 Task: Open Card Project Quality Assurance in Board Sales Team Training and Development to Workspace External Affairs and add a team member Softage.1@softage.net, a label Orange, a checklist Sales Operations, an attachment from Trello, a color Orange and finally, add a card description 'Research and develop new product differentiation strategy' and a comment 'This task requires us to be proactive and take initiative, rather than waiting for others to act.'. Add a start date 'Jan 09, 1900' with a due date 'Jan 16, 1900'
Action: Mouse moved to (1162, 372)
Screenshot: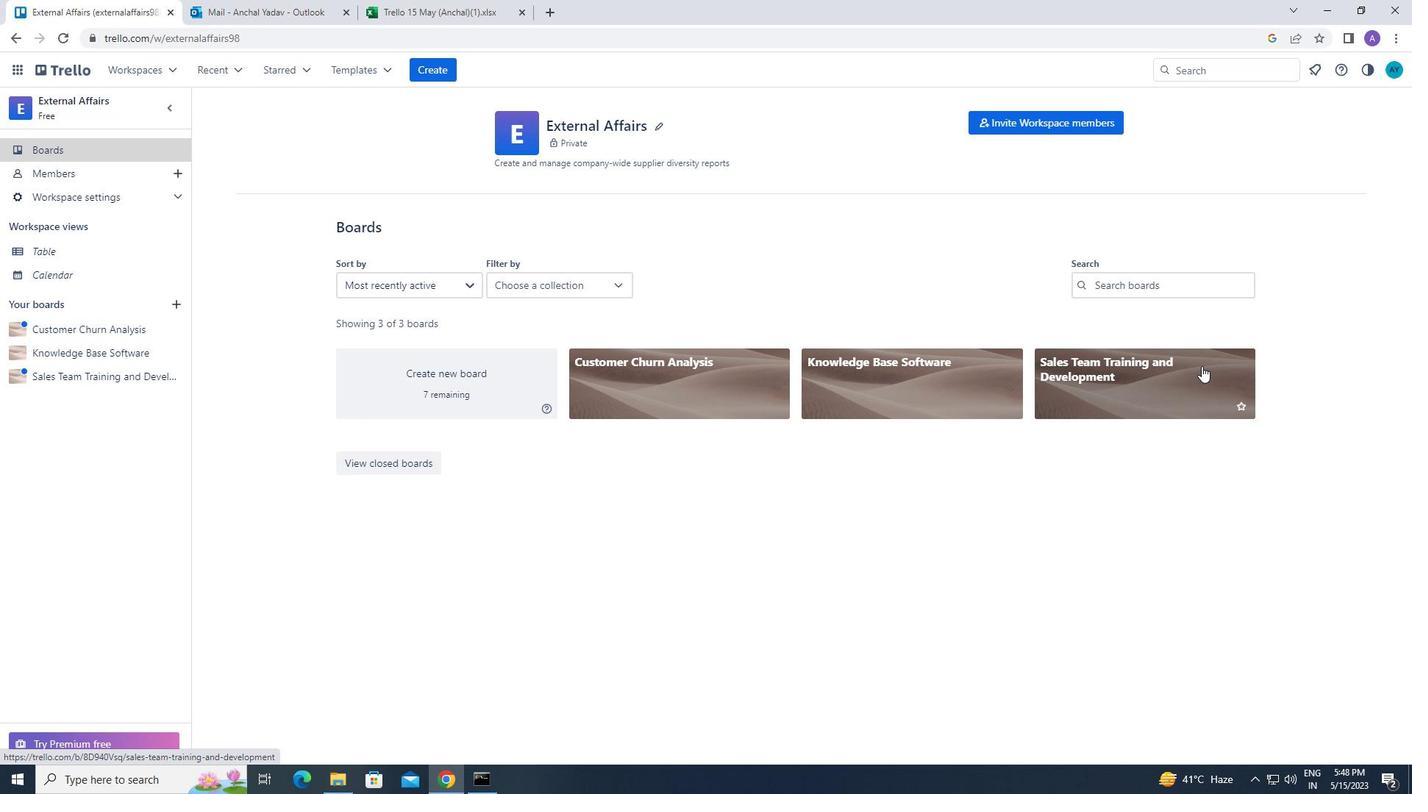 
Action: Mouse pressed left at (1162, 372)
Screenshot: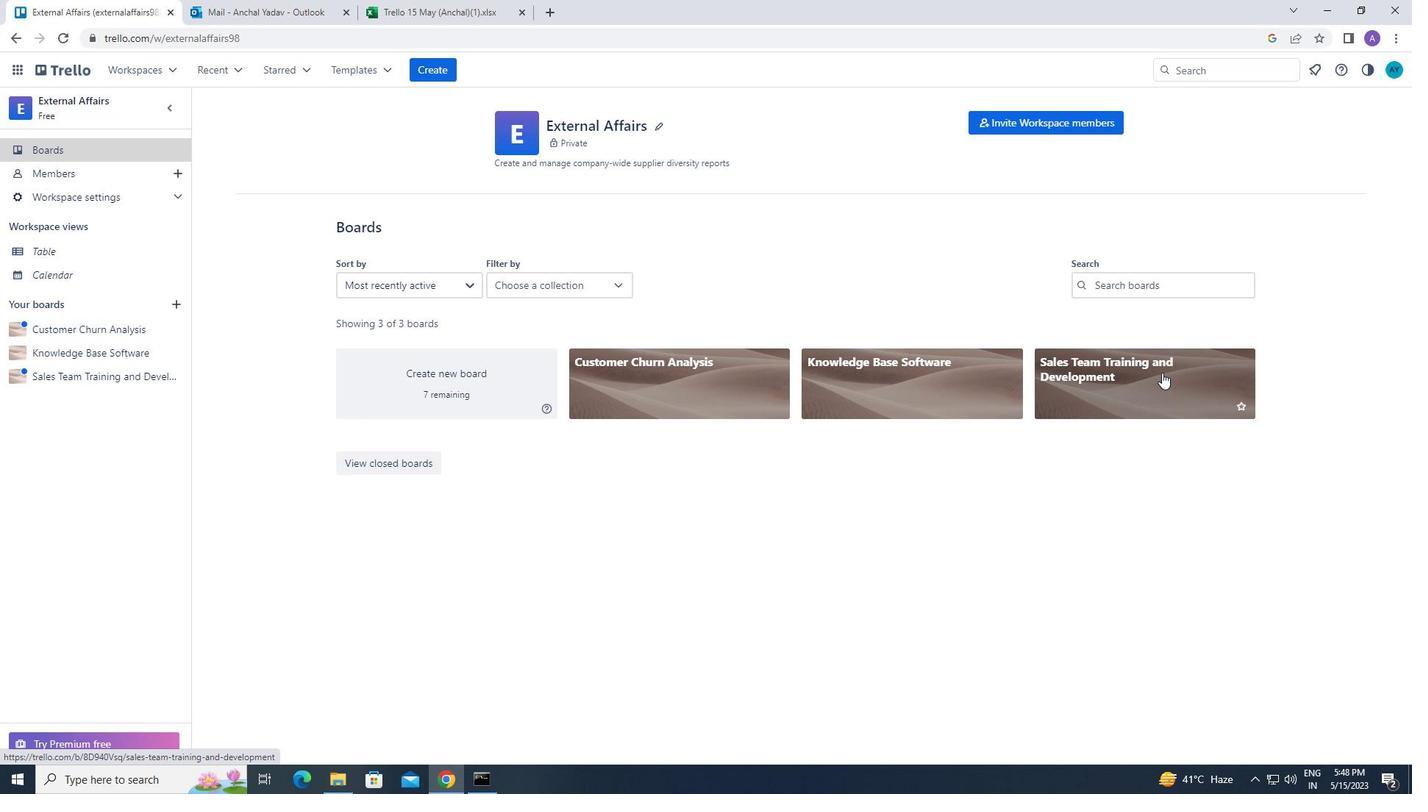 
Action: Mouse moved to (674, 181)
Screenshot: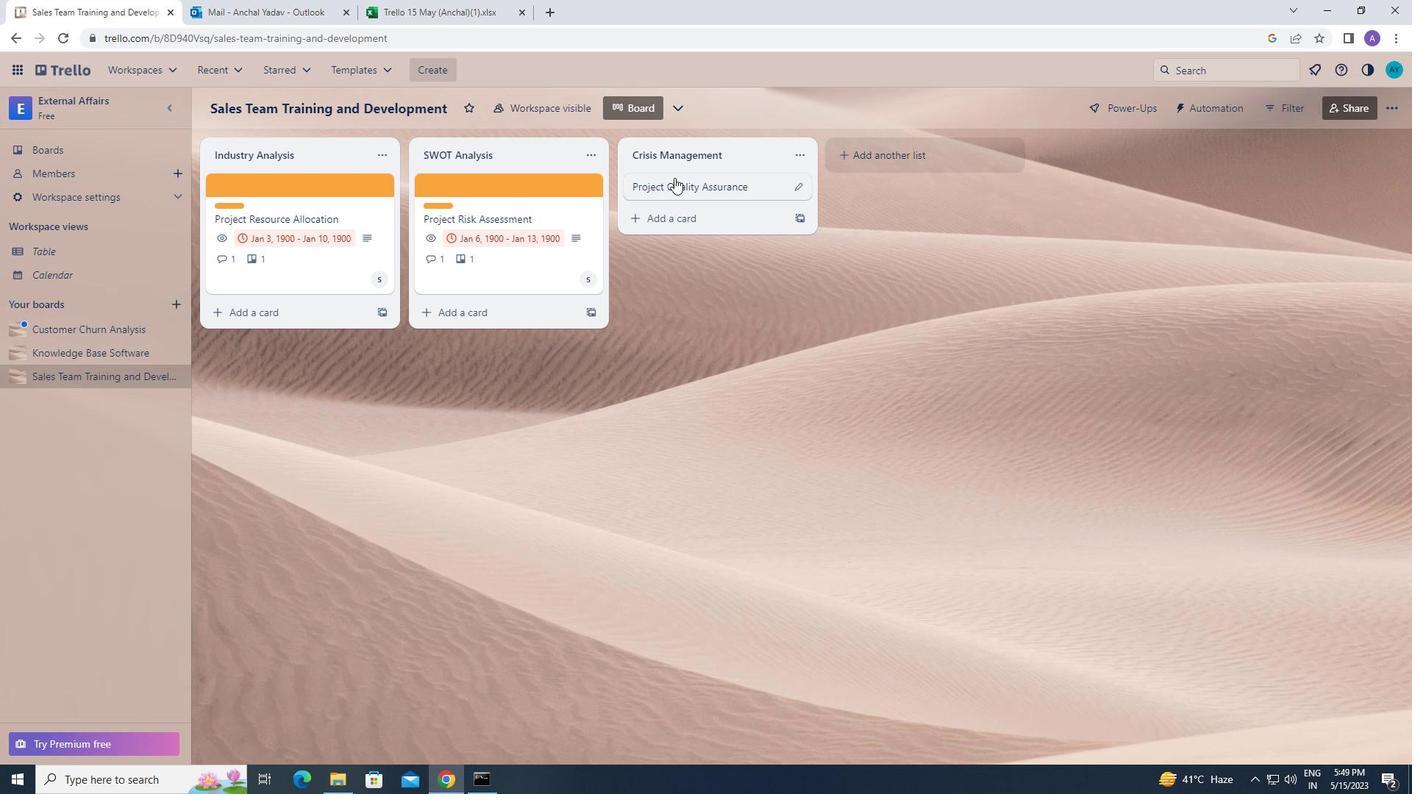 
Action: Mouse pressed left at (674, 181)
Screenshot: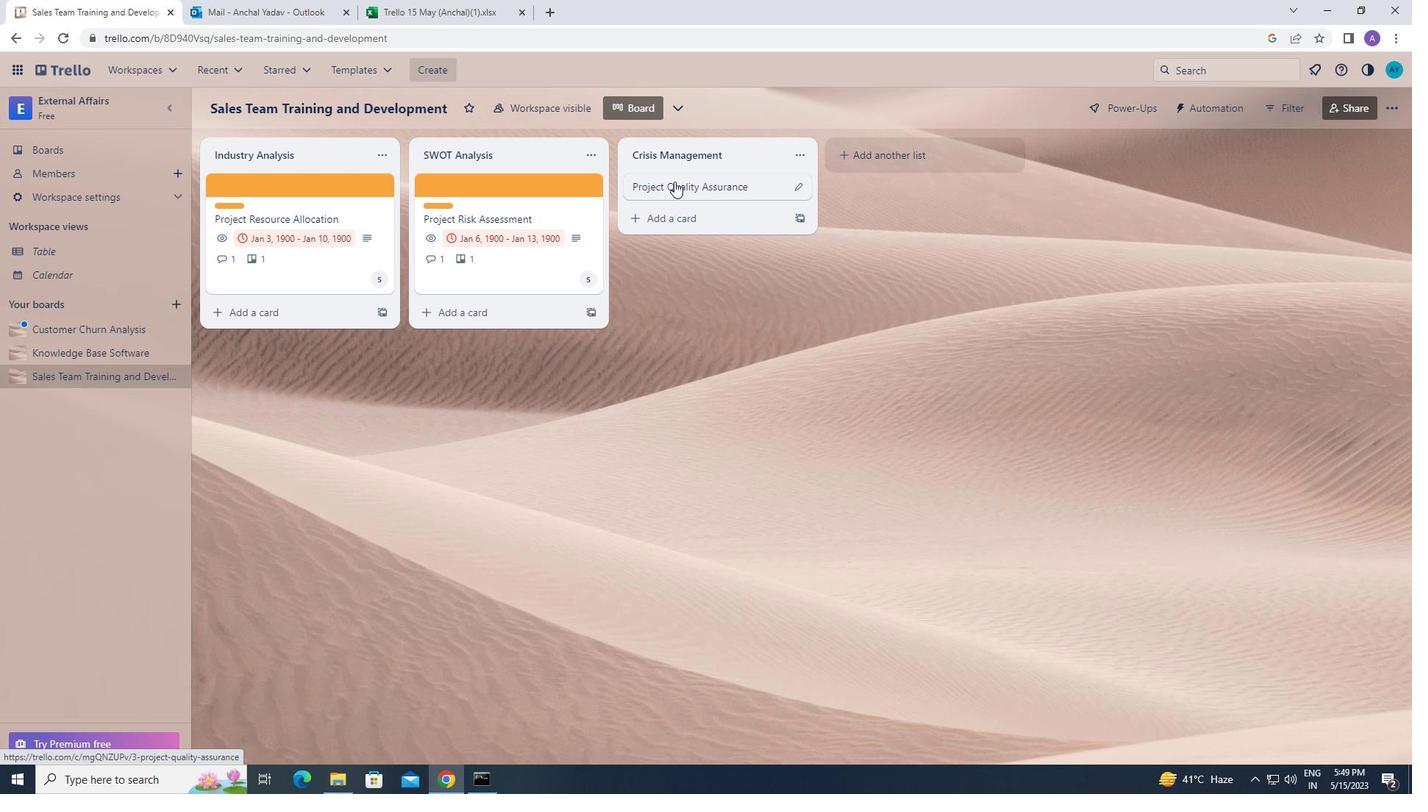 
Action: Mouse moved to (882, 235)
Screenshot: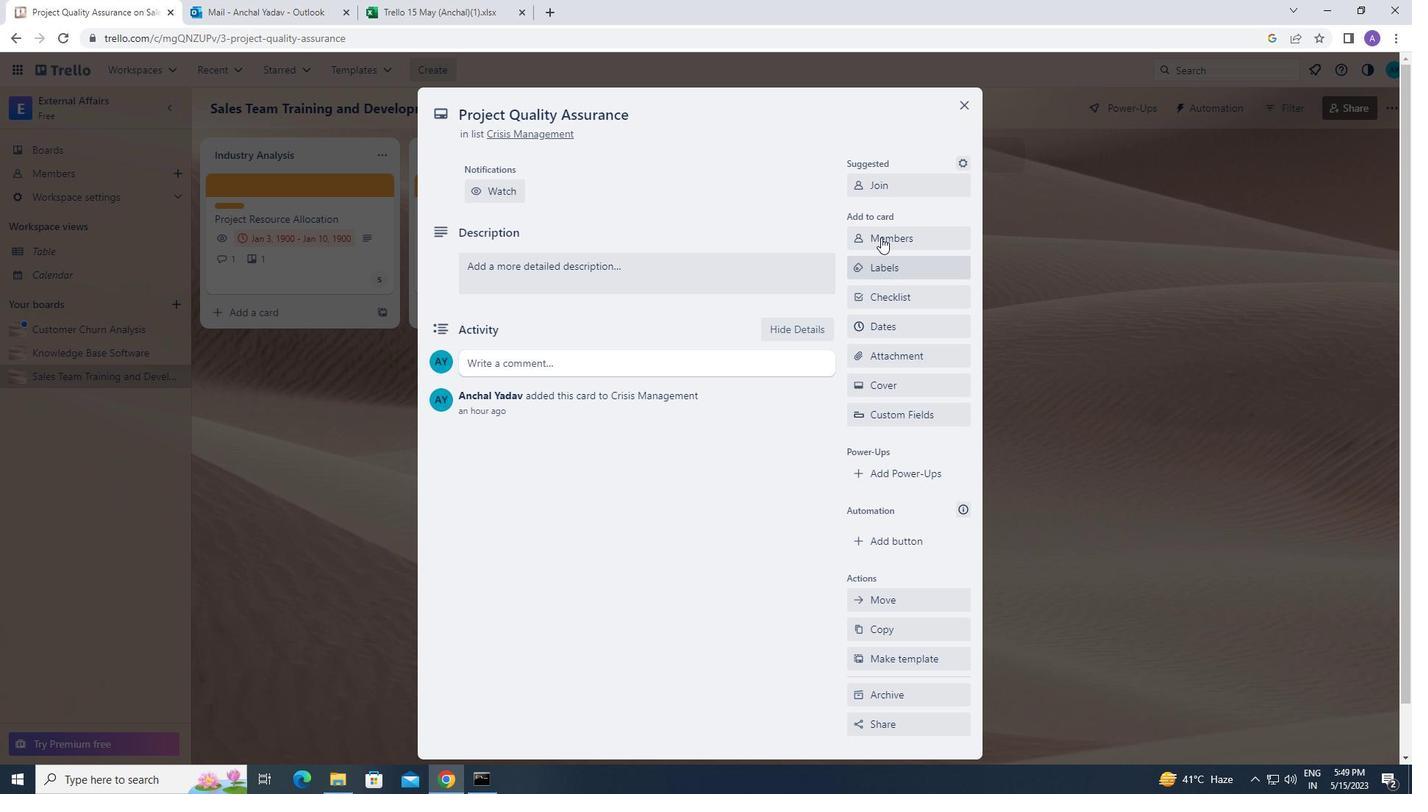 
Action: Mouse pressed left at (882, 235)
Screenshot: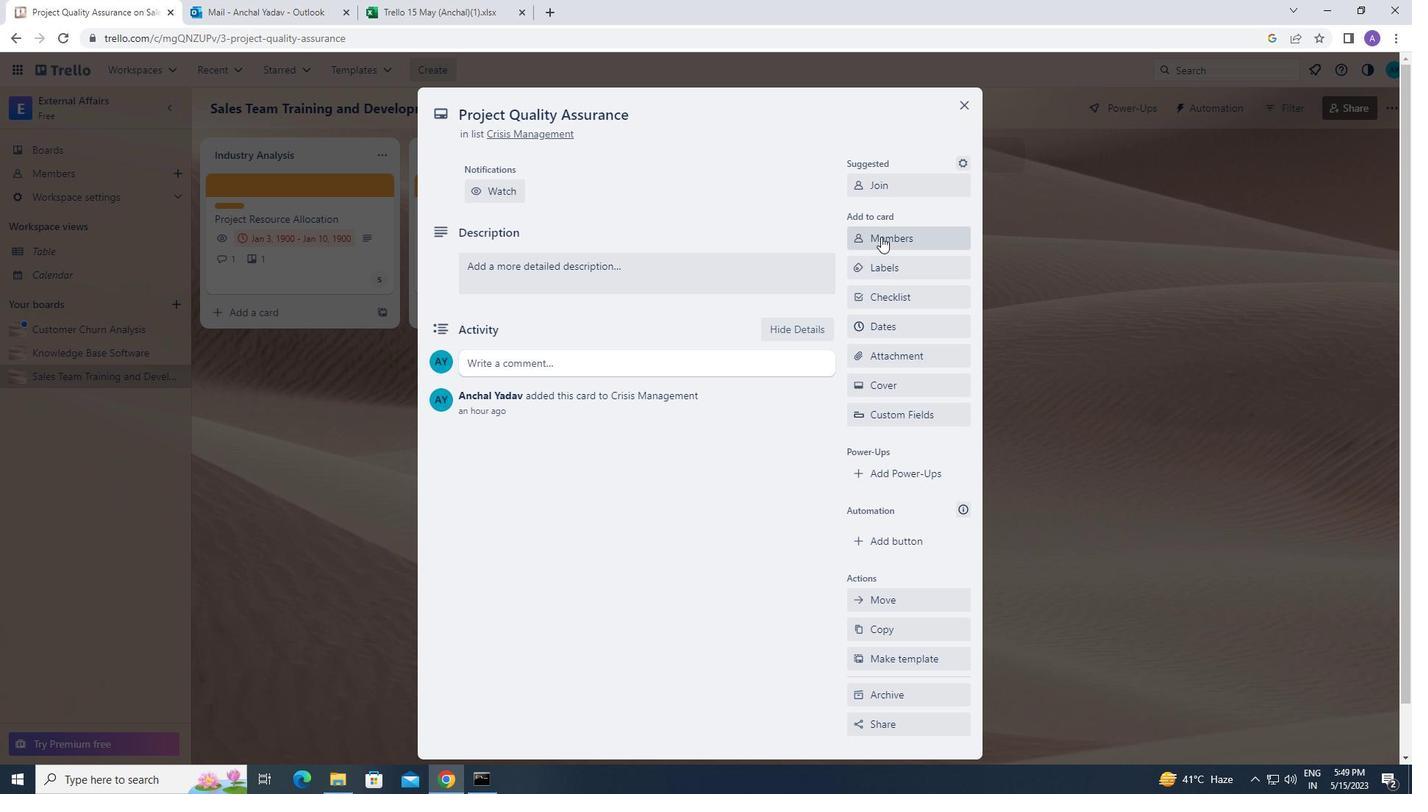 
Action: Mouse moved to (871, 295)
Screenshot: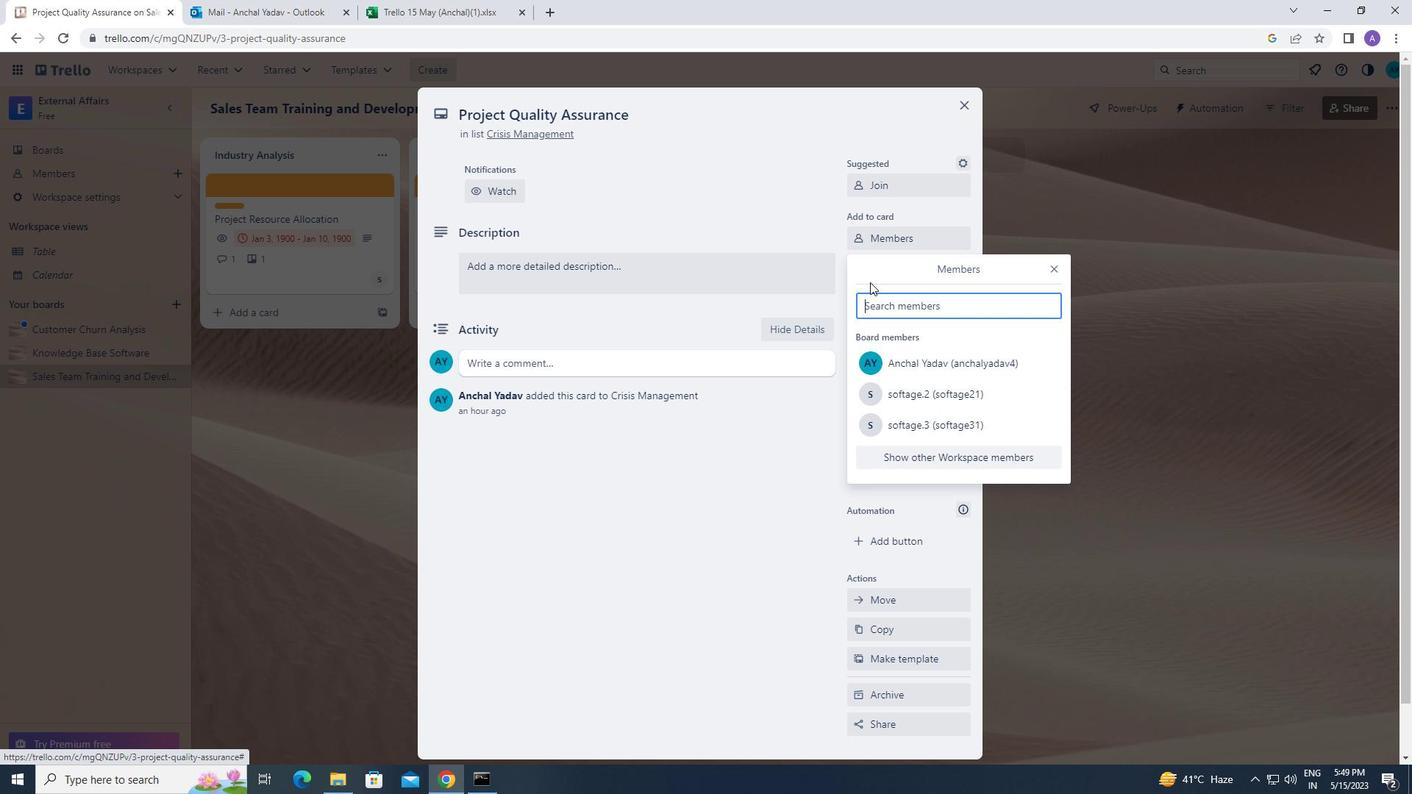 
Action: Mouse pressed left at (871, 295)
Screenshot: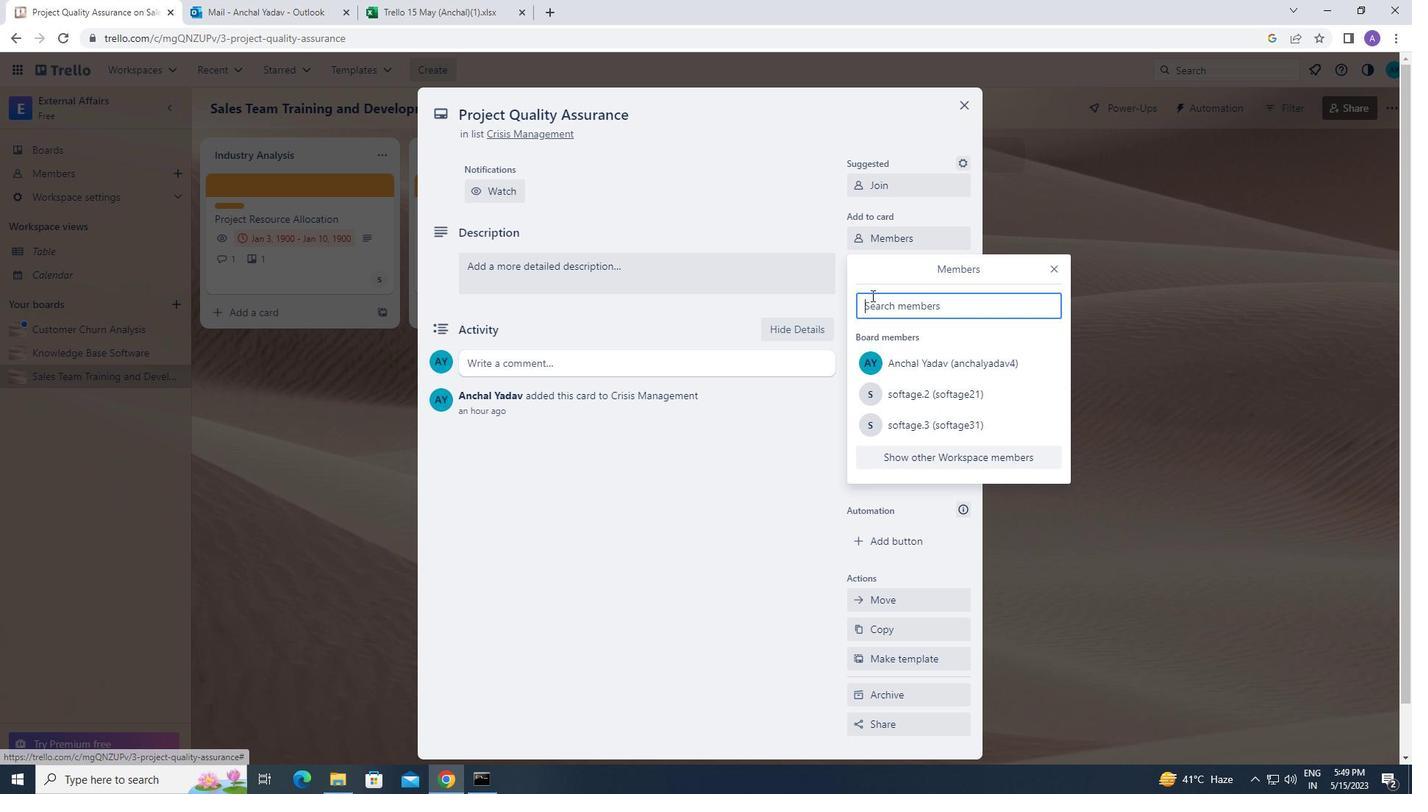 
Action: Key pressed <Key.caps_lock><Key.caps_lock>s<Key.caps_lock>oftage
Screenshot: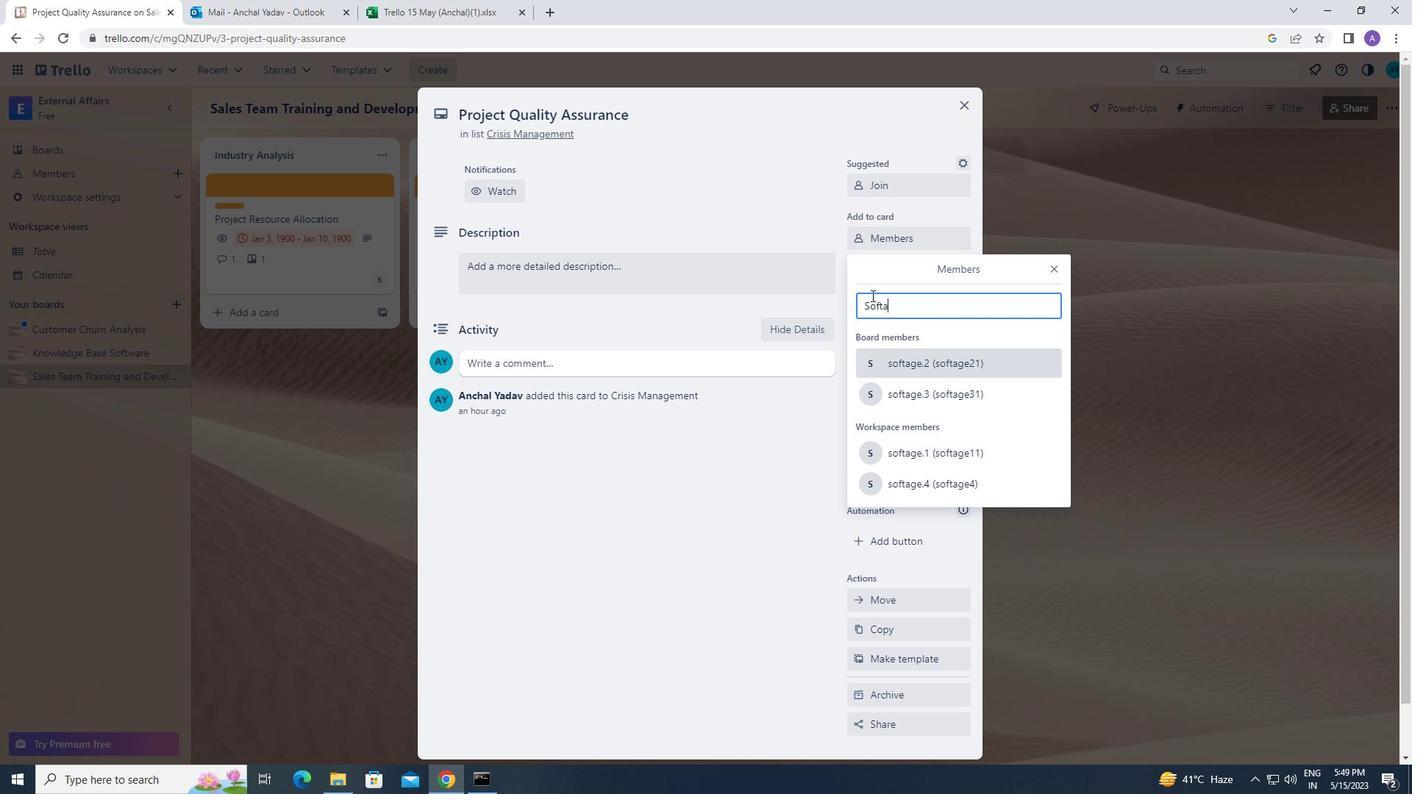 
Action: Mouse moved to (1411, 223)
Screenshot: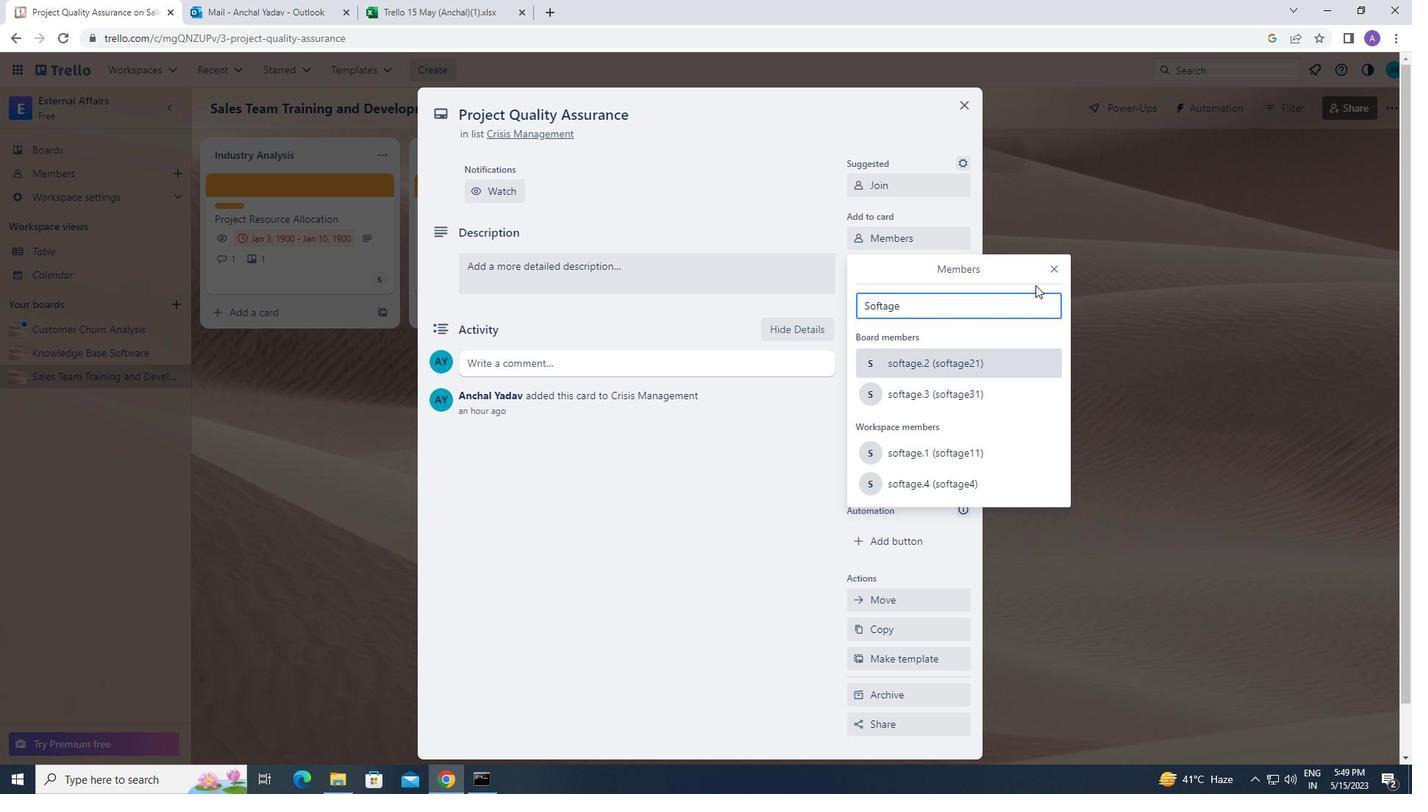 
Action: Key pressed .1<Key.shift_r>@softage.net
Screenshot: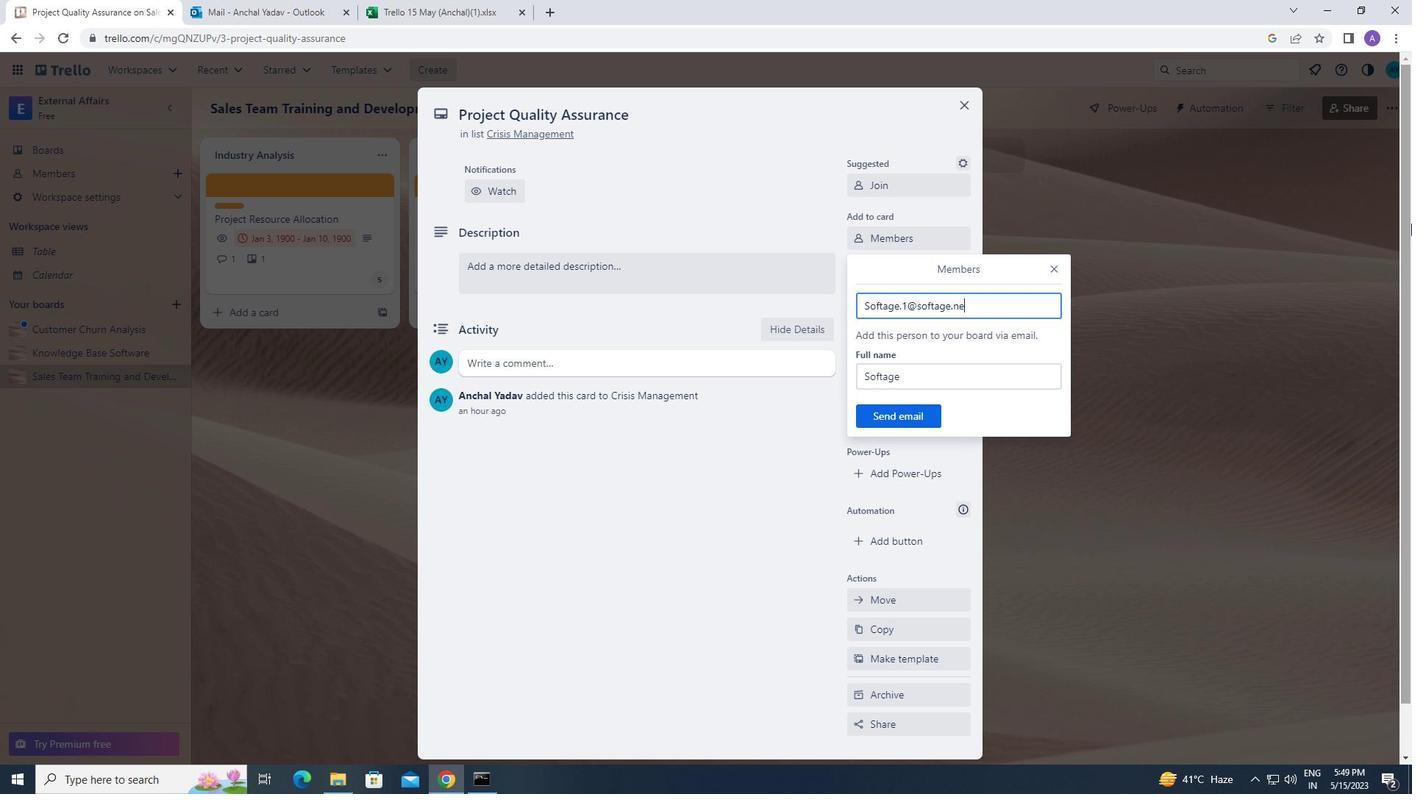 
Action: Mouse moved to (909, 411)
Screenshot: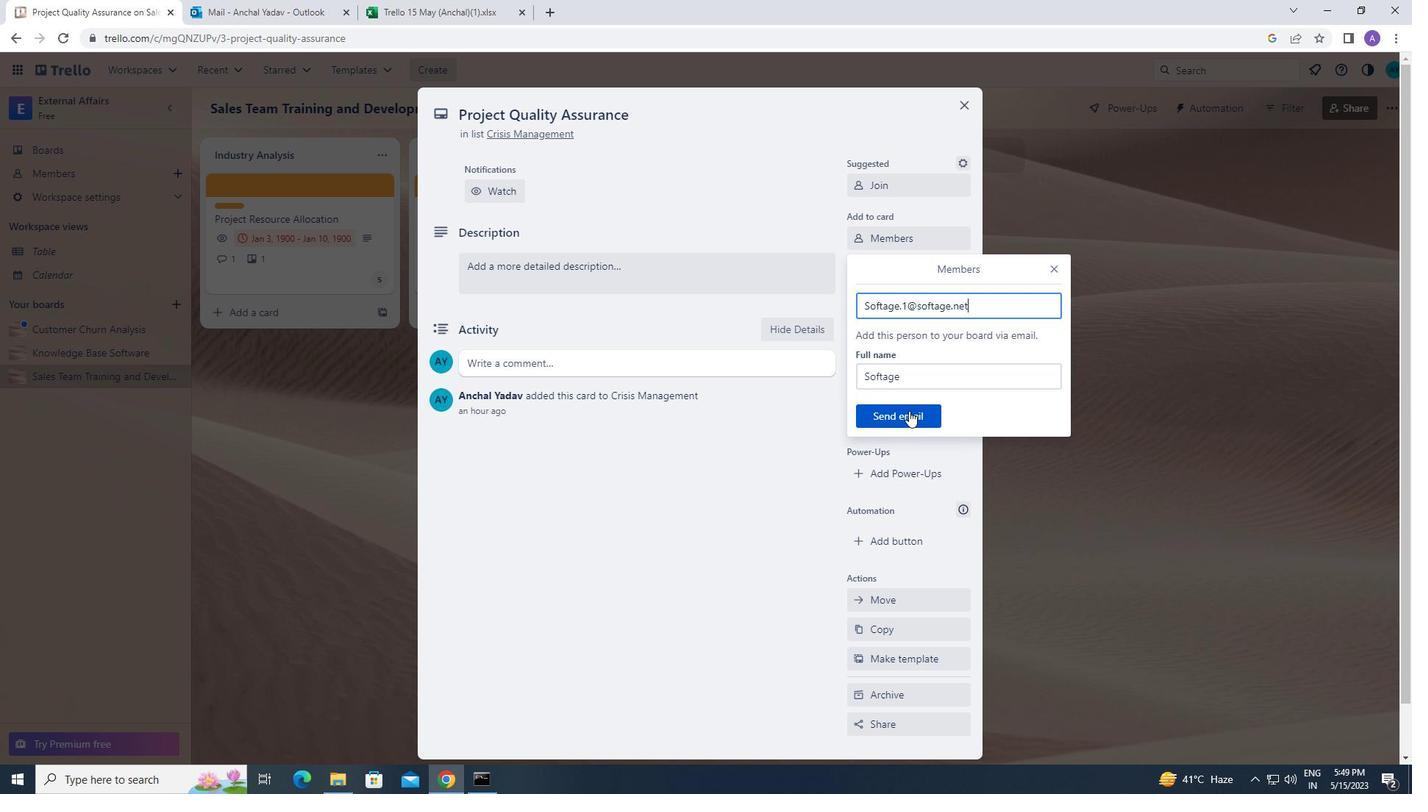 
Action: Mouse pressed left at (909, 411)
Screenshot: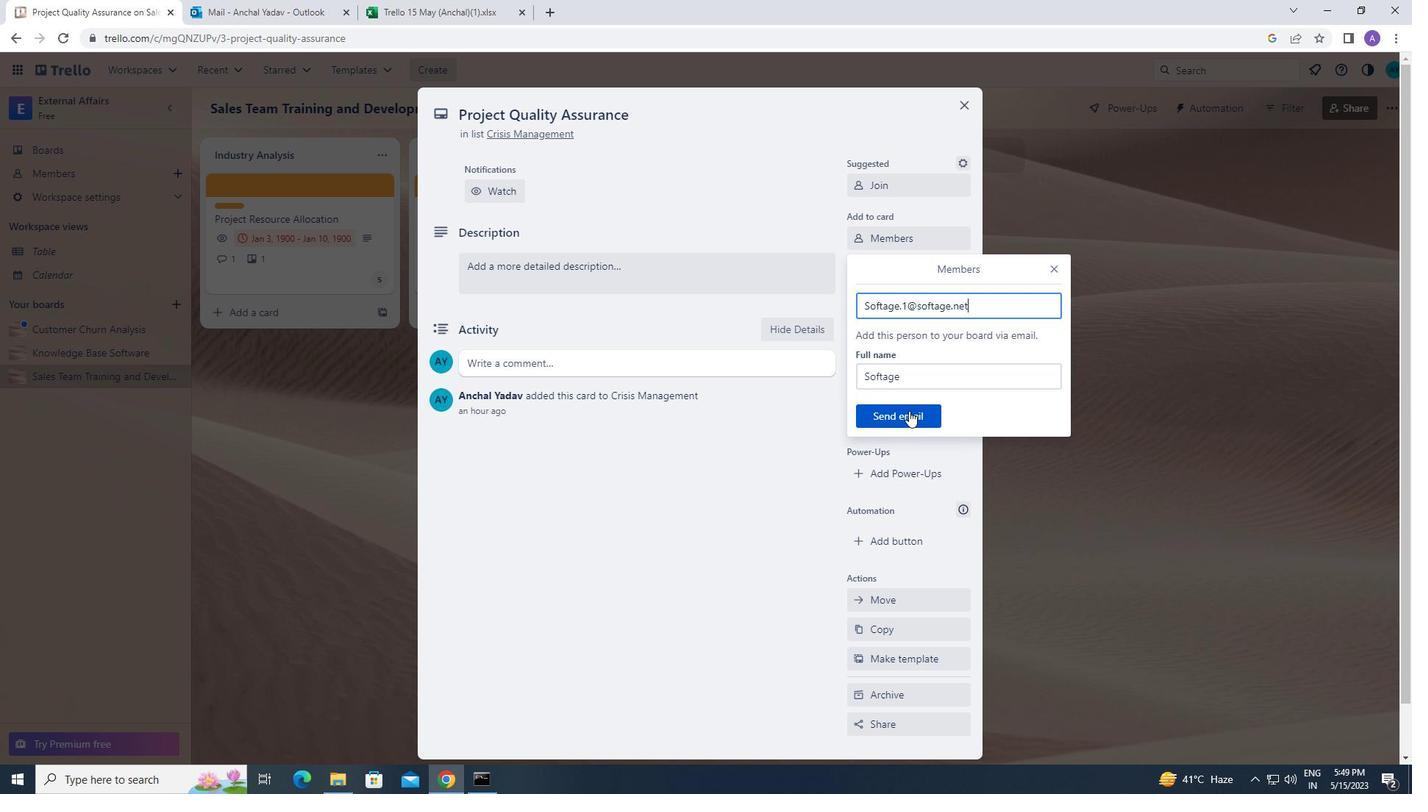 
Action: Mouse moved to (894, 255)
Screenshot: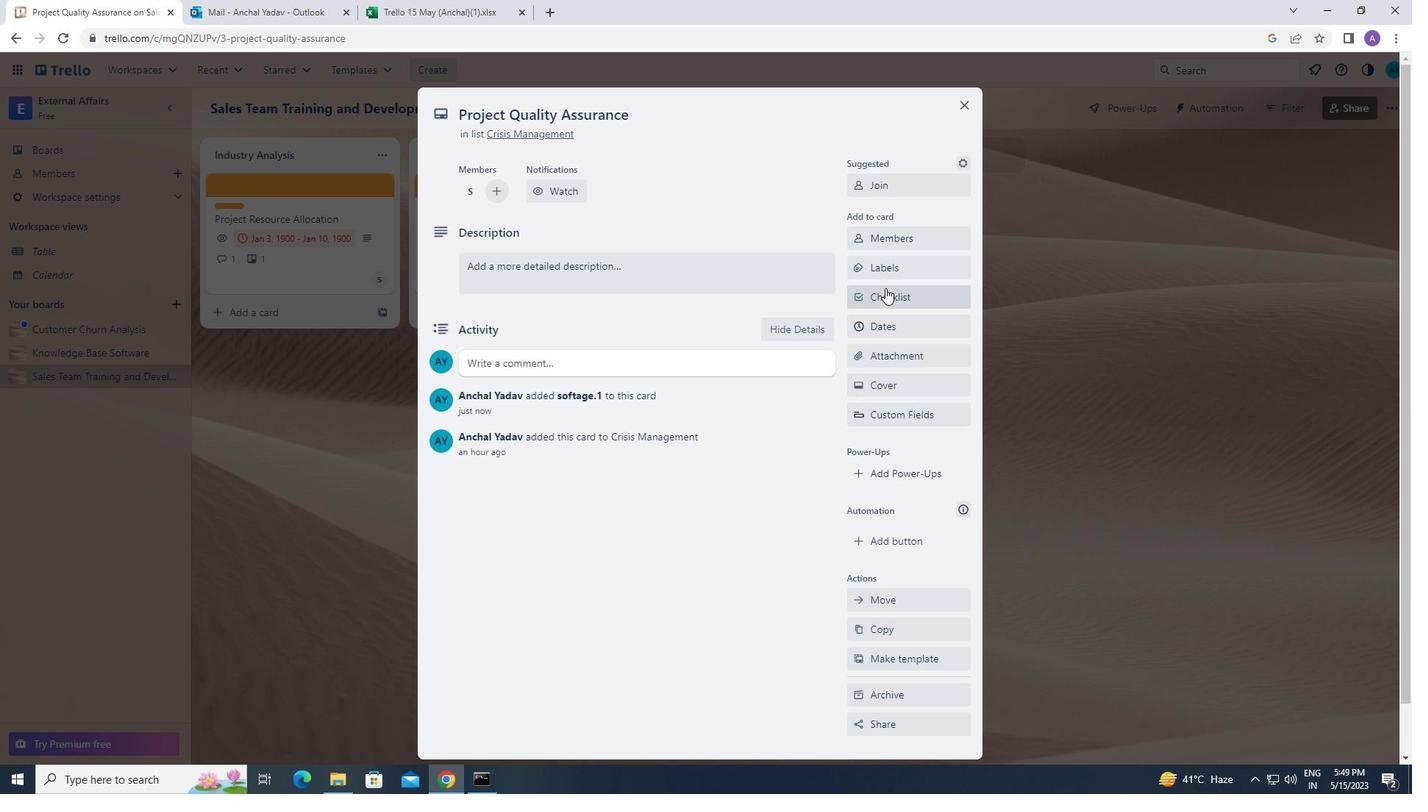 
Action: Mouse pressed left at (894, 255)
Screenshot: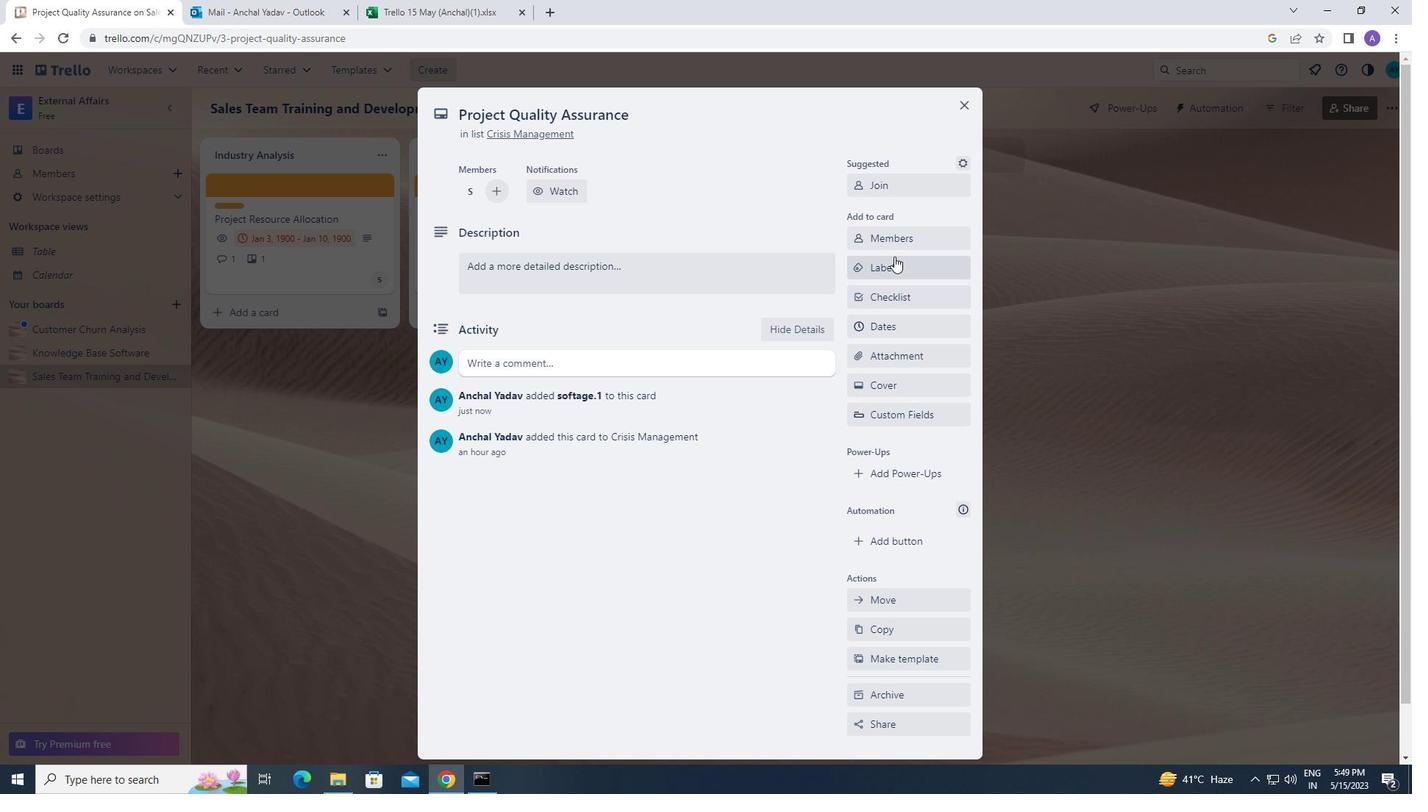 
Action: Mouse moved to (895, 264)
Screenshot: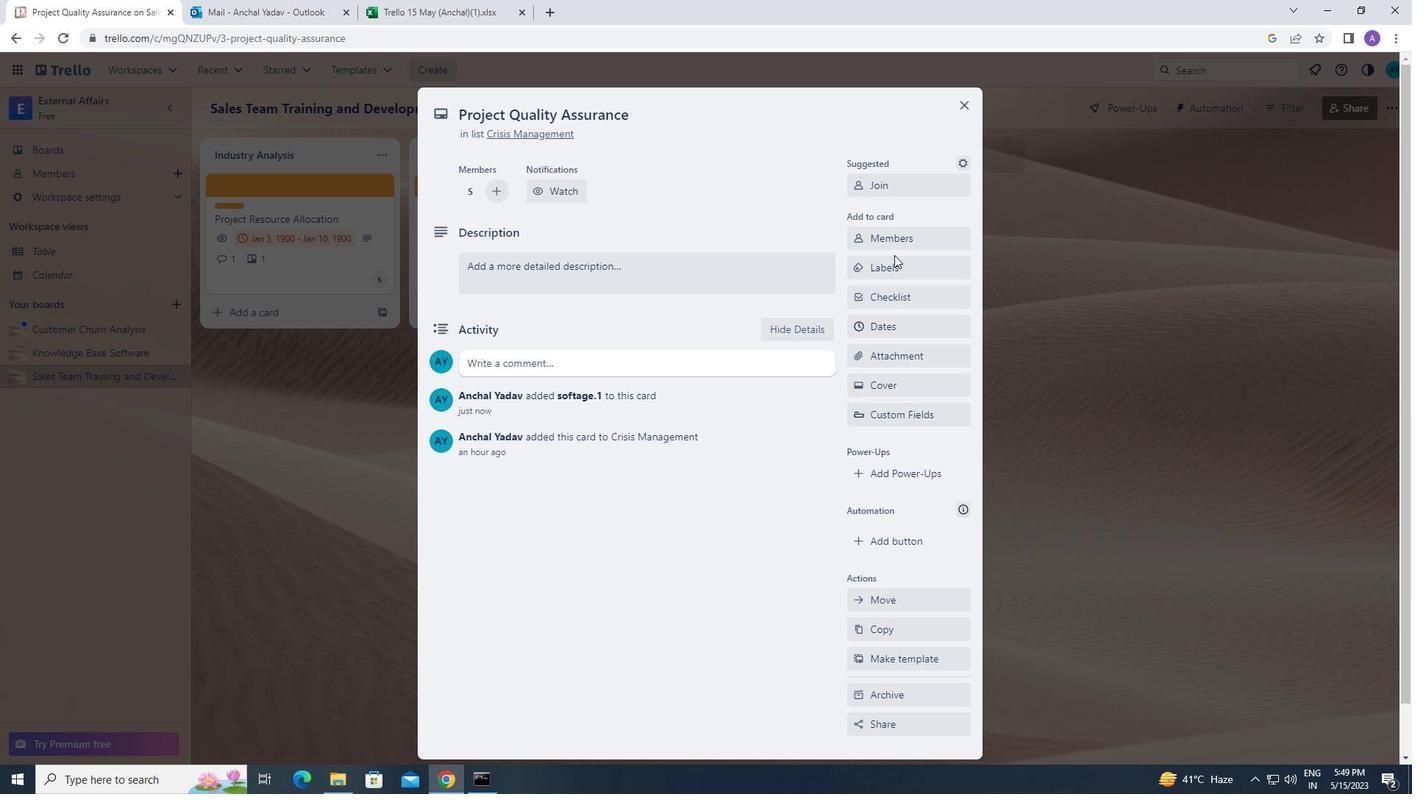 
Action: Mouse pressed left at (895, 264)
Screenshot: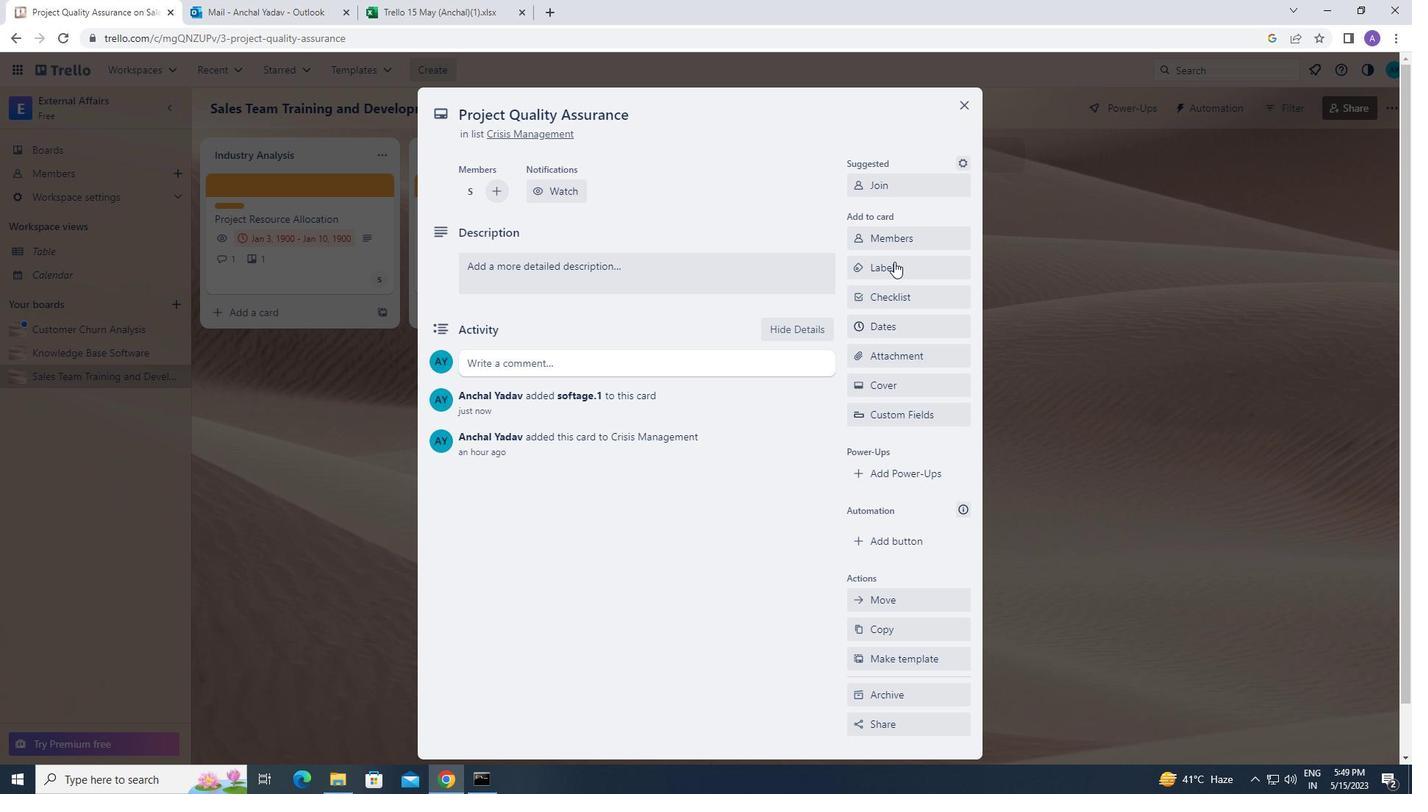 
Action: Mouse moved to (916, 553)
Screenshot: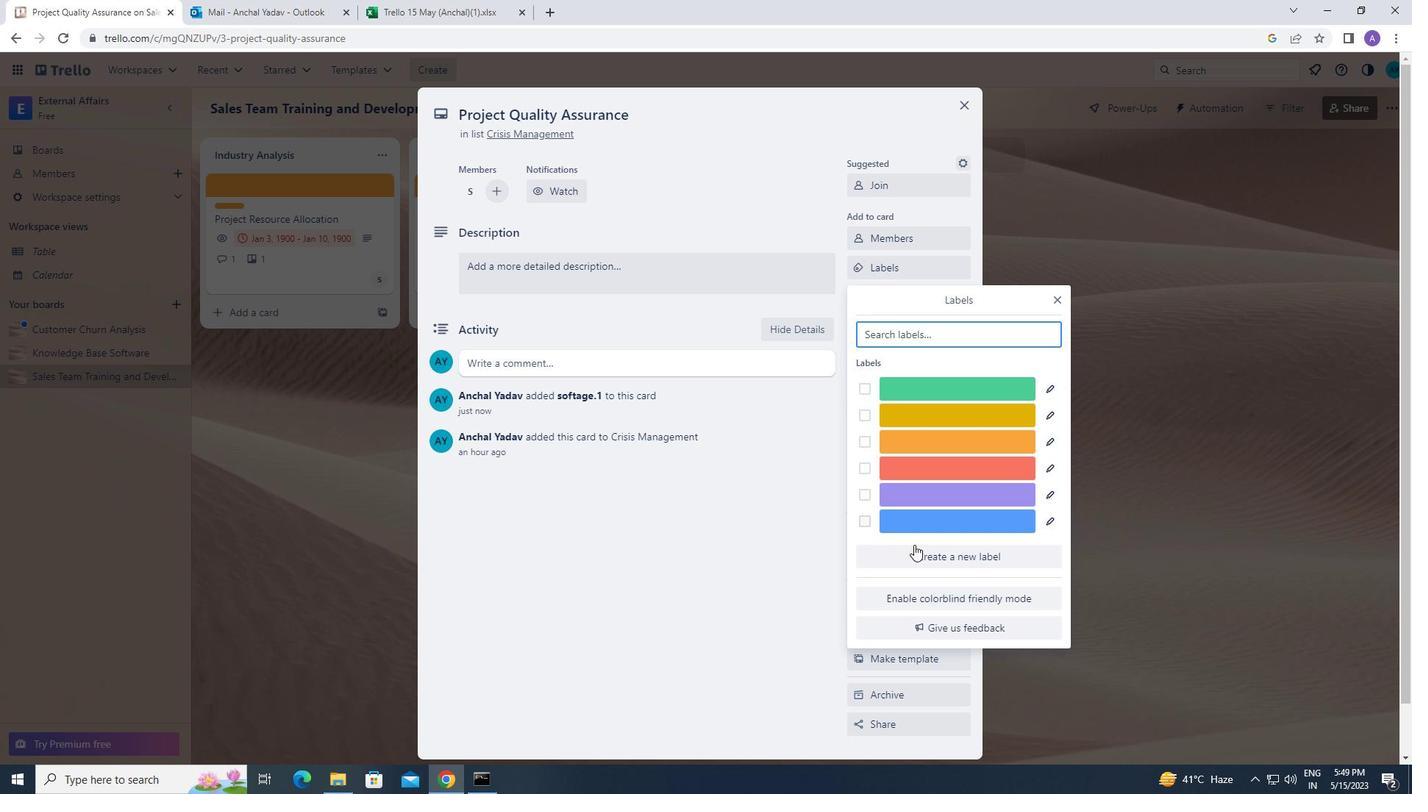 
Action: Mouse pressed left at (916, 553)
Screenshot: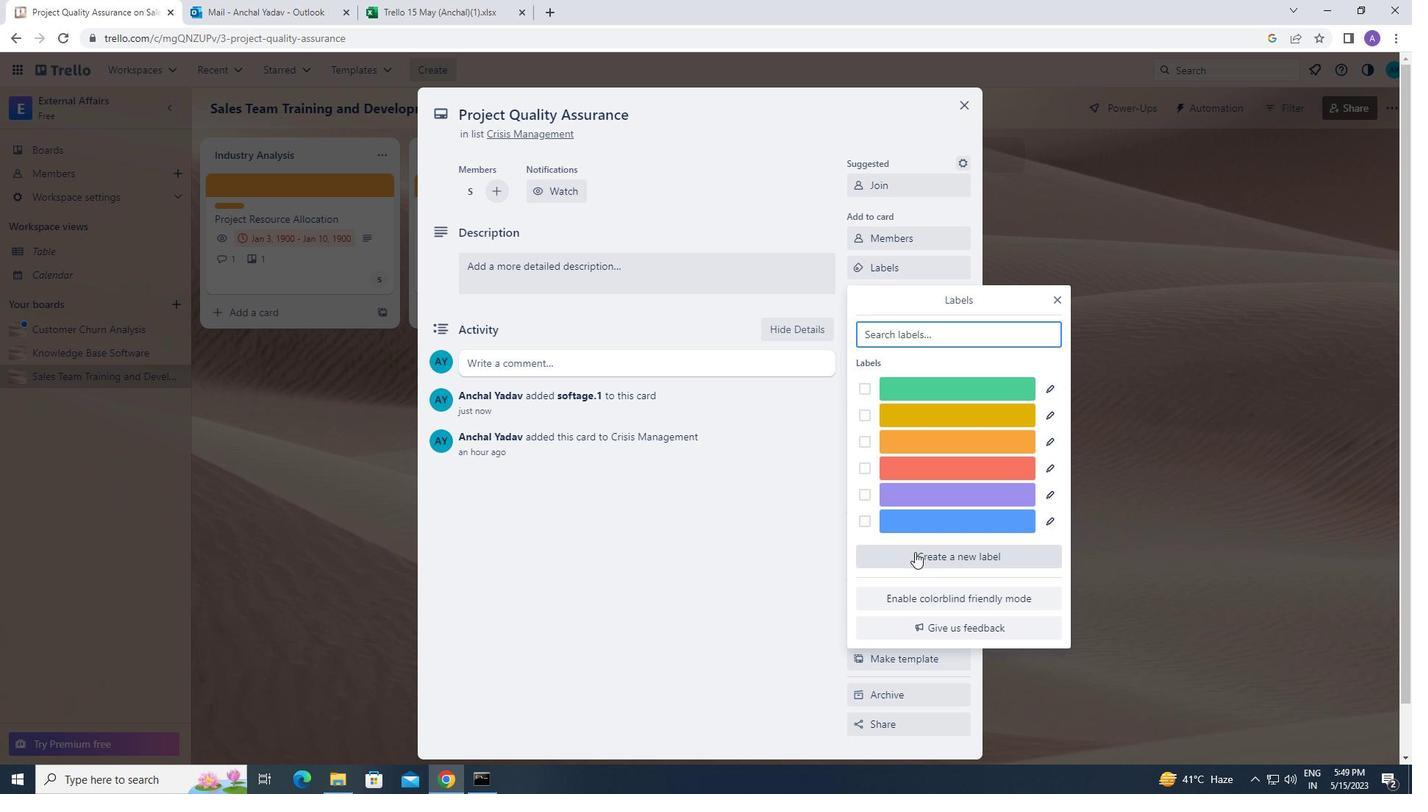 
Action: Mouse moved to (957, 509)
Screenshot: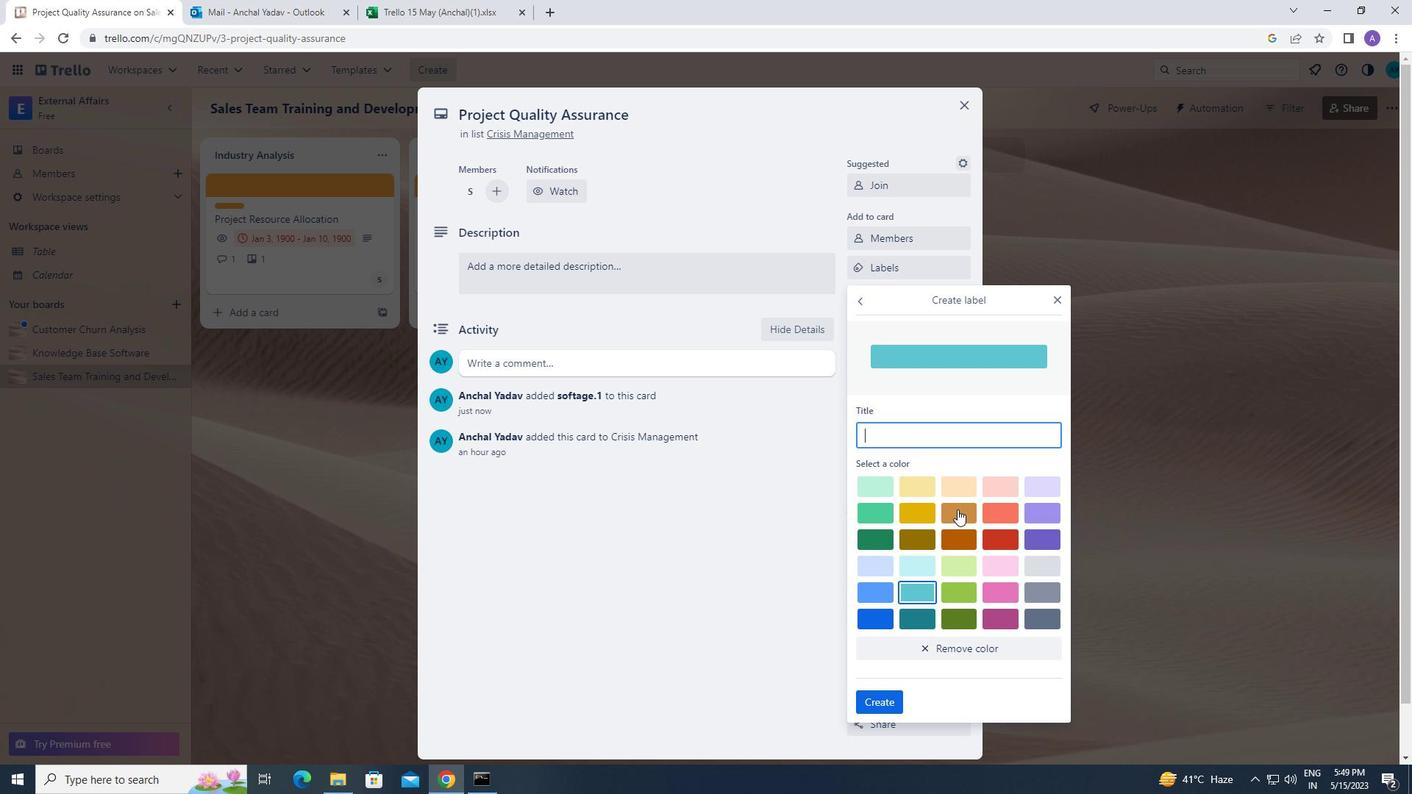
Action: Mouse pressed left at (957, 509)
Screenshot: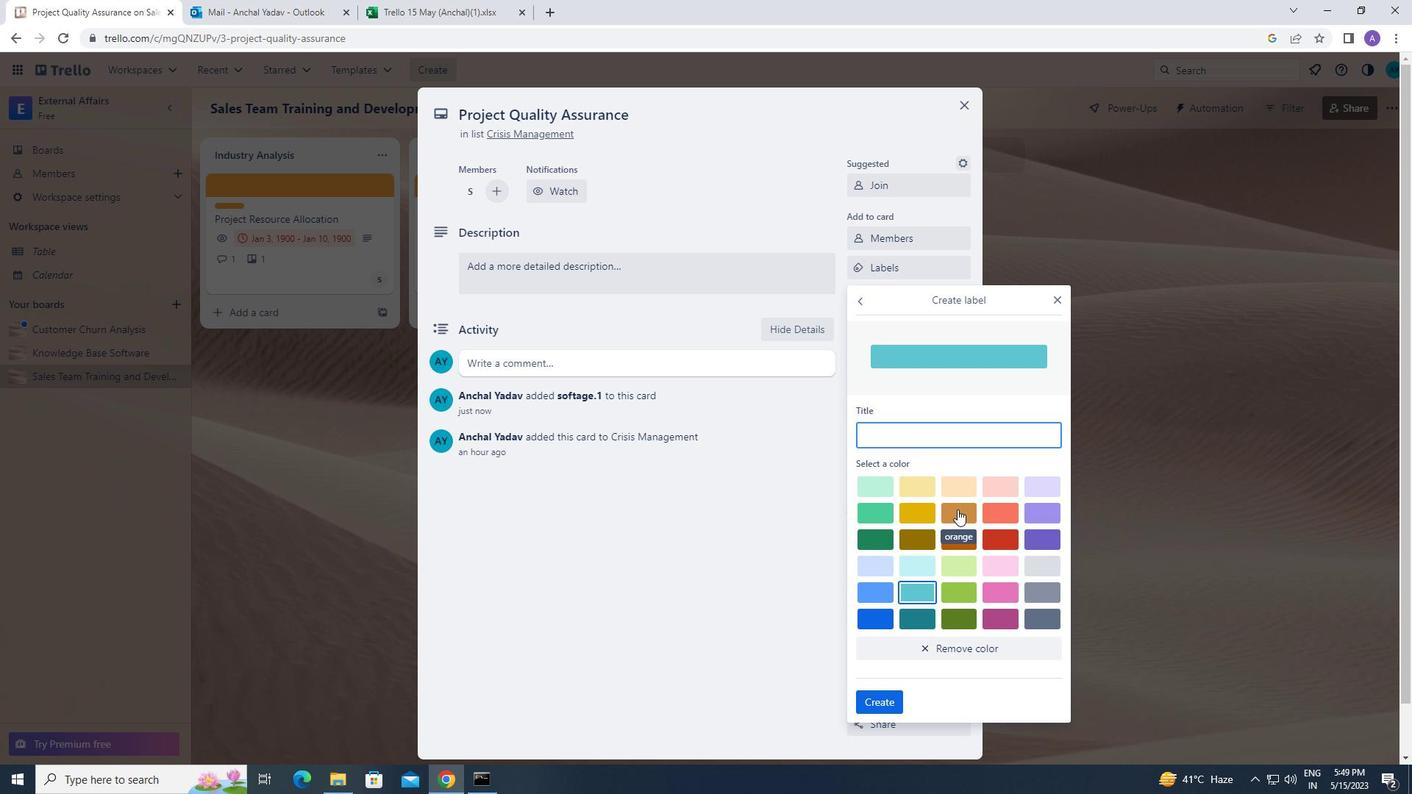 
Action: Mouse moved to (871, 701)
Screenshot: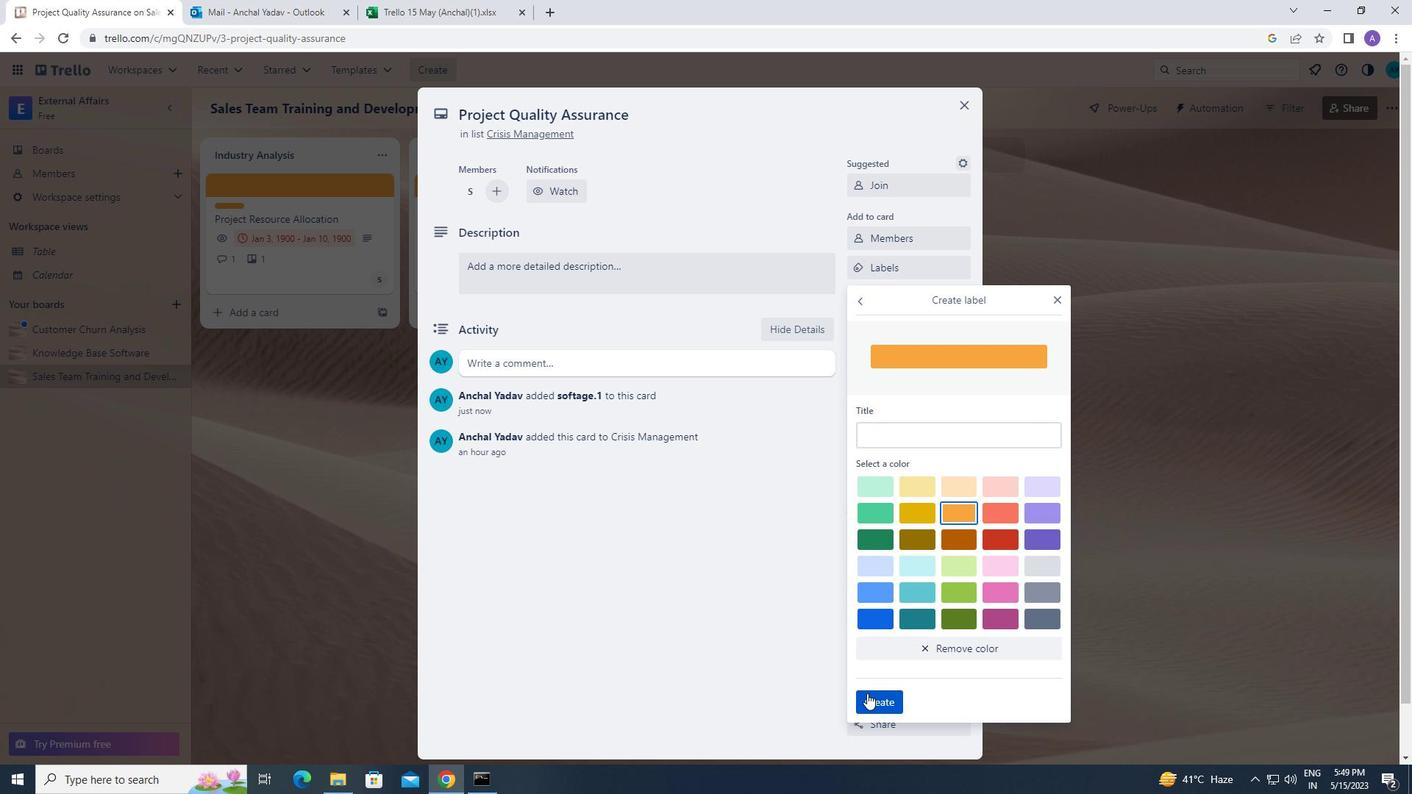 
Action: Mouse pressed left at (871, 701)
Screenshot: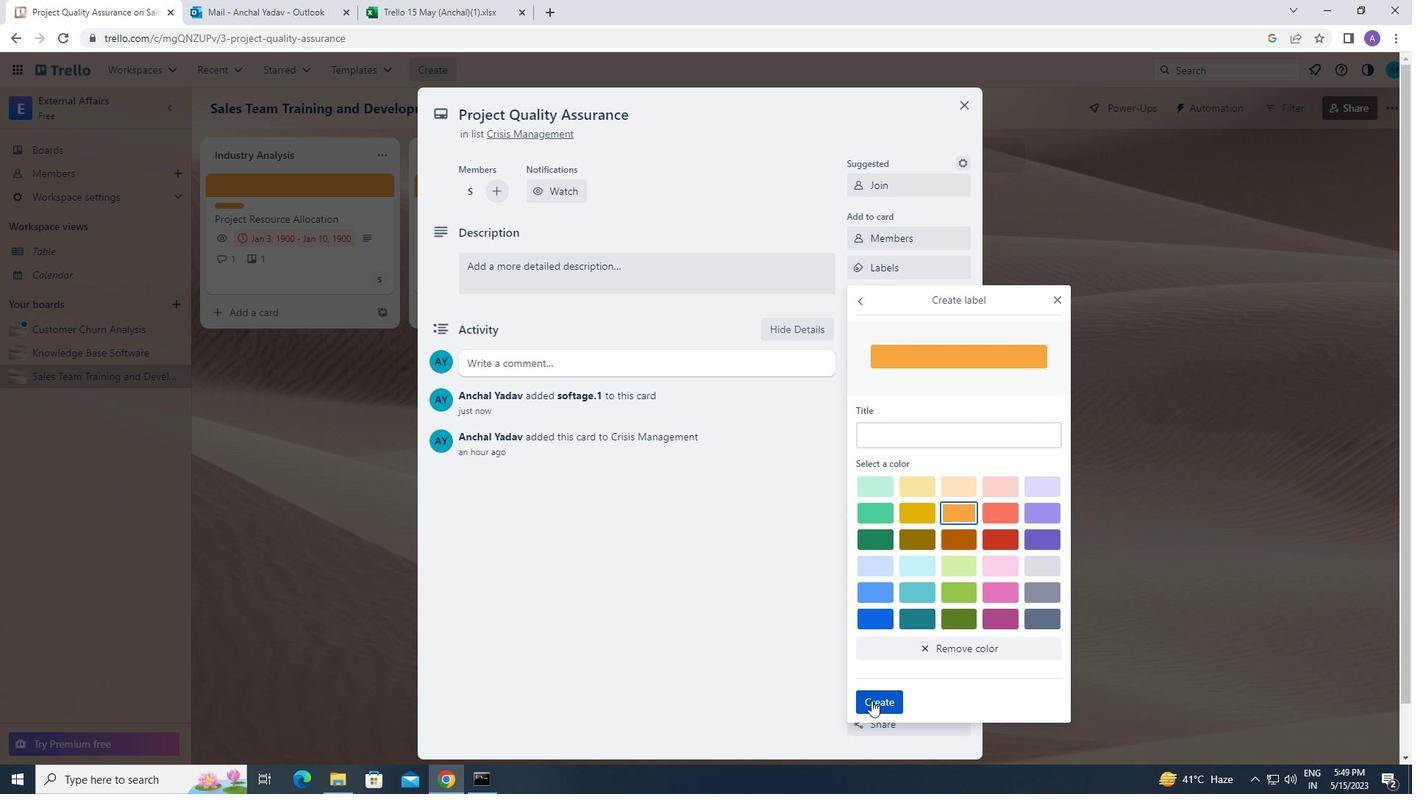
Action: Mouse moved to (1064, 291)
Screenshot: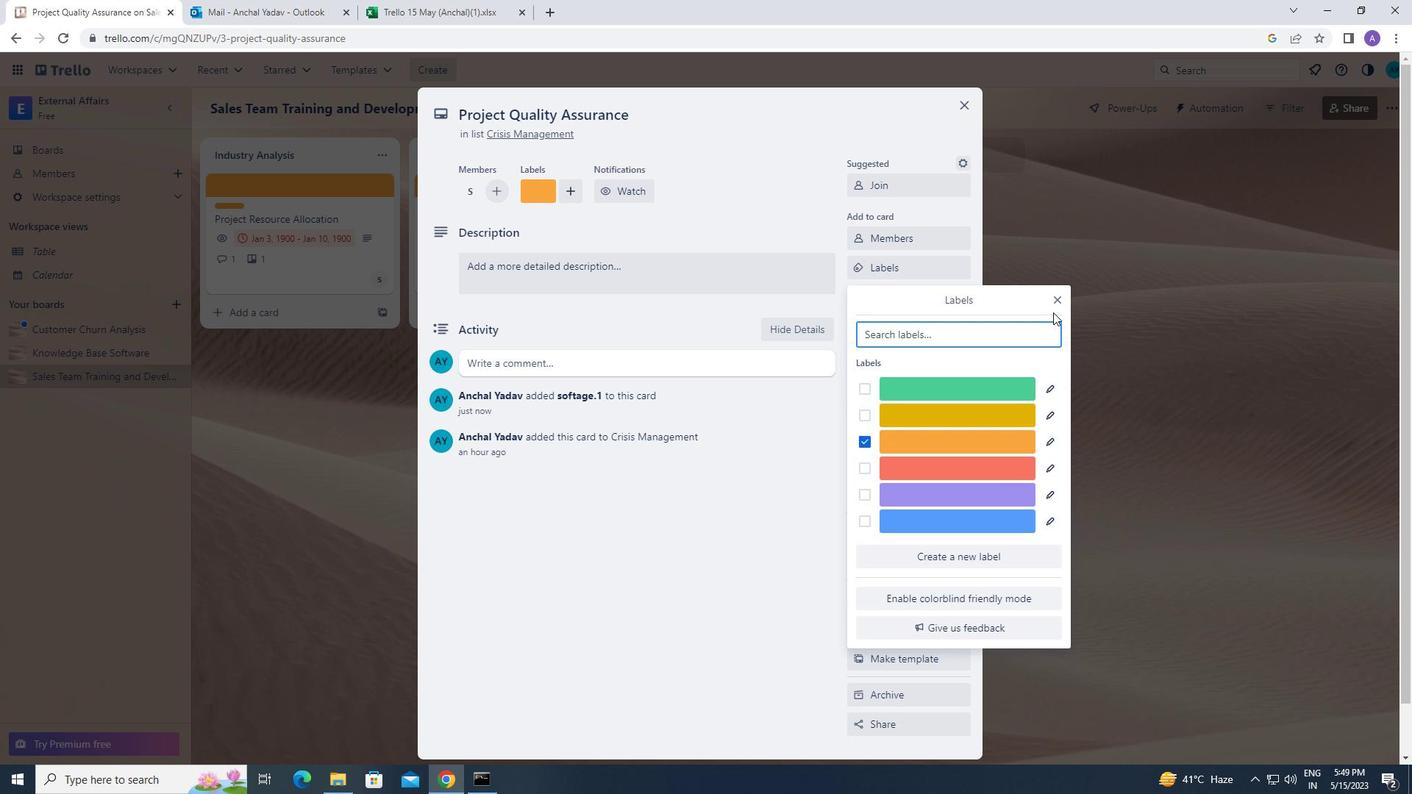 
Action: Mouse pressed left at (1064, 291)
Screenshot: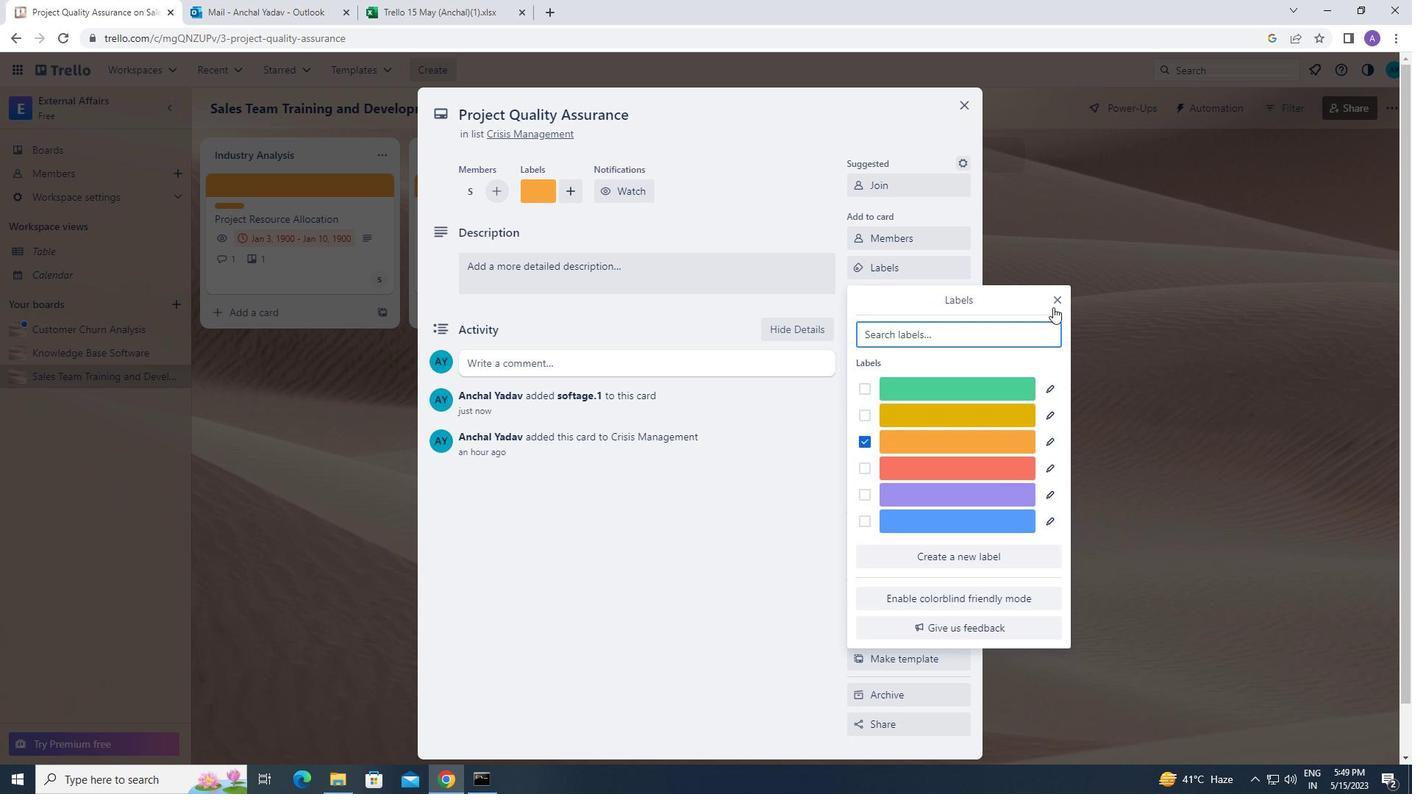 
Action: Mouse moved to (1056, 303)
Screenshot: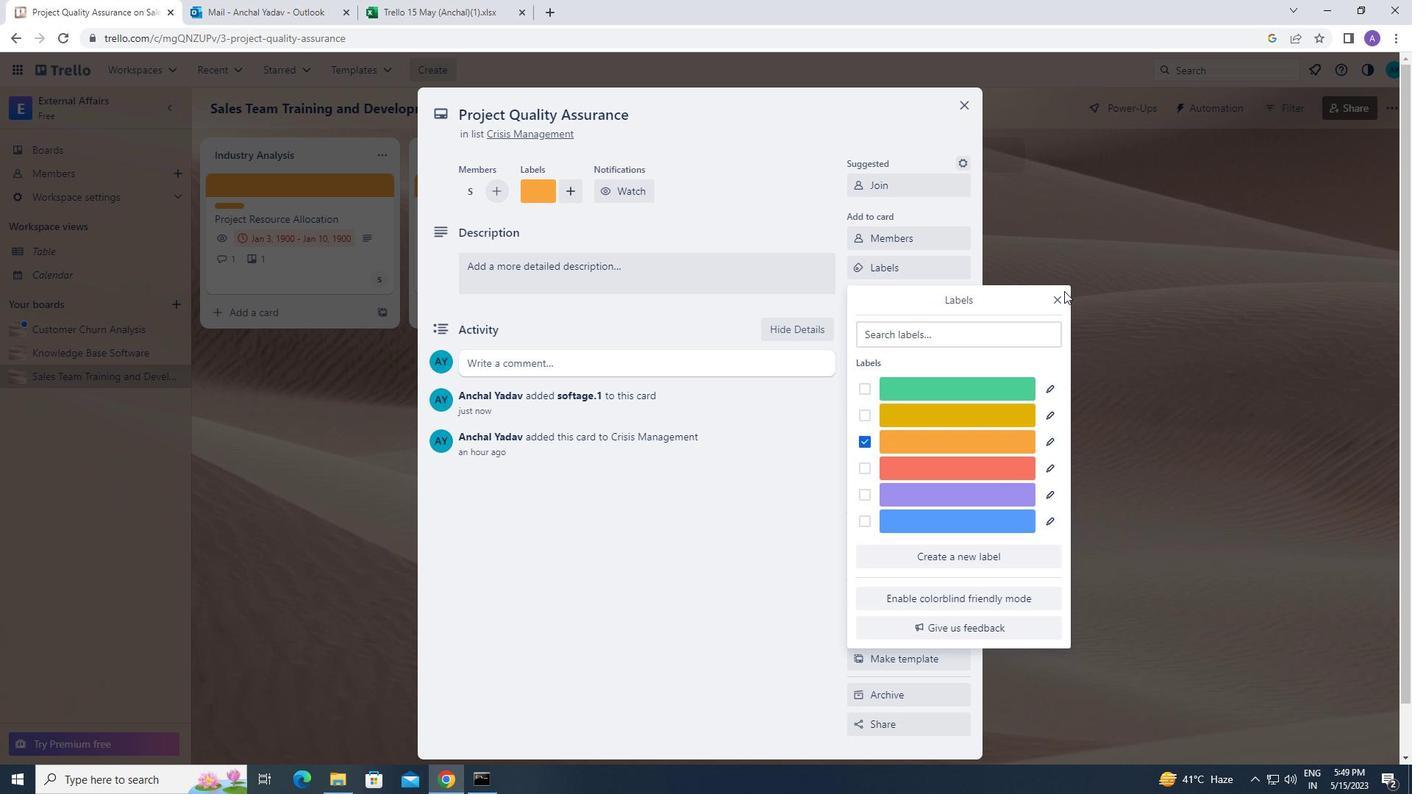 
Action: Mouse pressed left at (1056, 303)
Screenshot: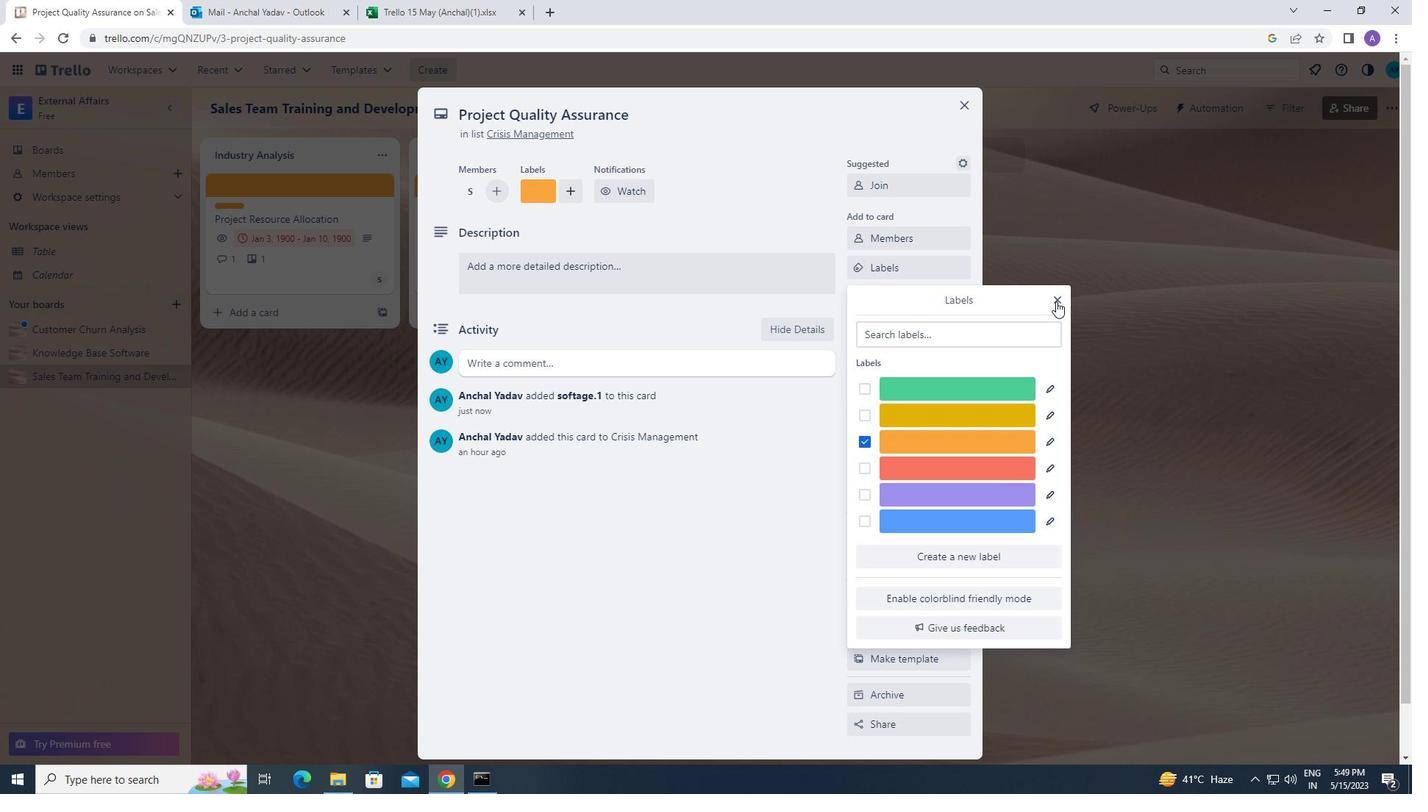 
Action: Mouse moved to (910, 295)
Screenshot: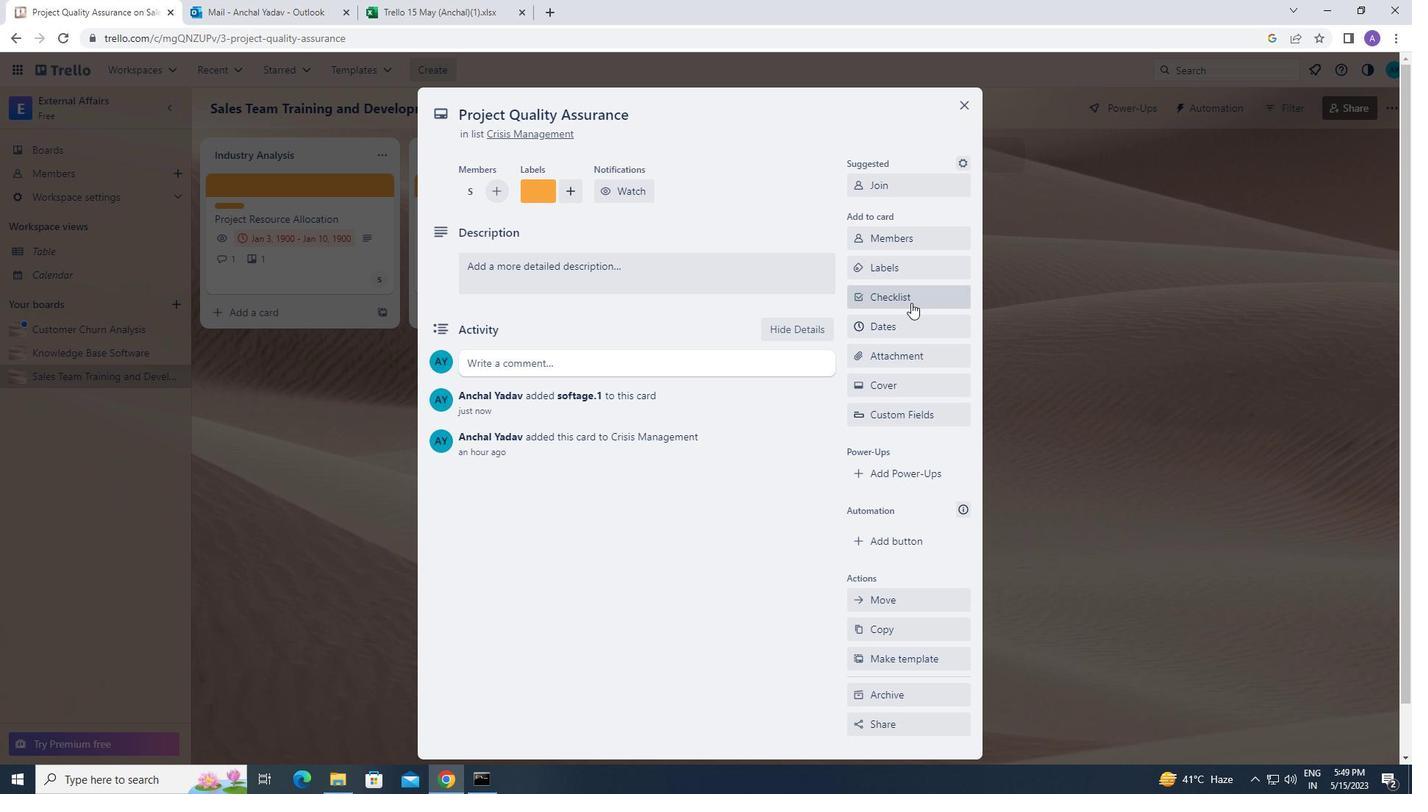 
Action: Mouse pressed left at (910, 295)
Screenshot: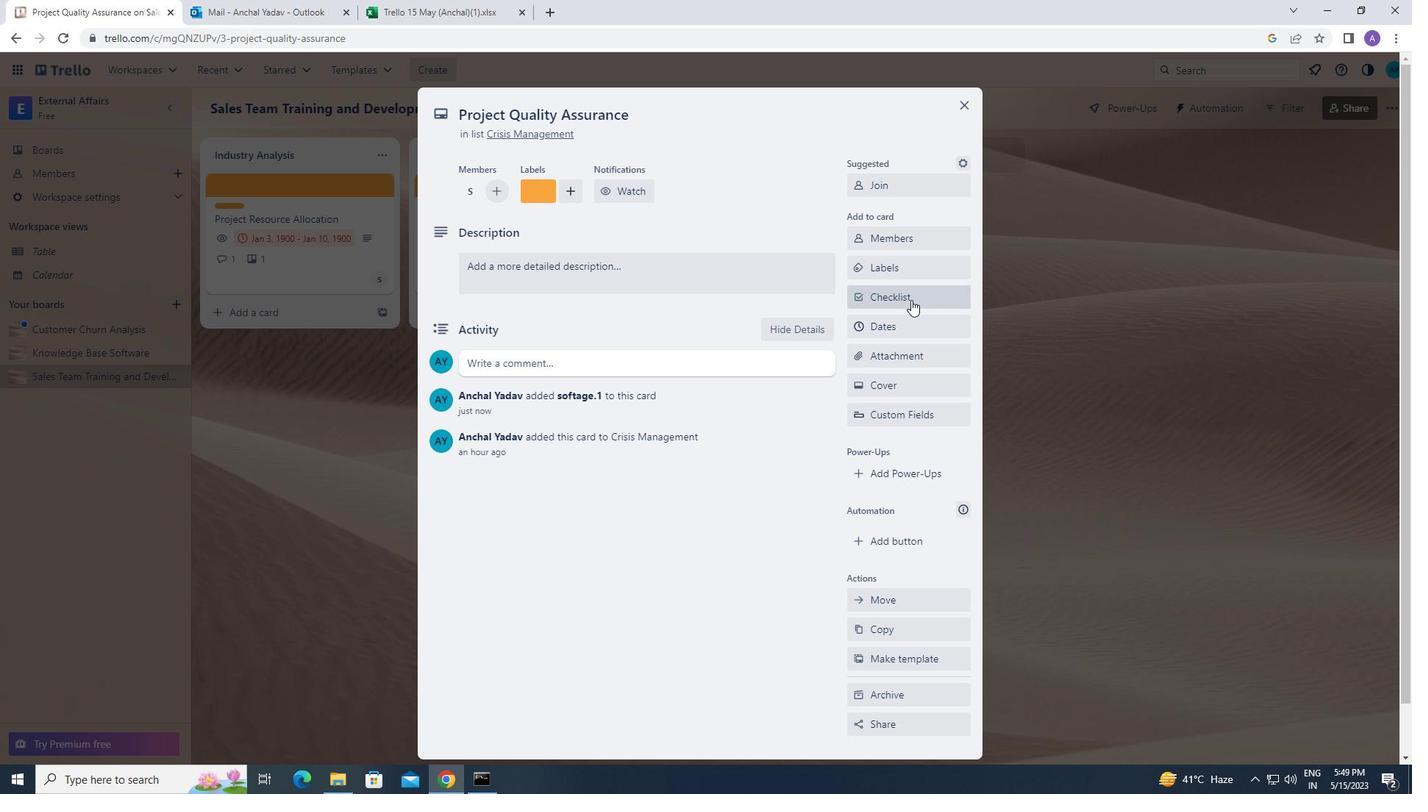 
Action: Mouse moved to (926, 358)
Screenshot: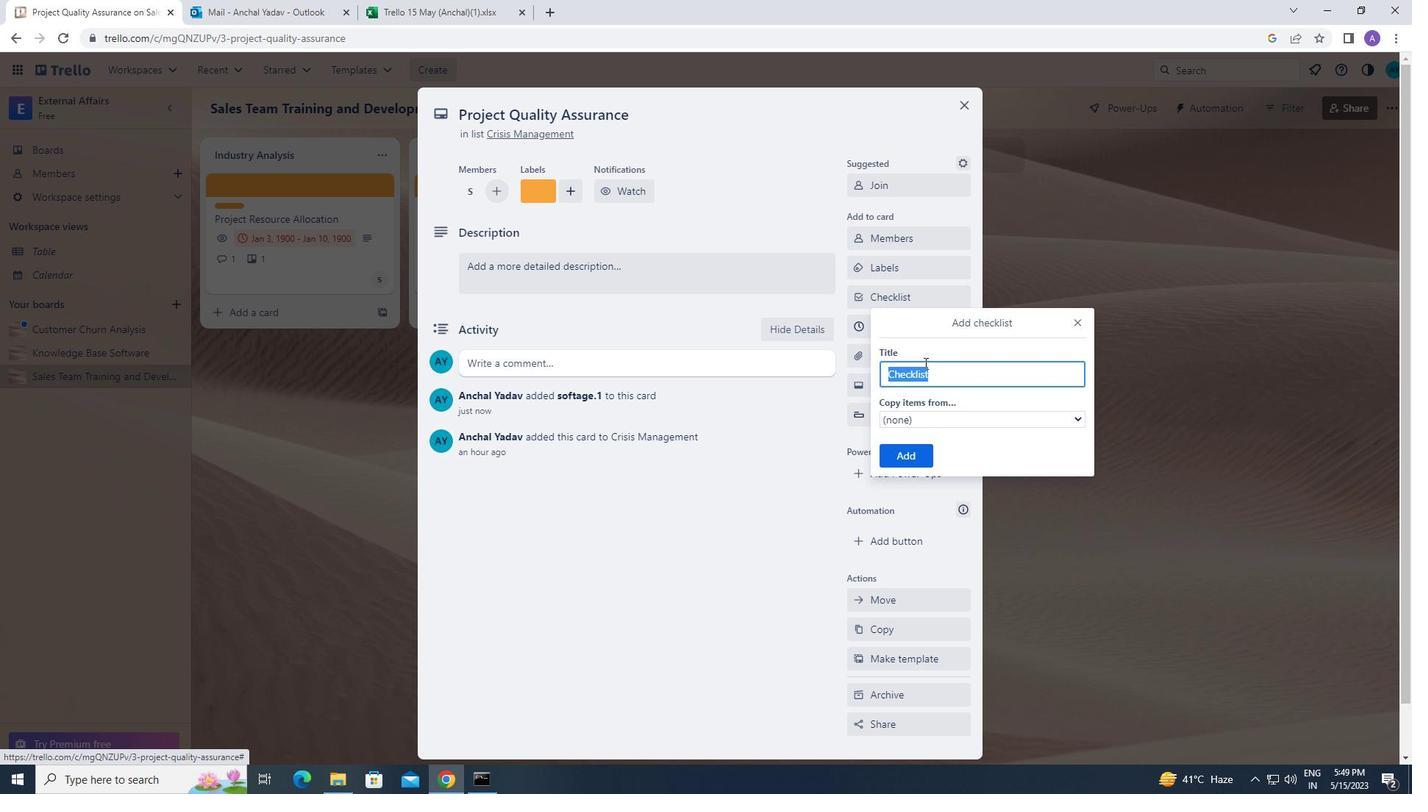 
Action: Key pressed <Key.caps_lock>s<Key.caps_lock>ales<Key.space><Key.caps_lock>o<Key.caps_lock>per
Screenshot: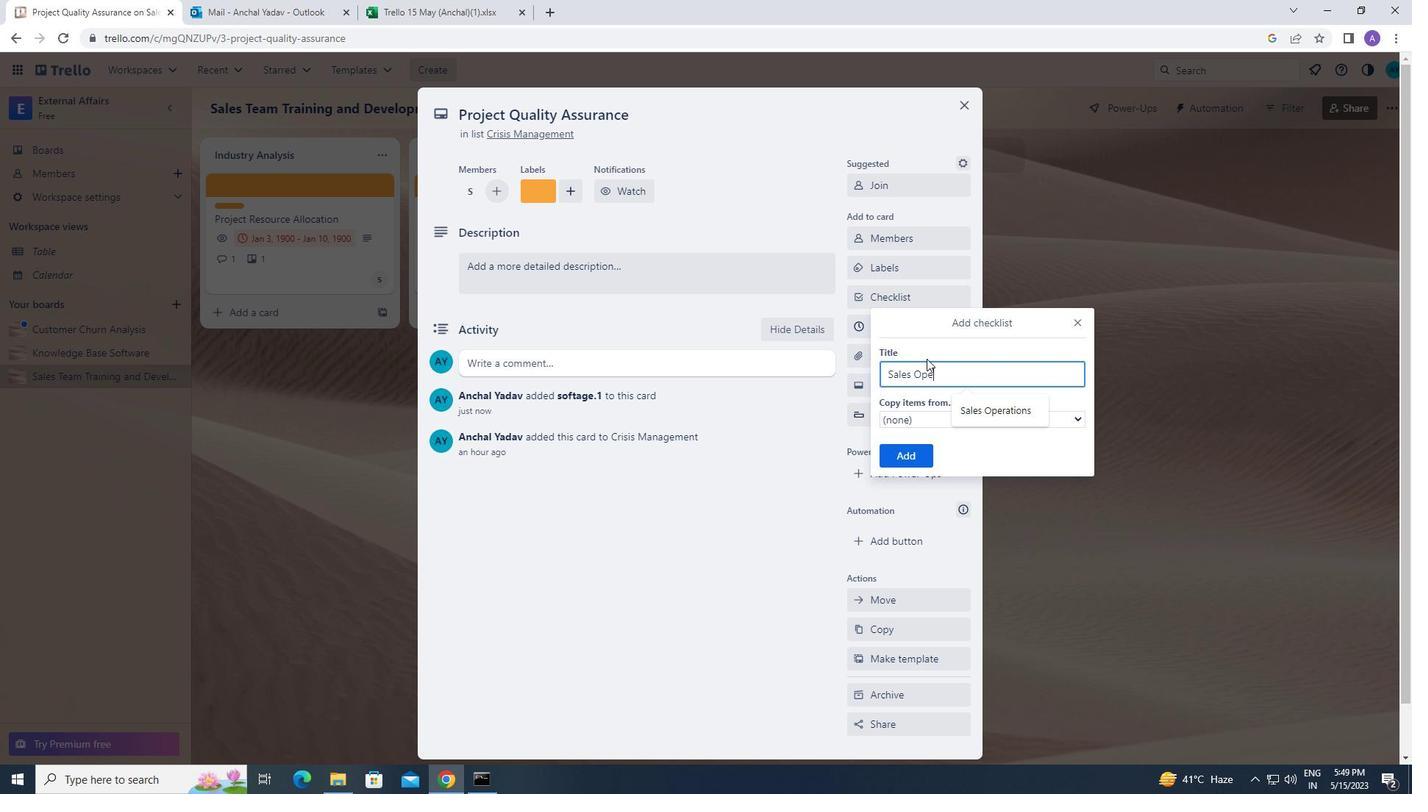 
Action: Mouse moved to (745, 487)
Screenshot: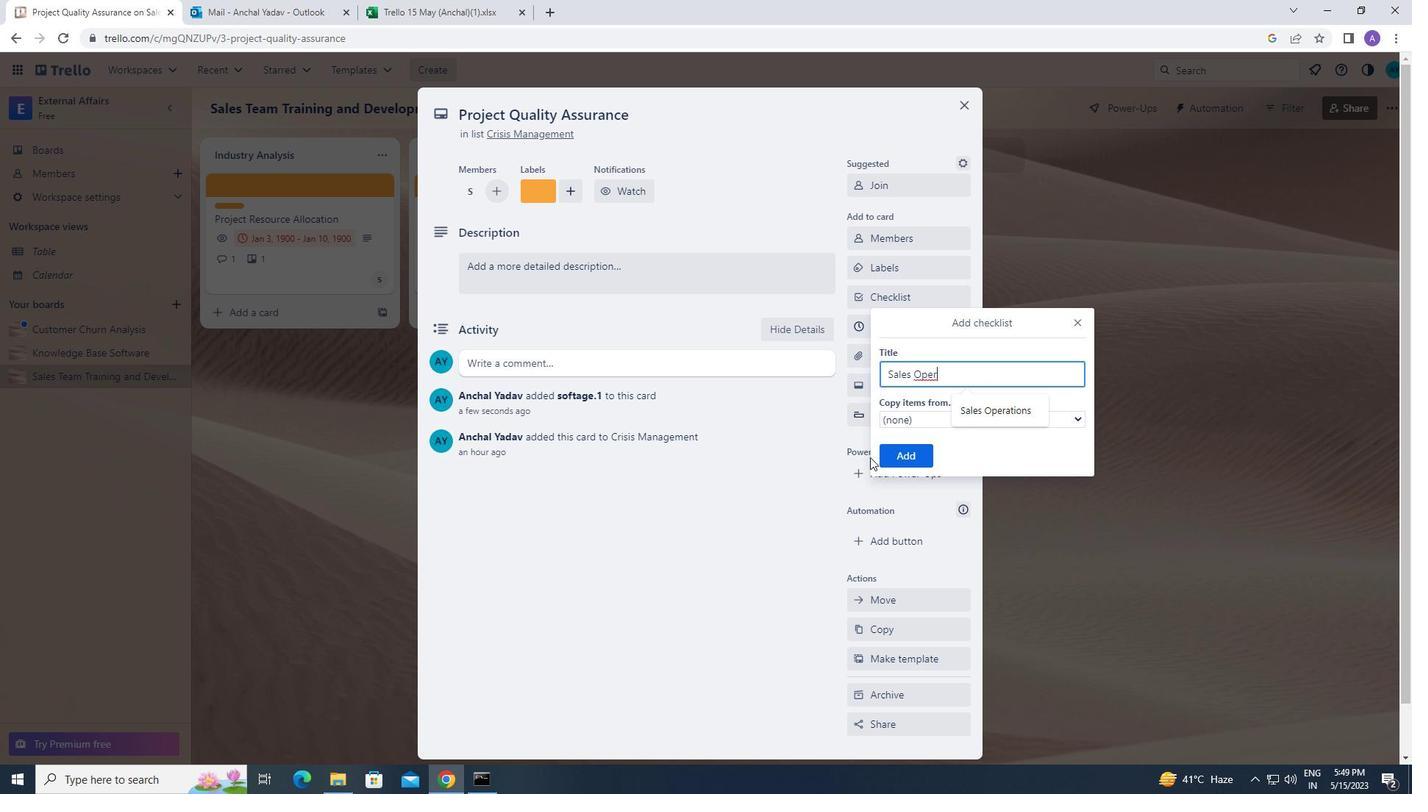 
Action: Key pressed ations
Screenshot: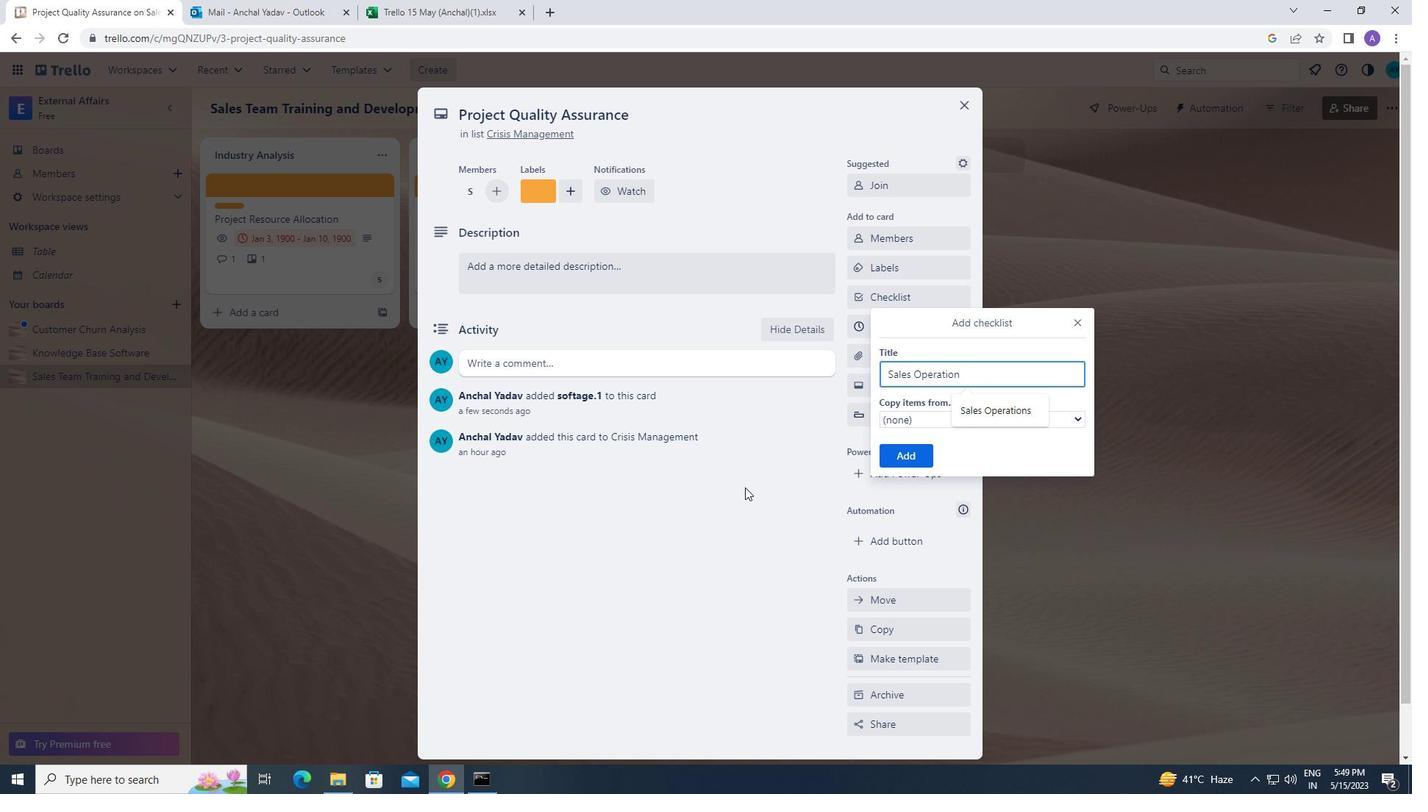 
Action: Mouse moved to (902, 457)
Screenshot: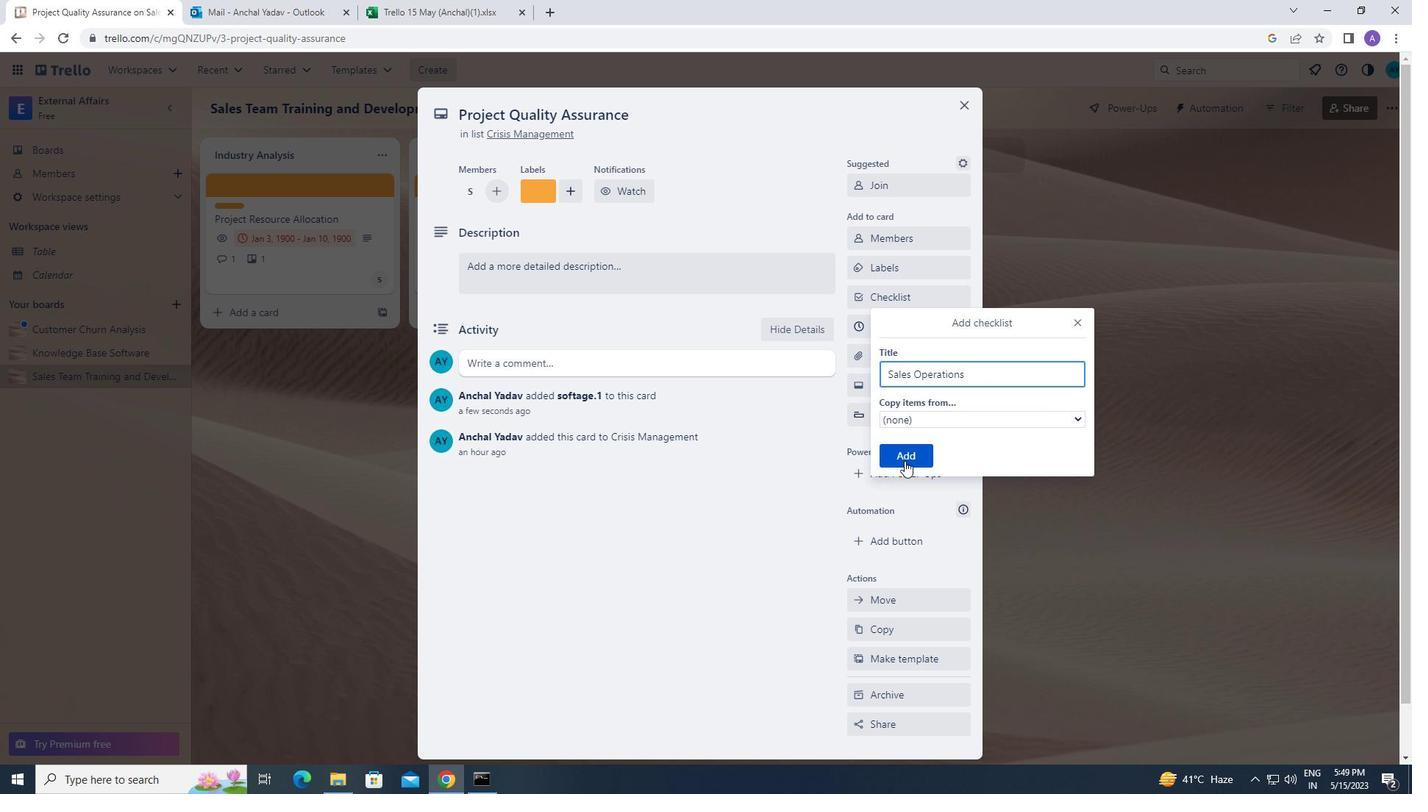 
Action: Mouse pressed left at (902, 457)
Screenshot: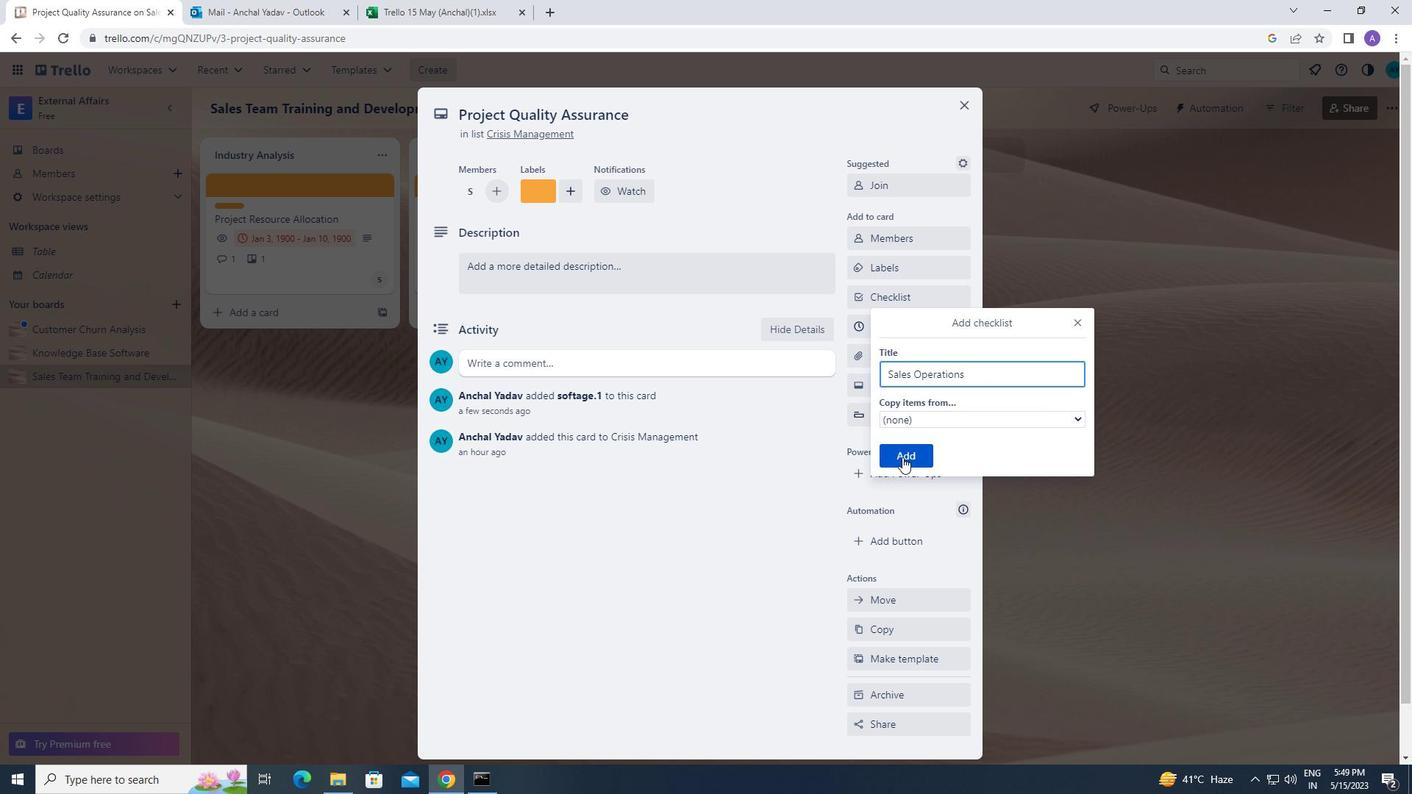 
Action: Mouse moved to (923, 353)
Screenshot: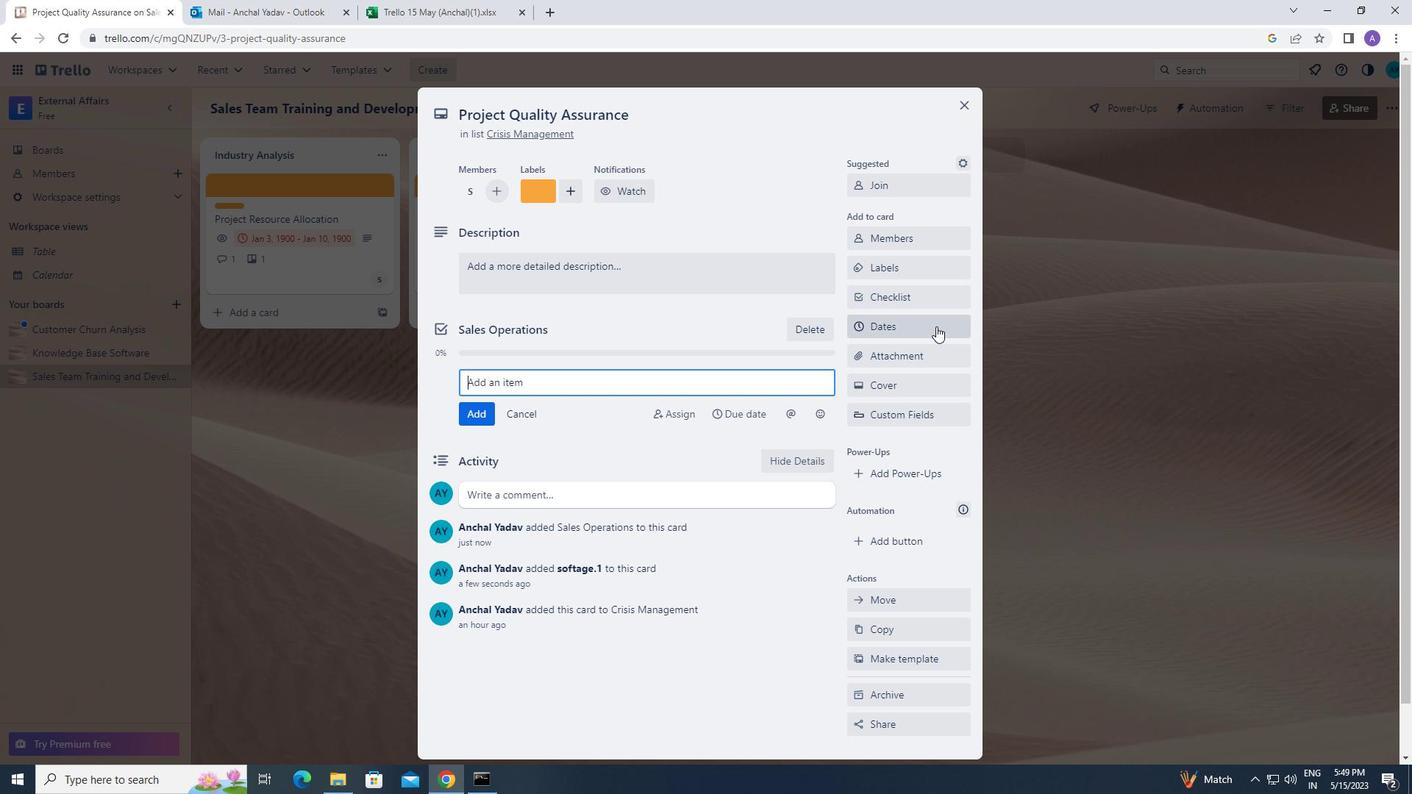 
Action: Mouse pressed left at (923, 353)
Screenshot: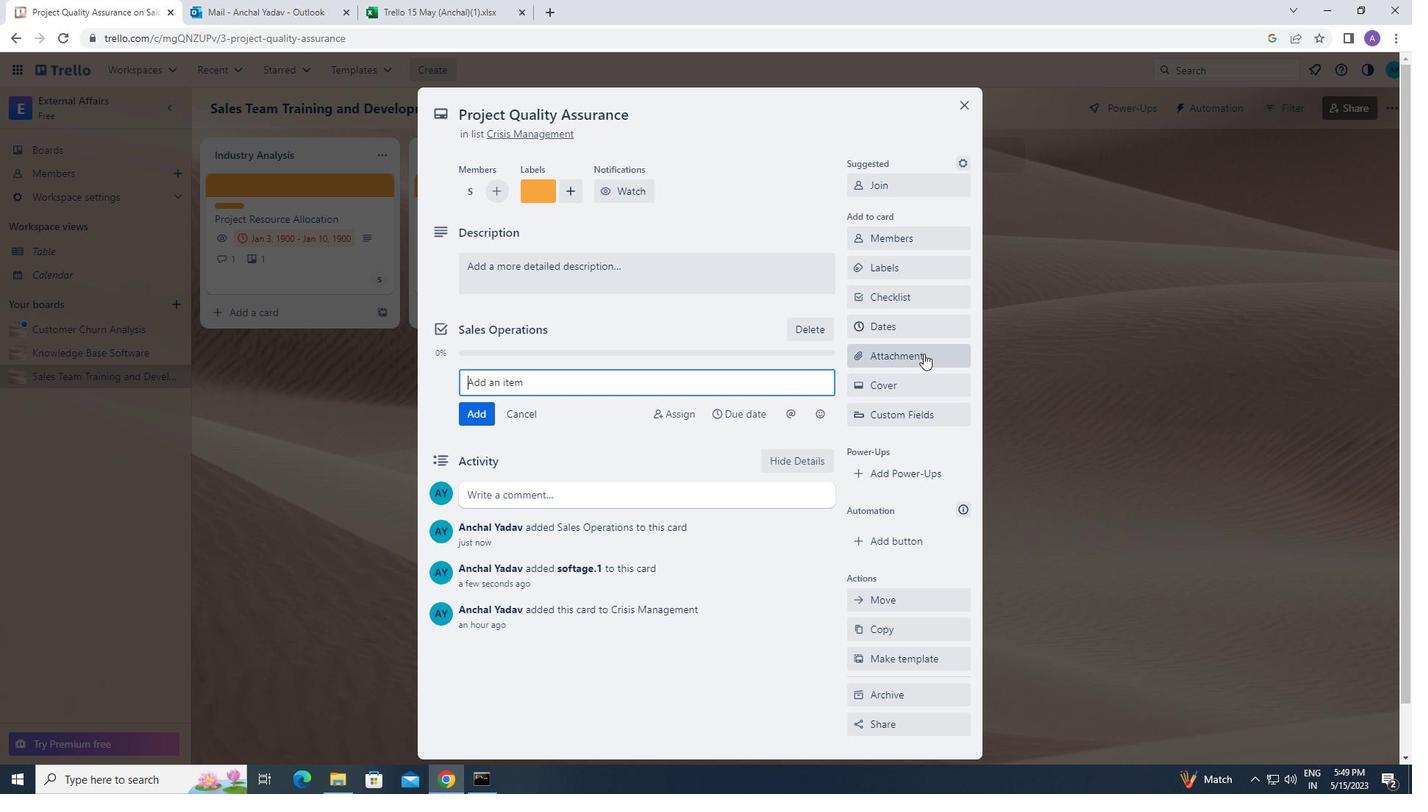 
Action: Mouse moved to (901, 437)
Screenshot: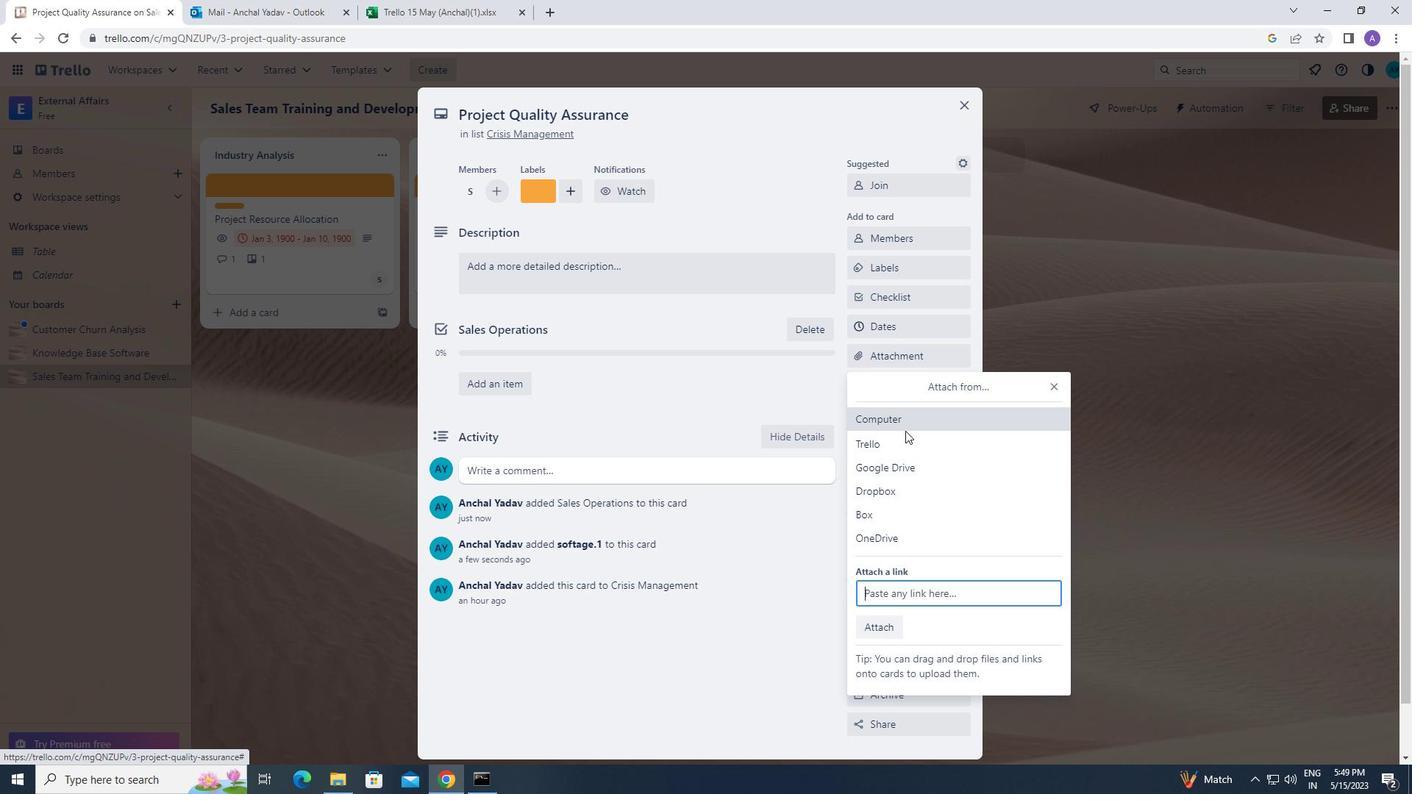 
Action: Mouse pressed left at (901, 437)
Screenshot: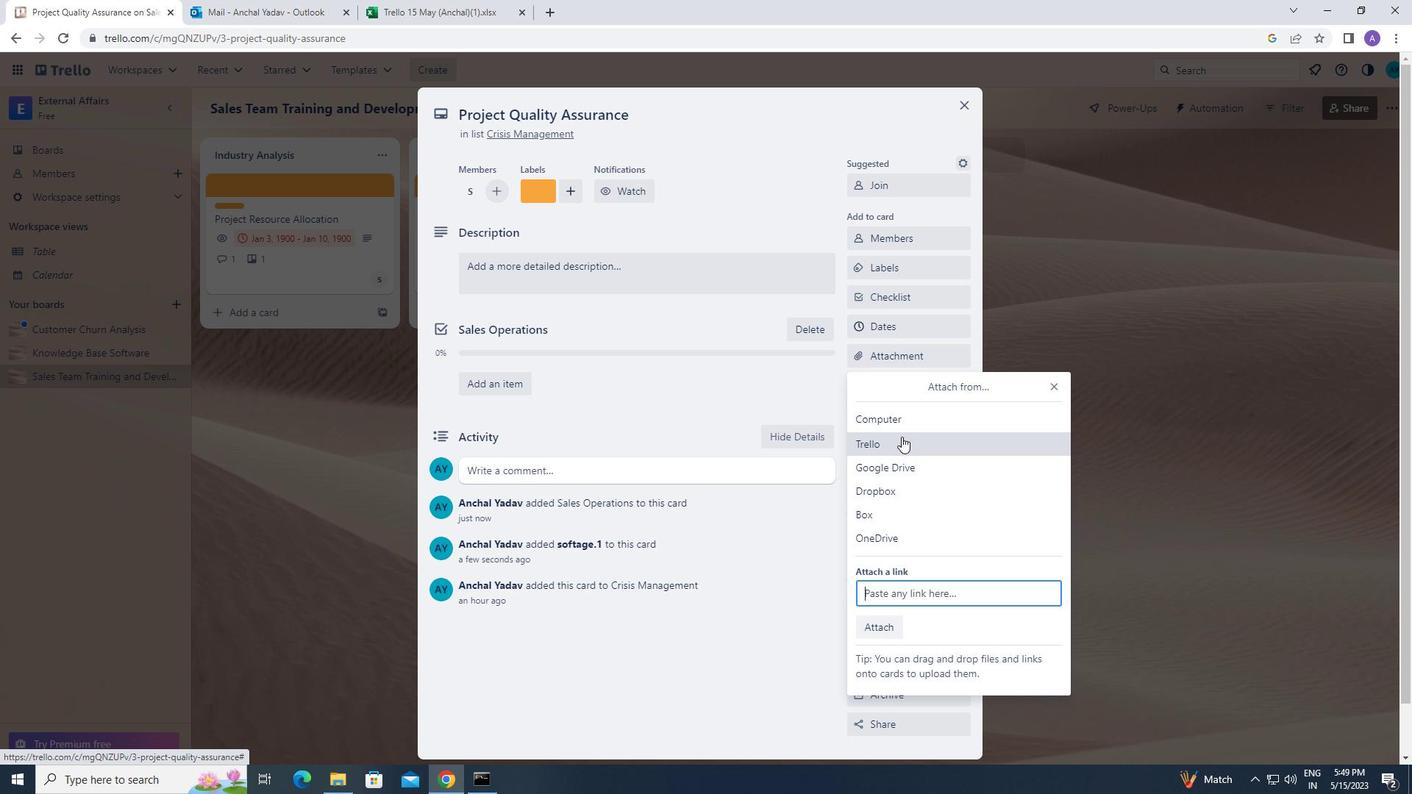 
Action: Mouse moved to (899, 494)
Screenshot: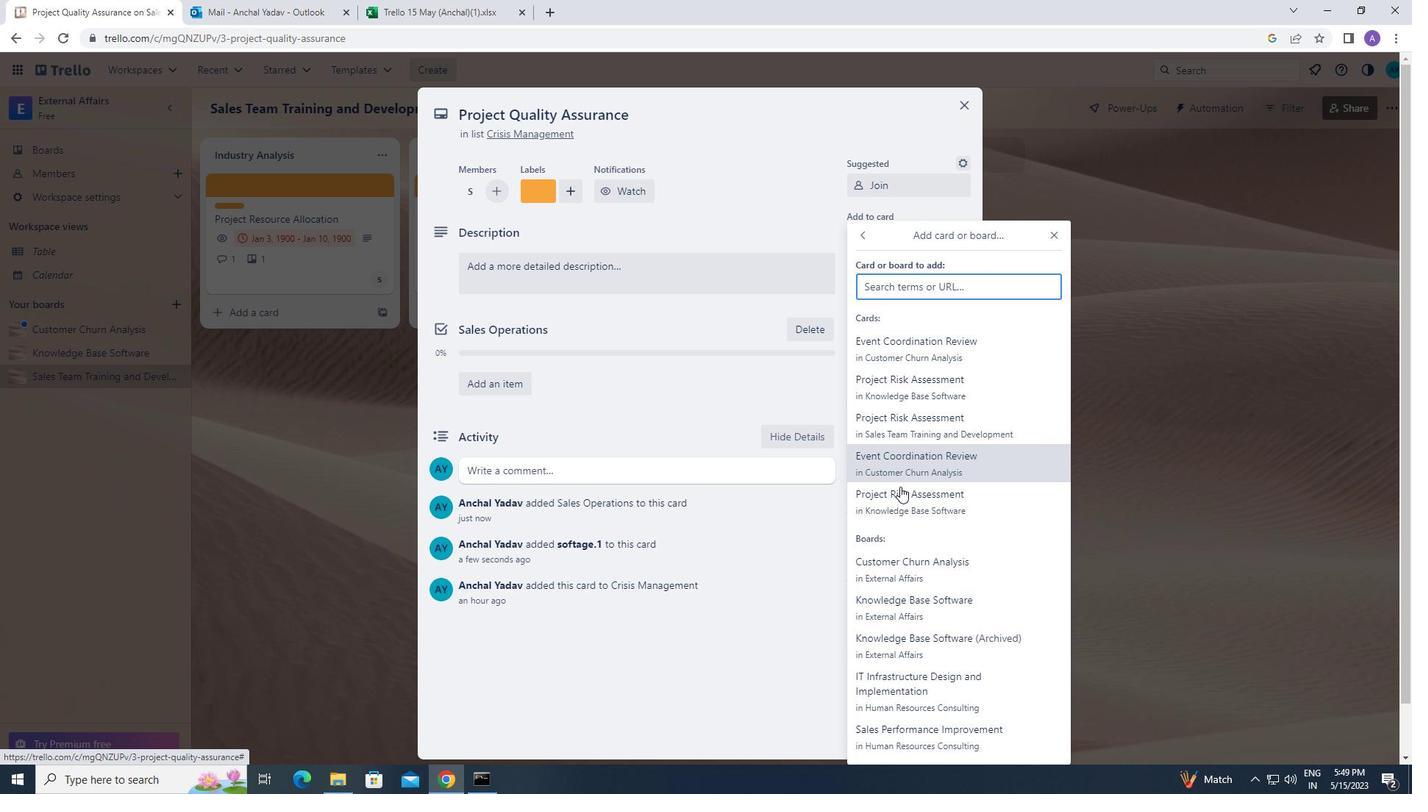 
Action: Mouse pressed left at (899, 494)
Screenshot: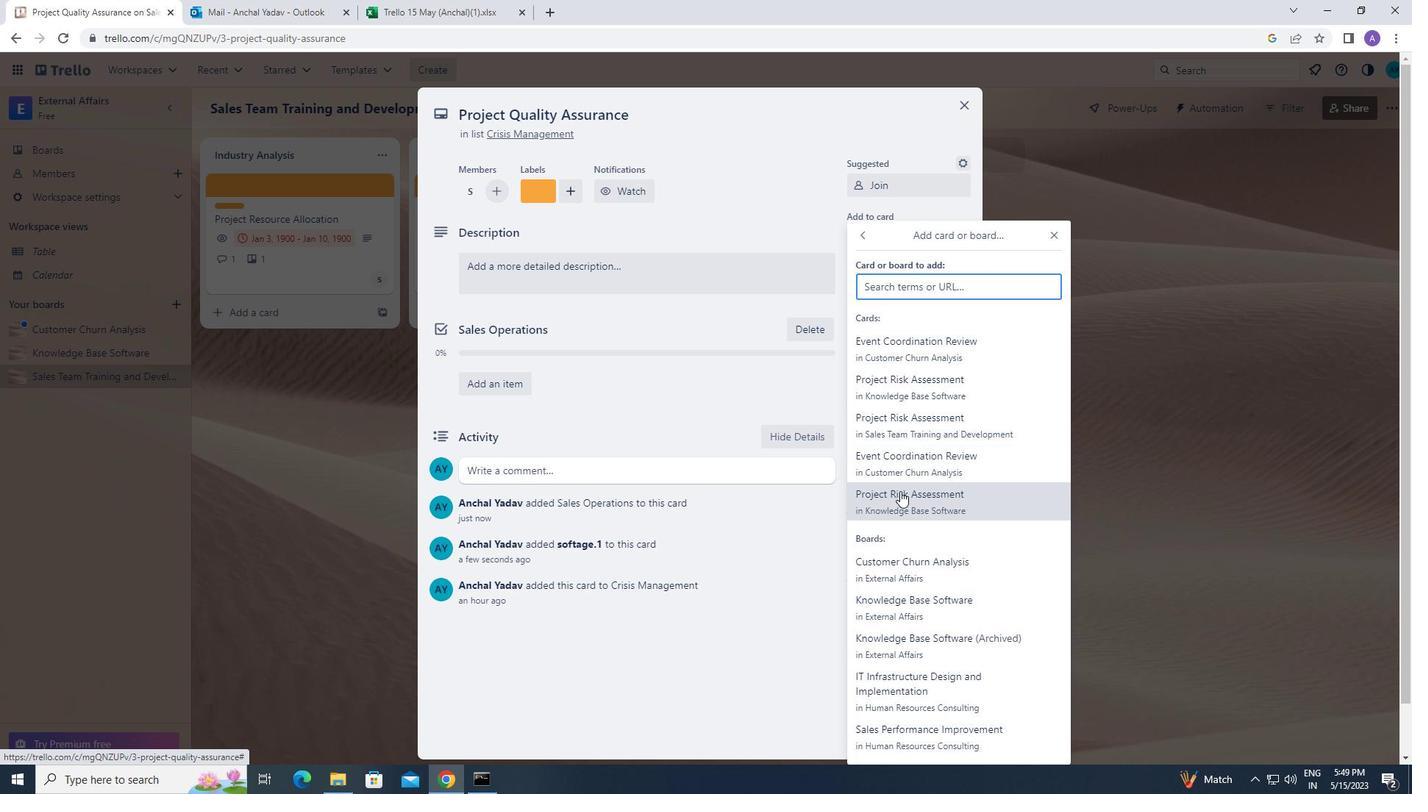 
Action: Mouse moved to (899, 378)
Screenshot: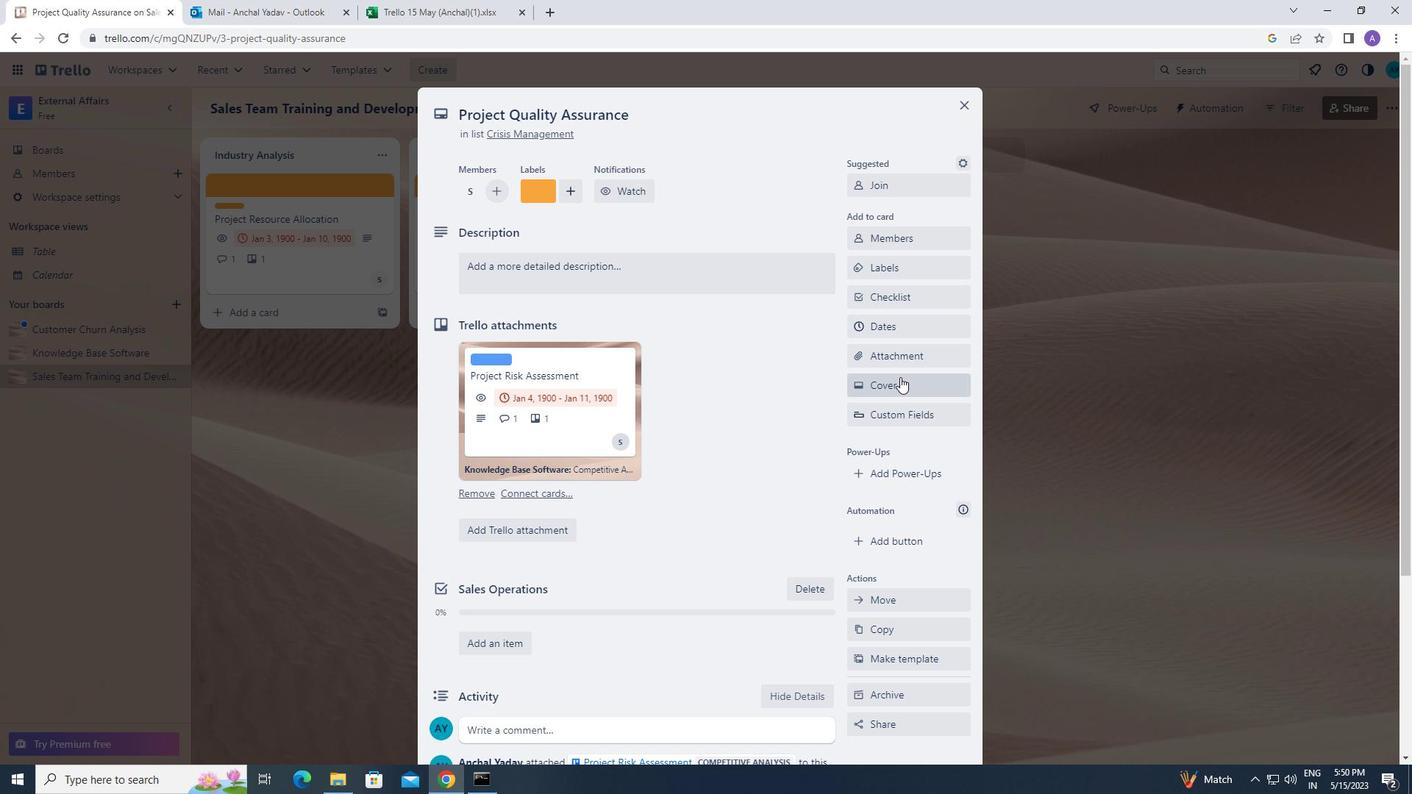 
Action: Mouse pressed left at (899, 378)
Screenshot: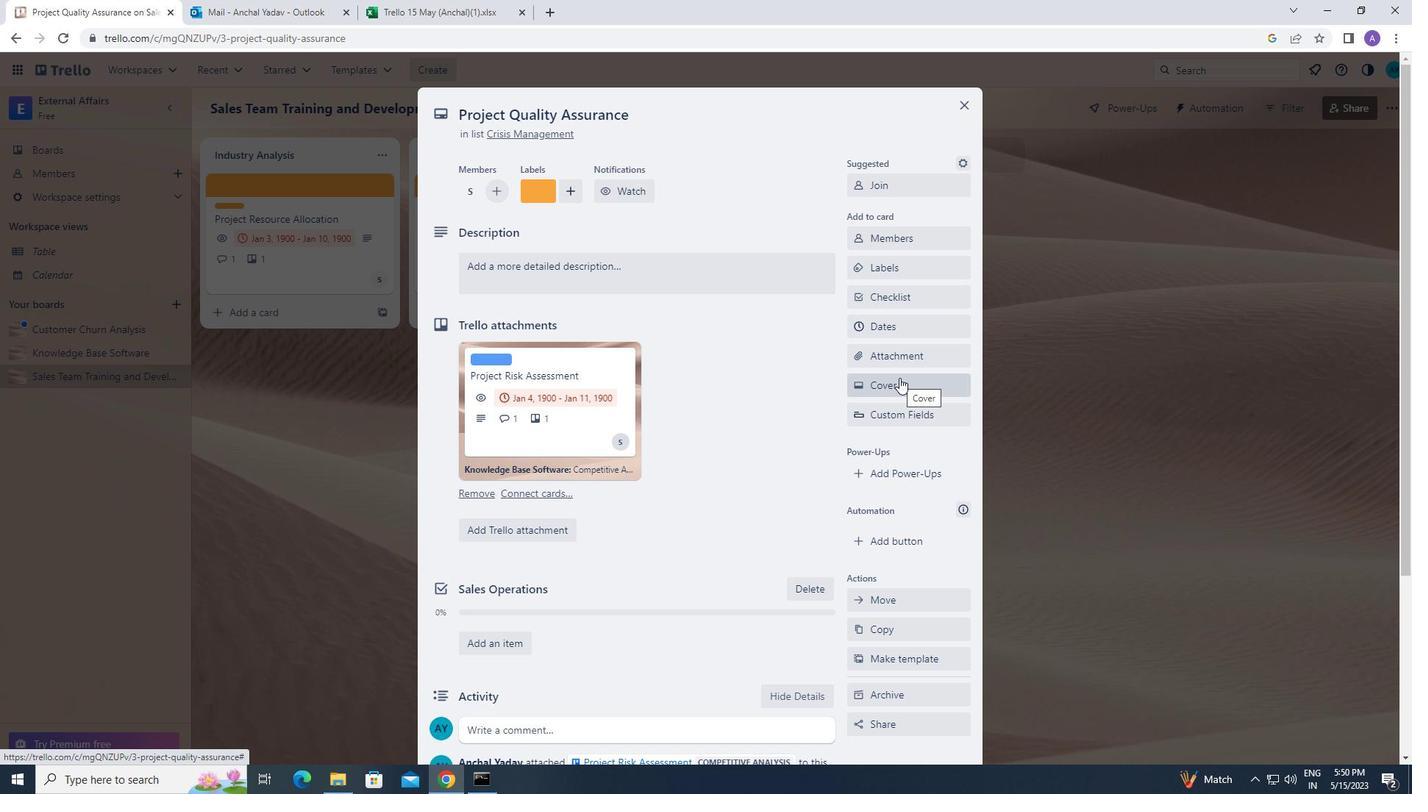 
Action: Mouse moved to (962, 469)
Screenshot: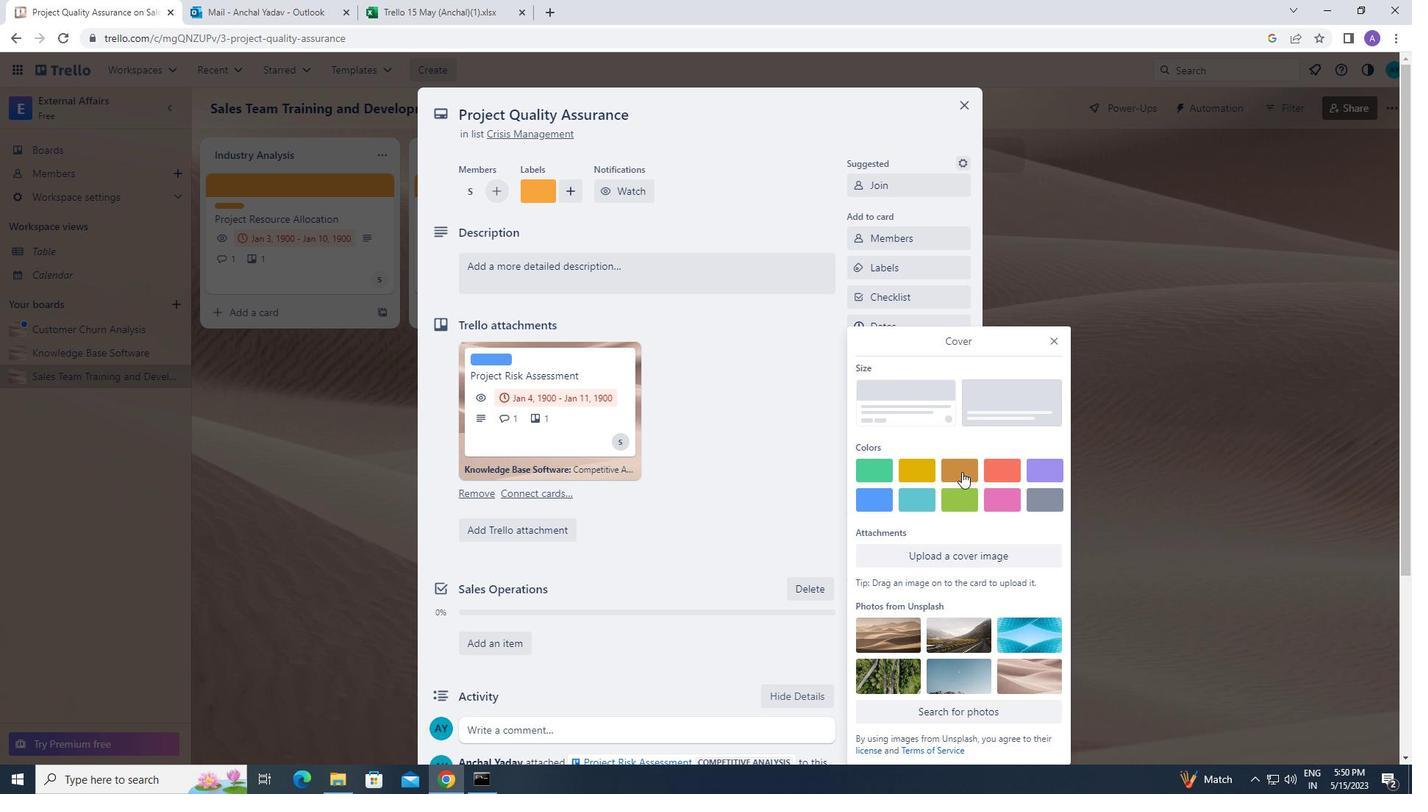 
Action: Mouse pressed left at (962, 469)
Screenshot: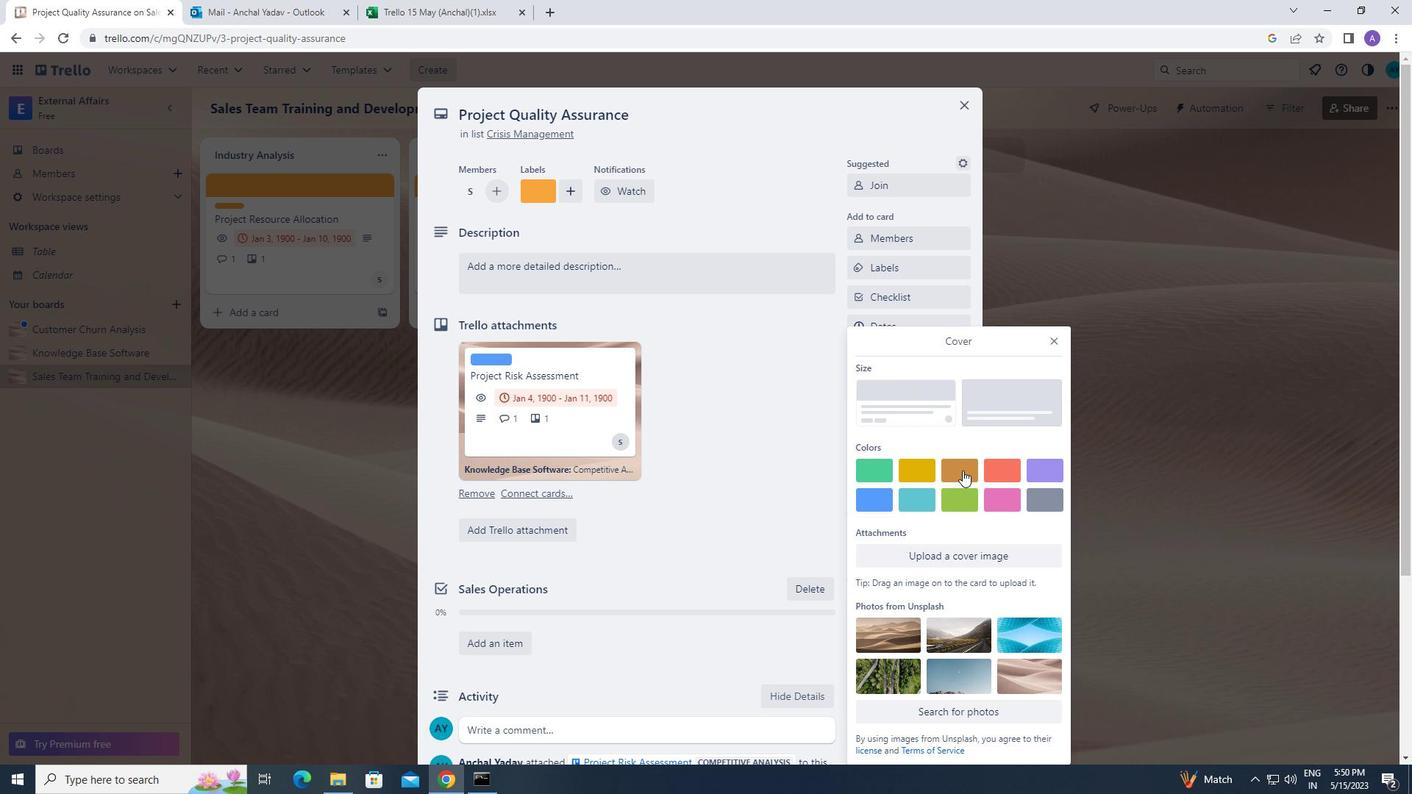 
Action: Mouse moved to (1049, 314)
Screenshot: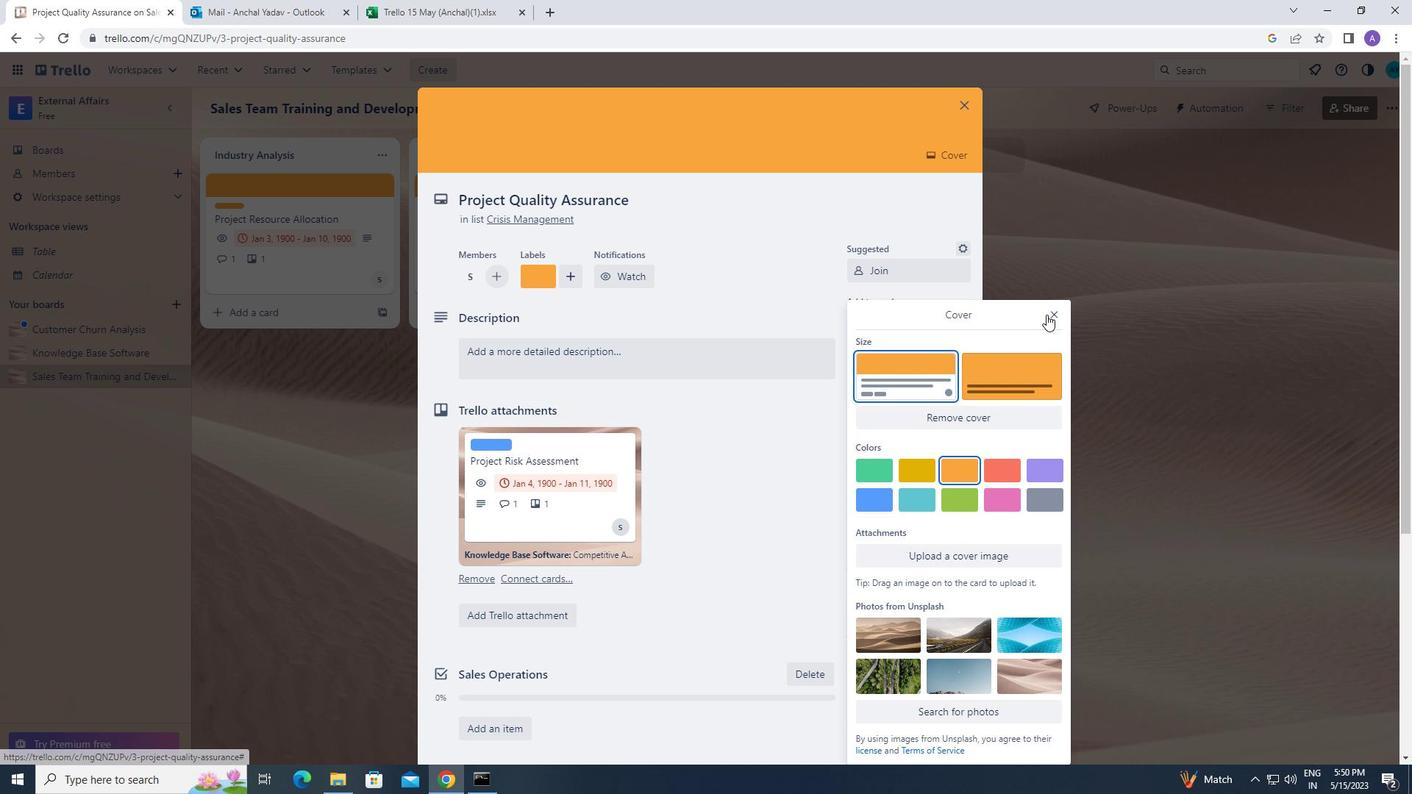 
Action: Mouse pressed left at (1049, 314)
Screenshot: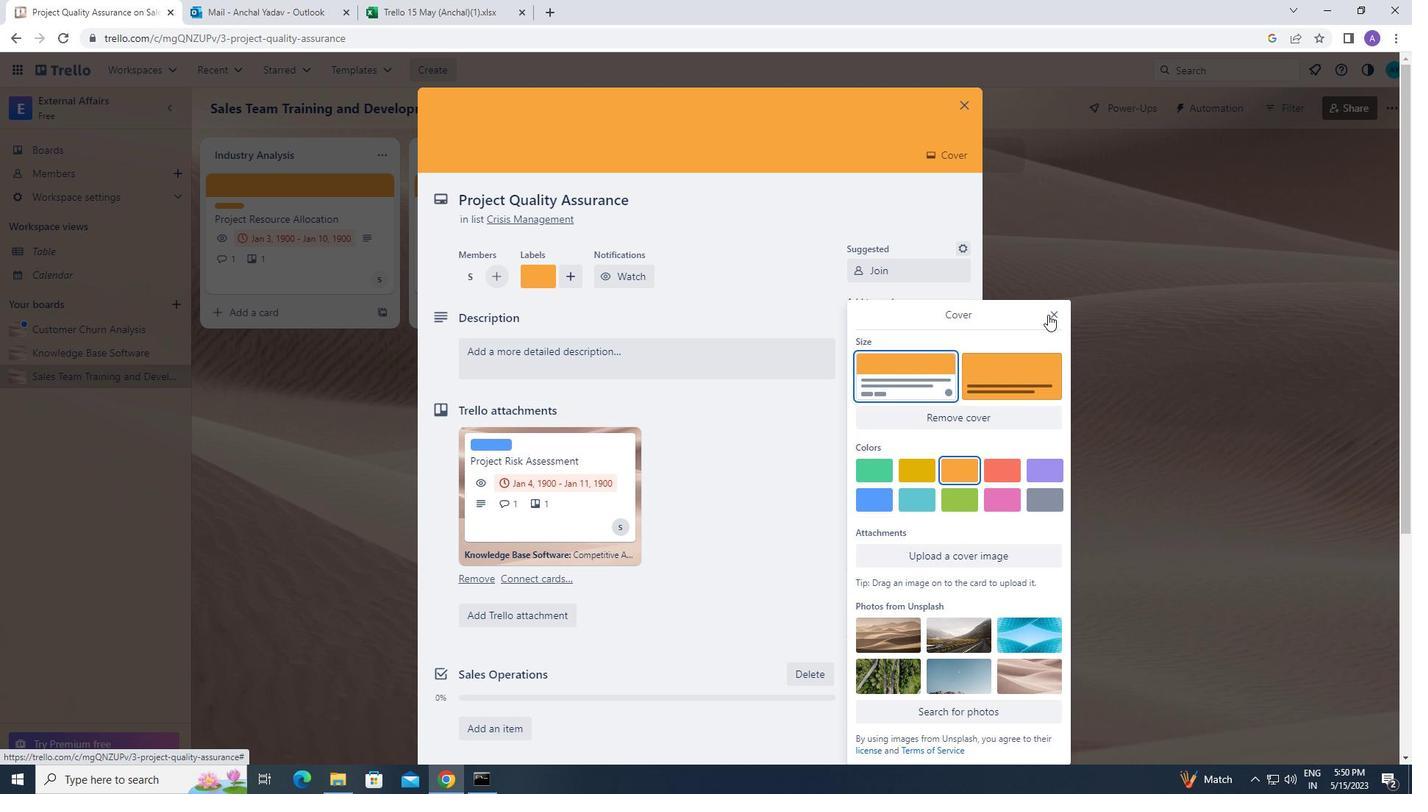 
Action: Mouse moved to (798, 548)
Screenshot: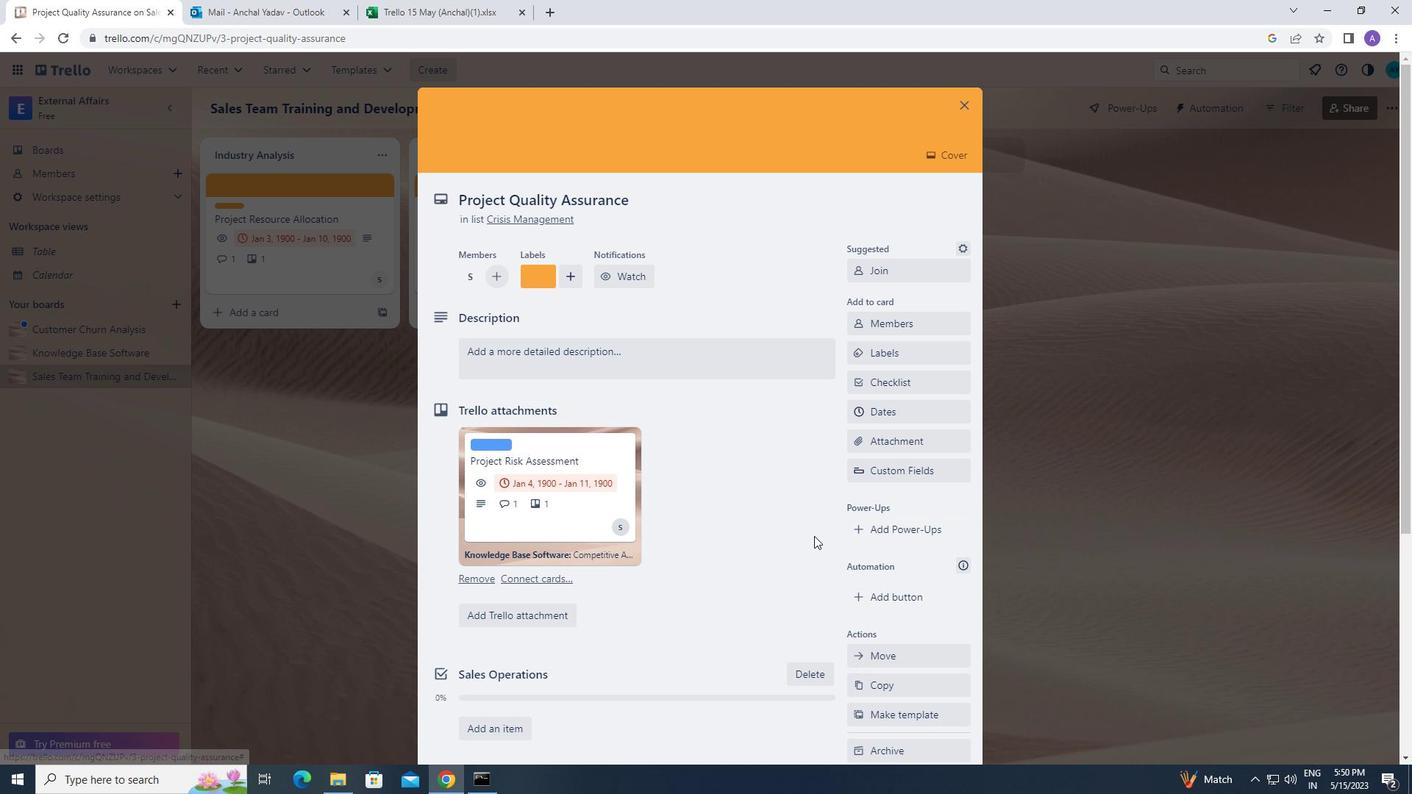 
Action: Mouse scrolled (798, 548) with delta (0, 0)
Screenshot: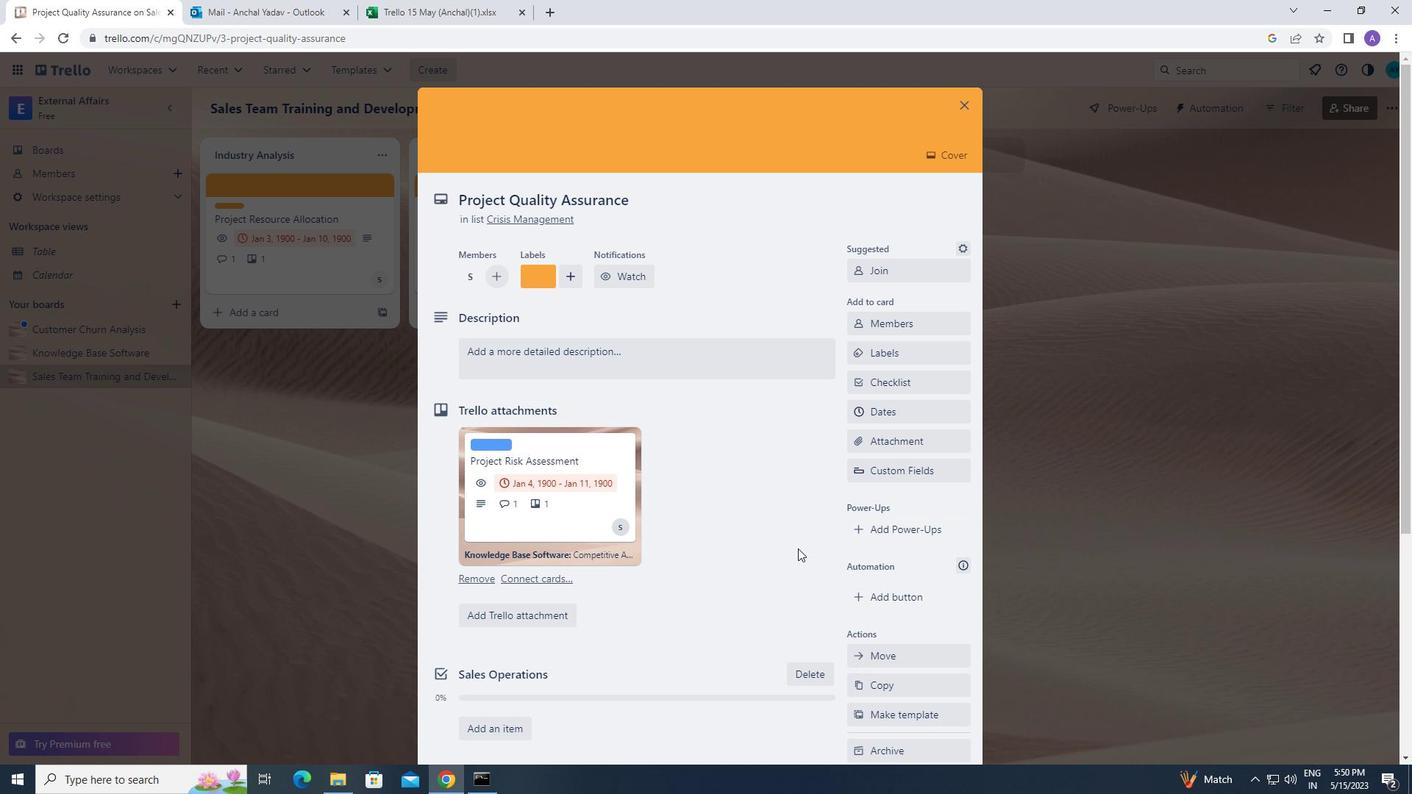
Action: Mouse moved to (750, 288)
Screenshot: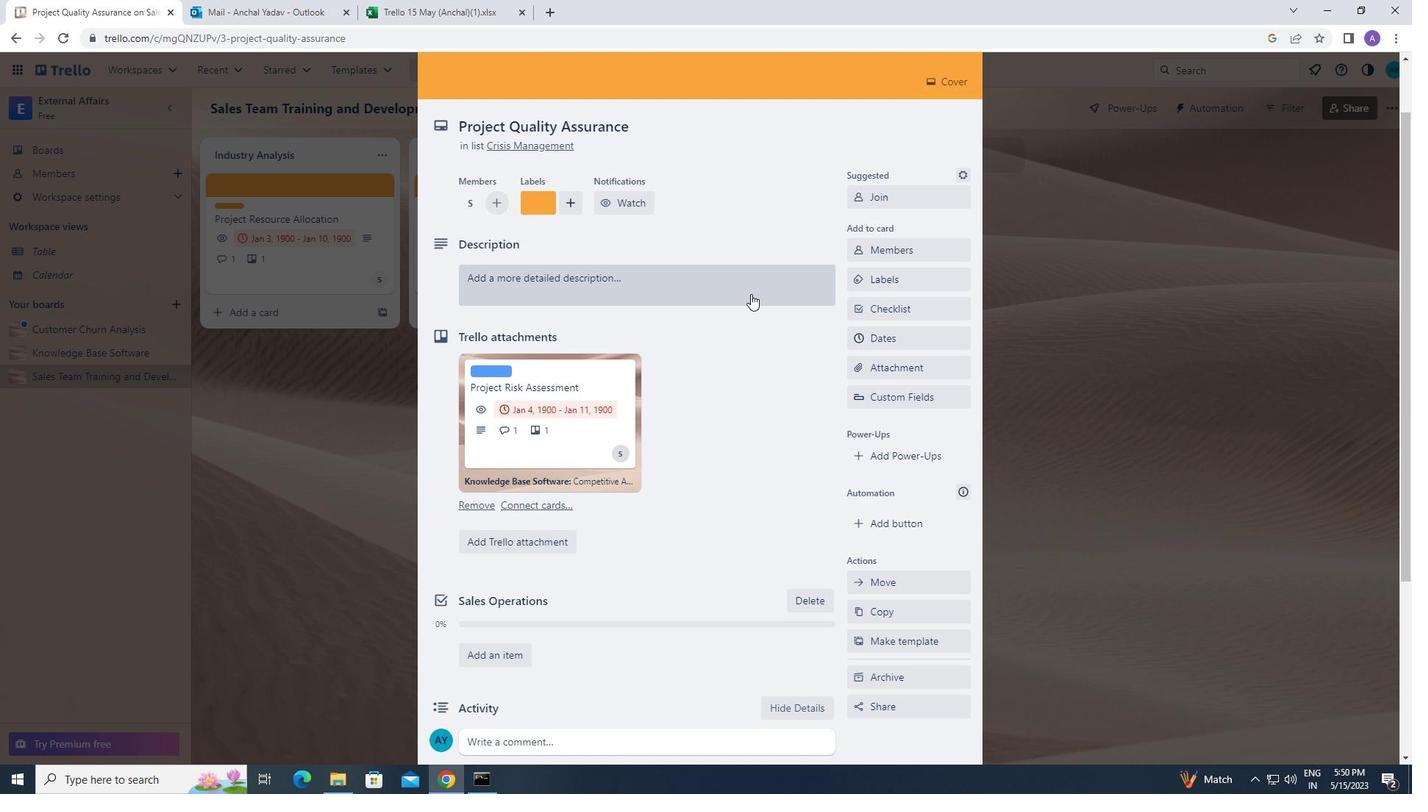 
Action: Mouse pressed left at (750, 288)
Screenshot: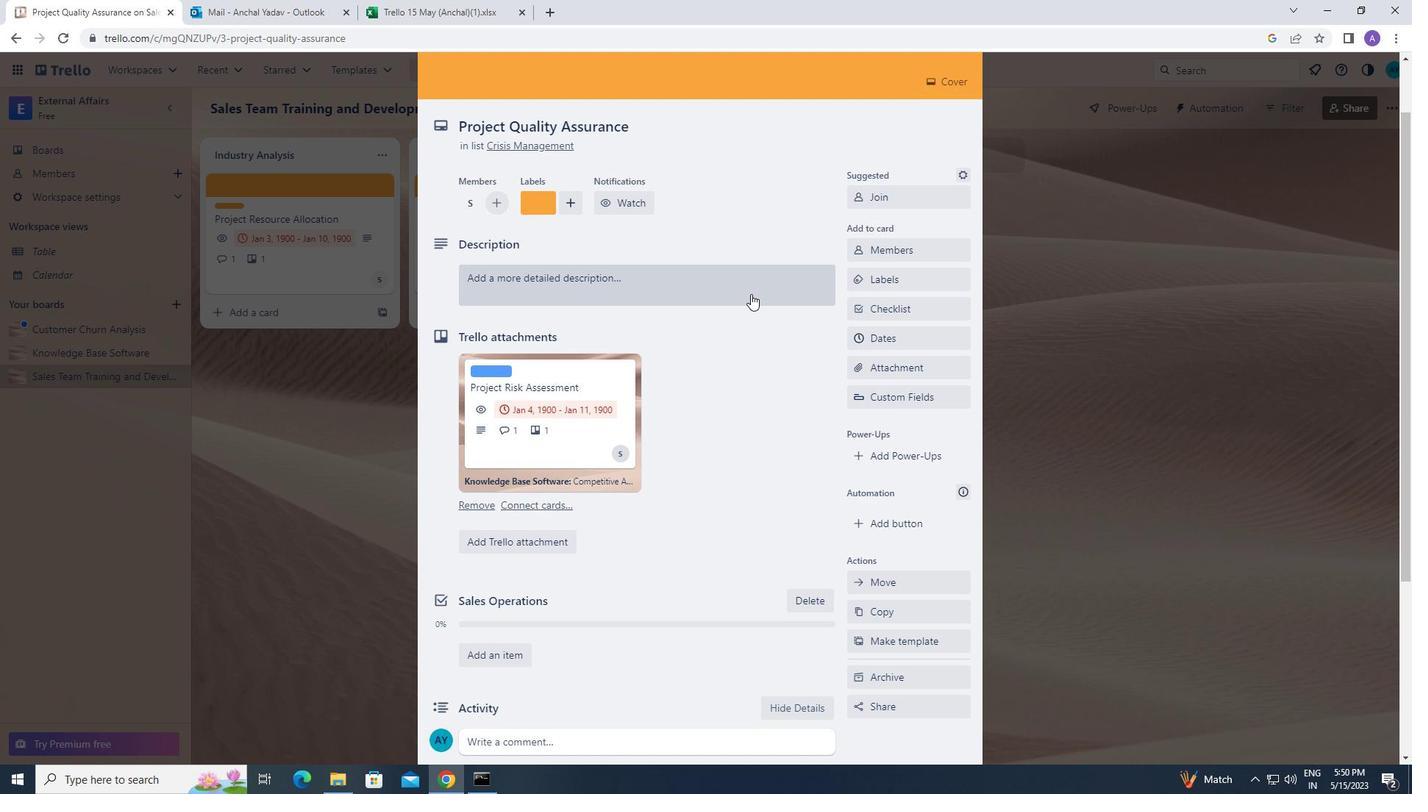 
Action: Mouse moved to (690, 348)
Screenshot: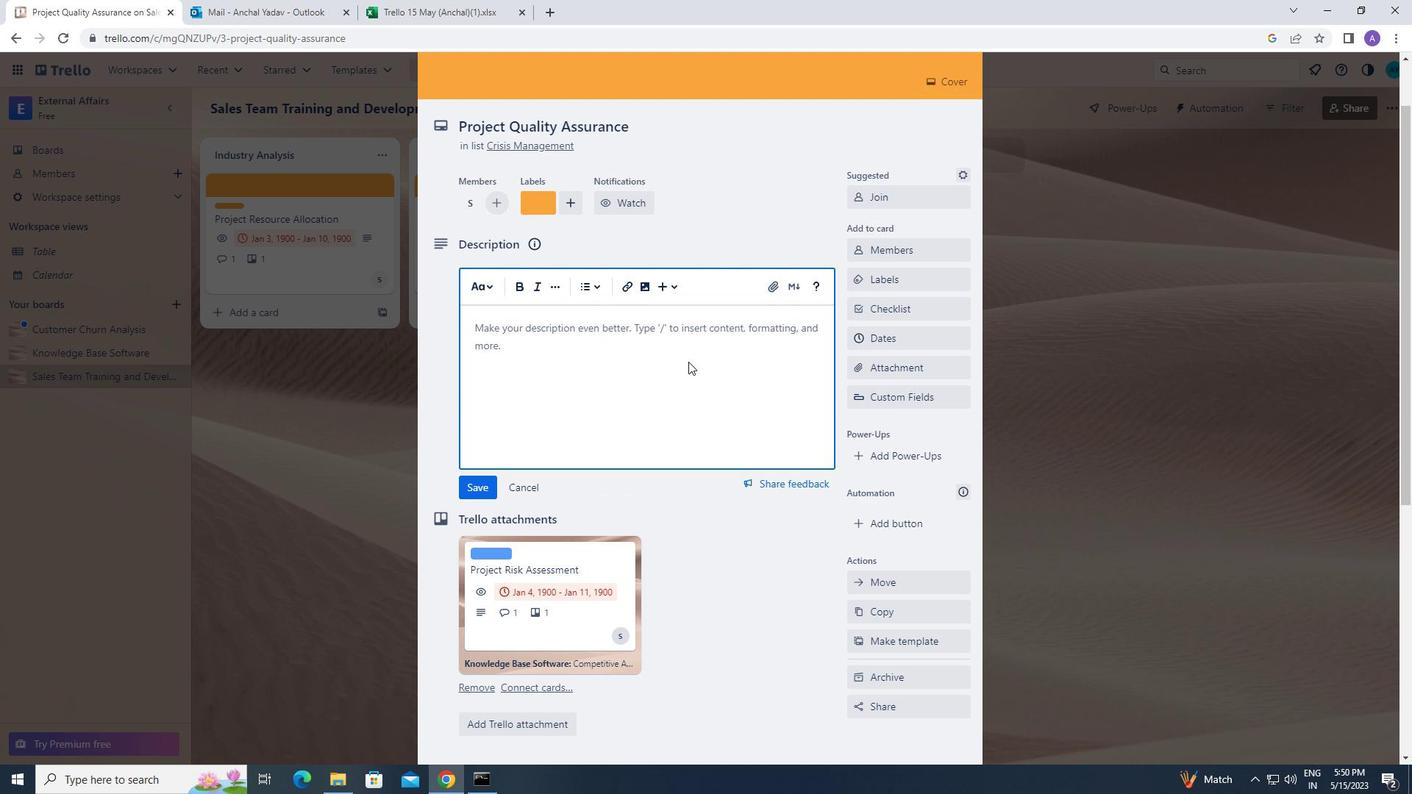 
Action: Mouse pressed left at (690, 348)
Screenshot: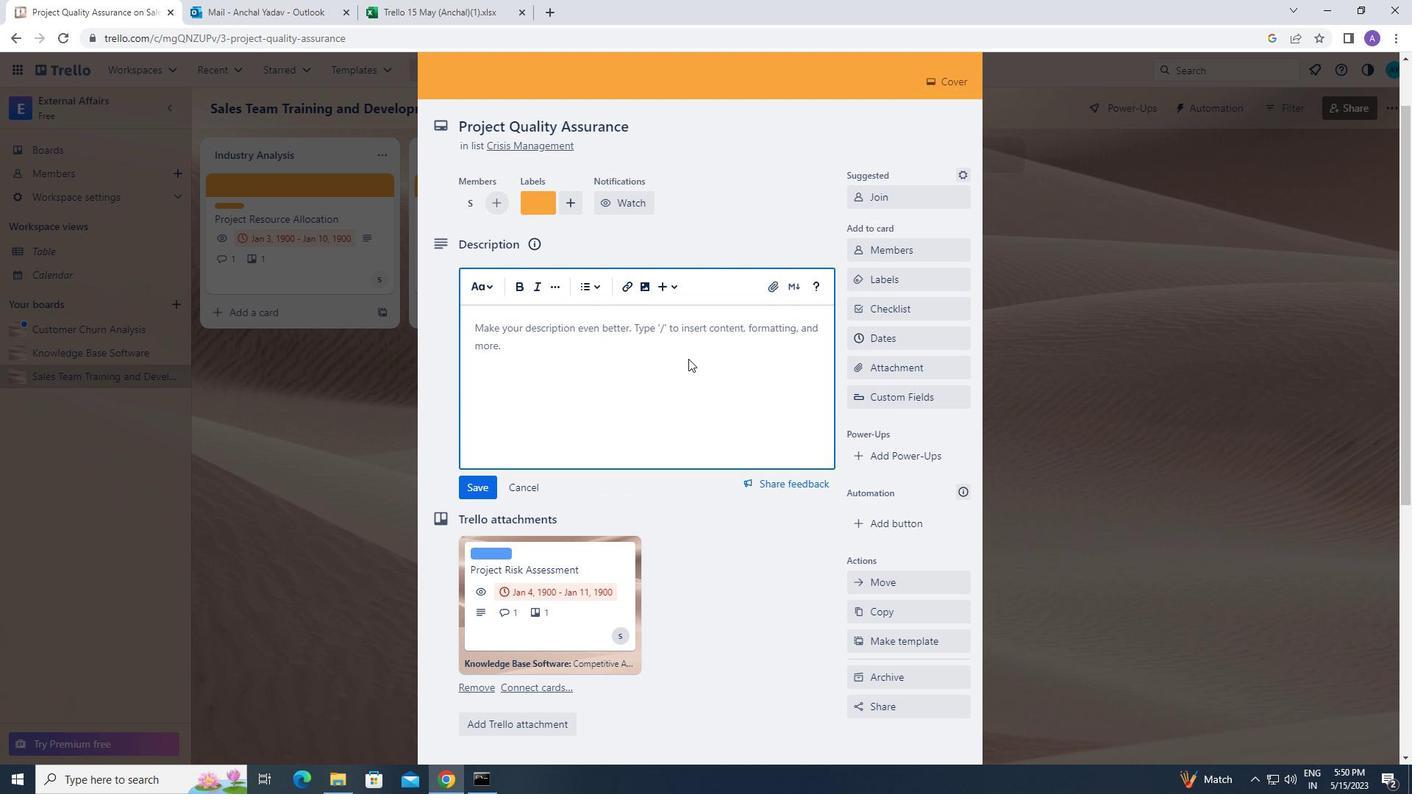 
Action: Key pressed <Key.caps_lock>r<Key.caps_lock>esearch<Key.space>and<Key.space>develop<Key.space>new<Key.space>product<Key.space>differentiation<Key.space>strategy
Screenshot: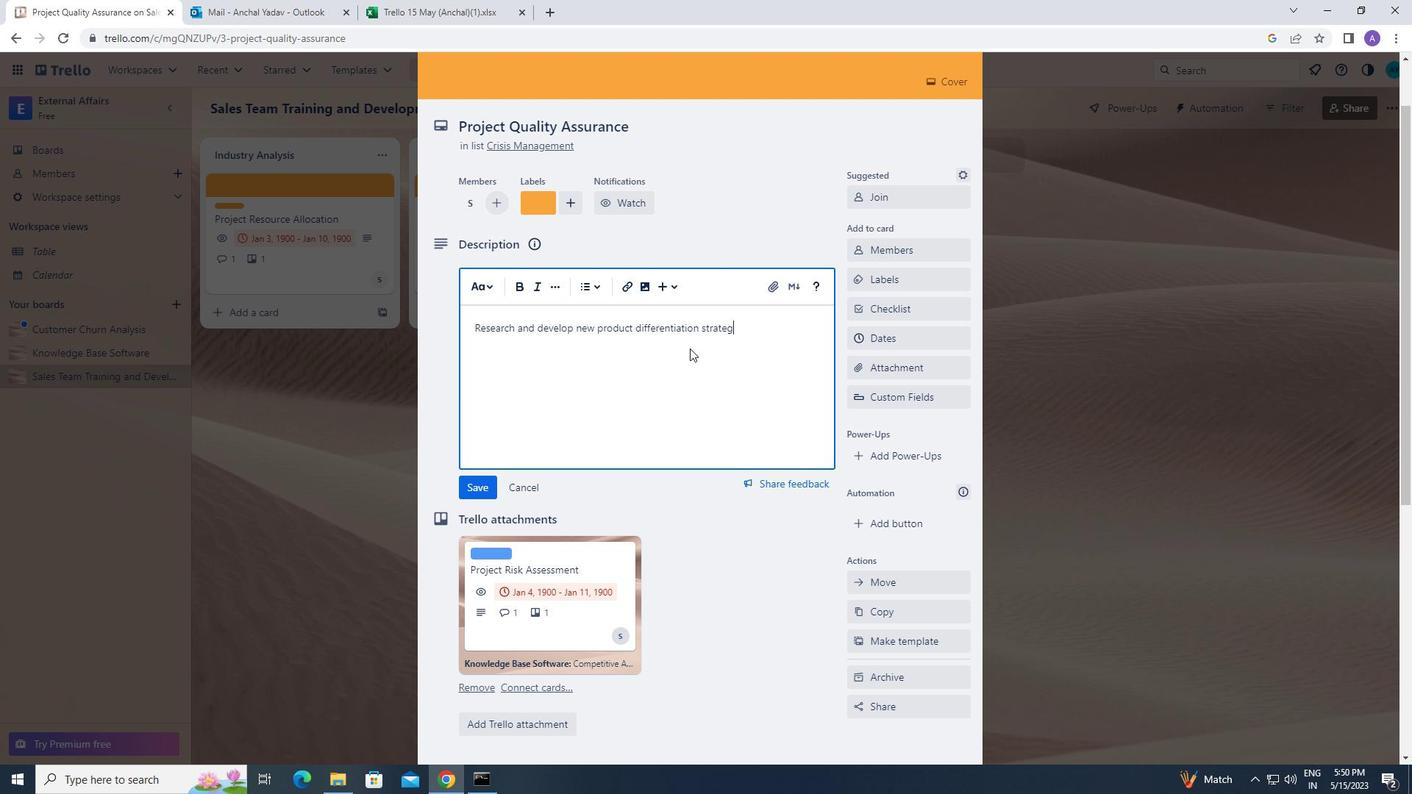 
Action: Mouse moved to (486, 486)
Screenshot: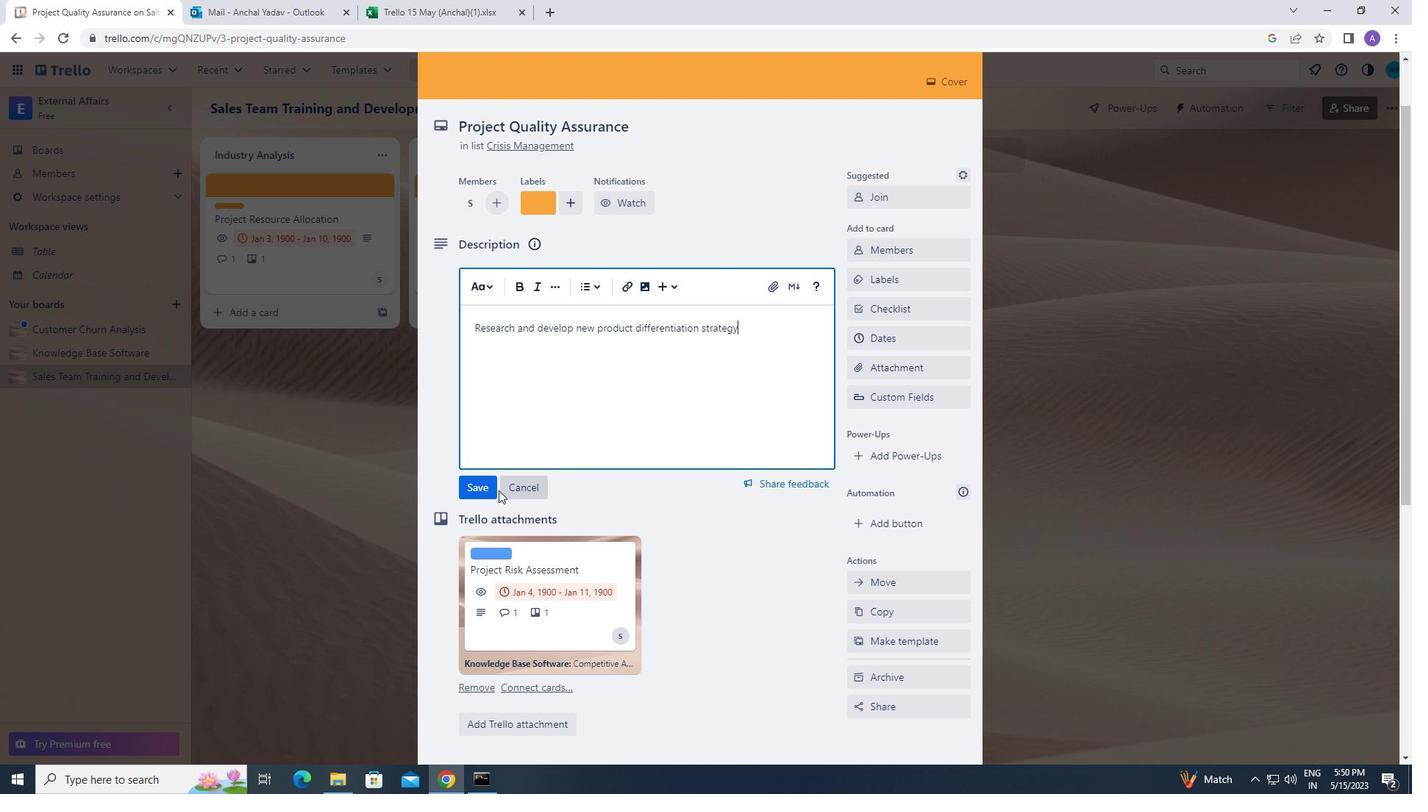 
Action: Mouse pressed left at (486, 486)
Screenshot: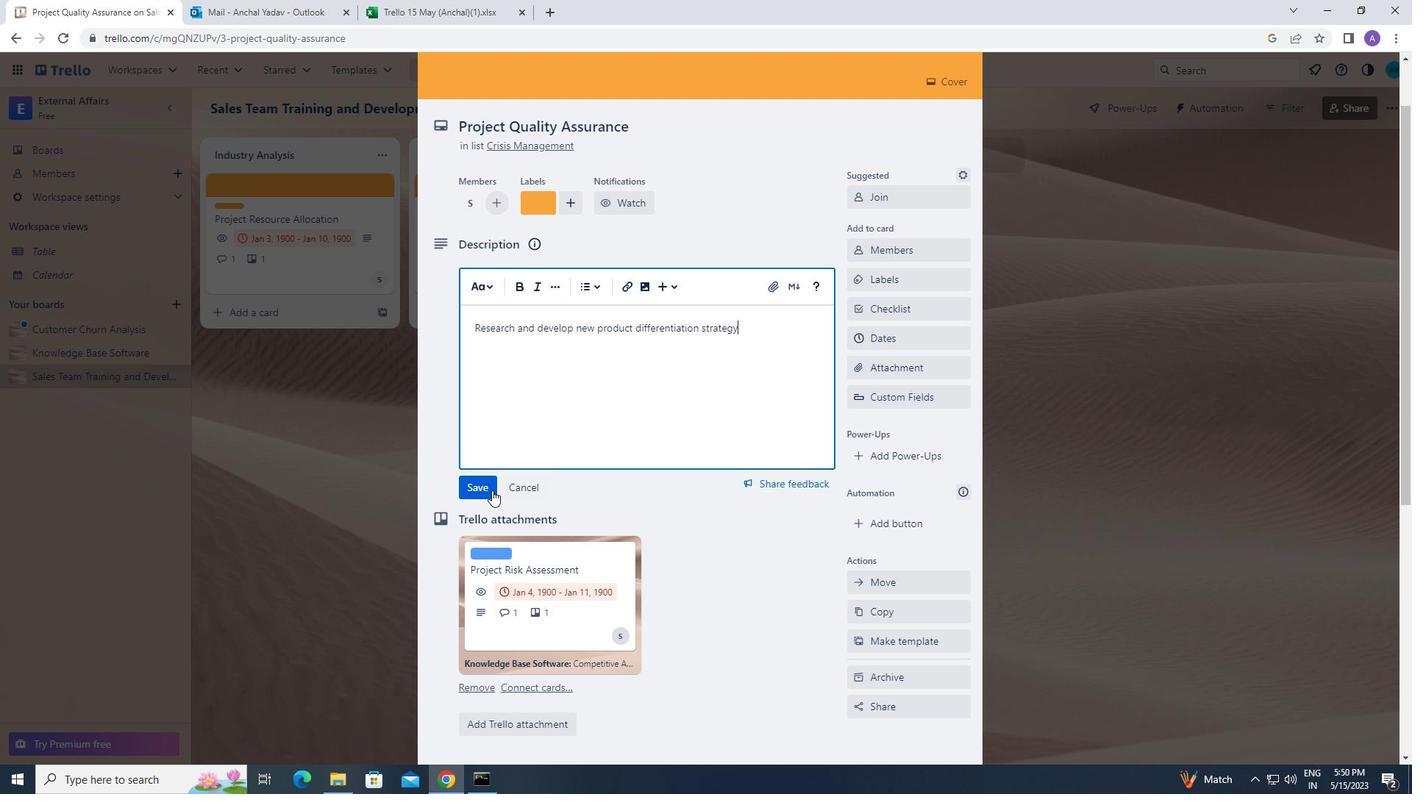
Action: Mouse moved to (556, 480)
Screenshot: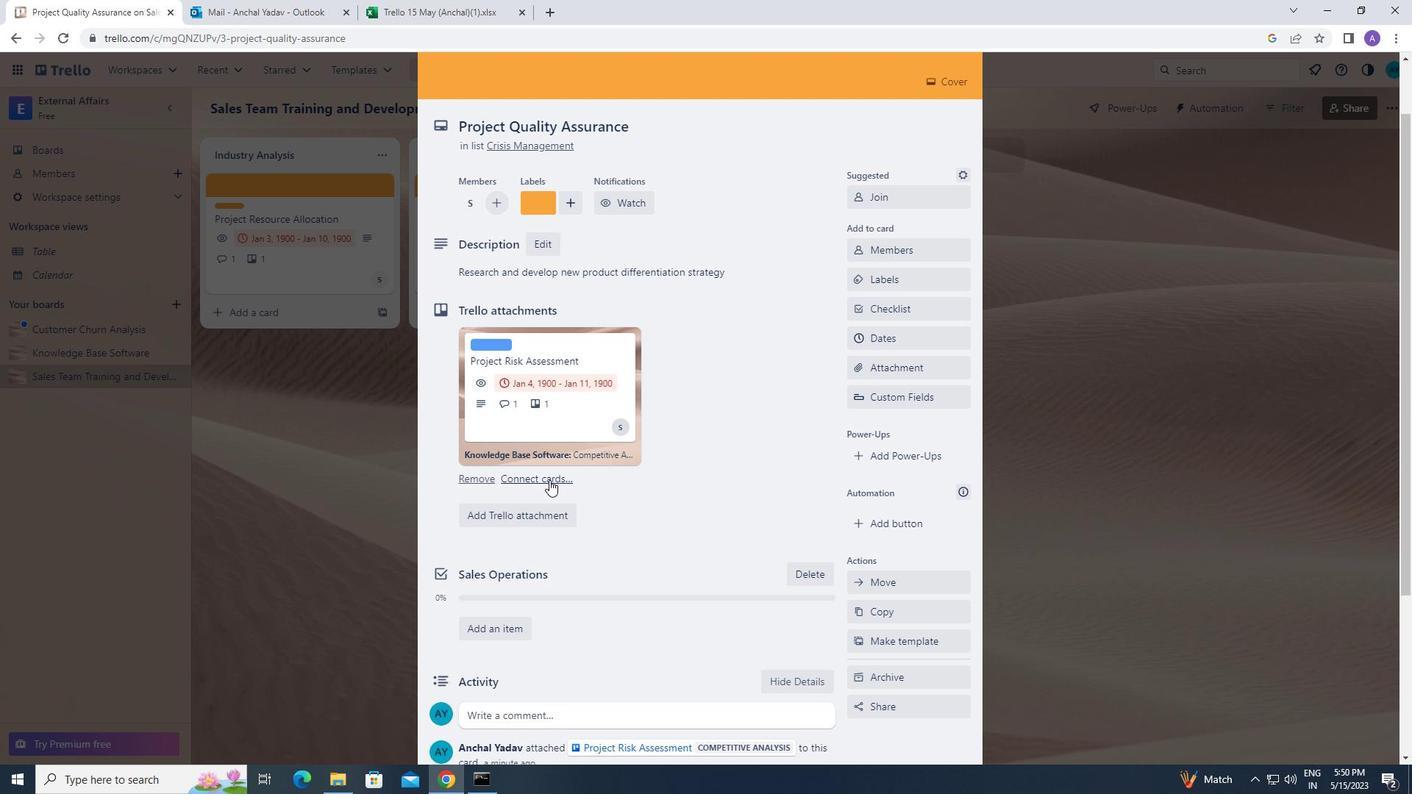 
Action: Mouse scrolled (556, 479) with delta (0, 0)
Screenshot: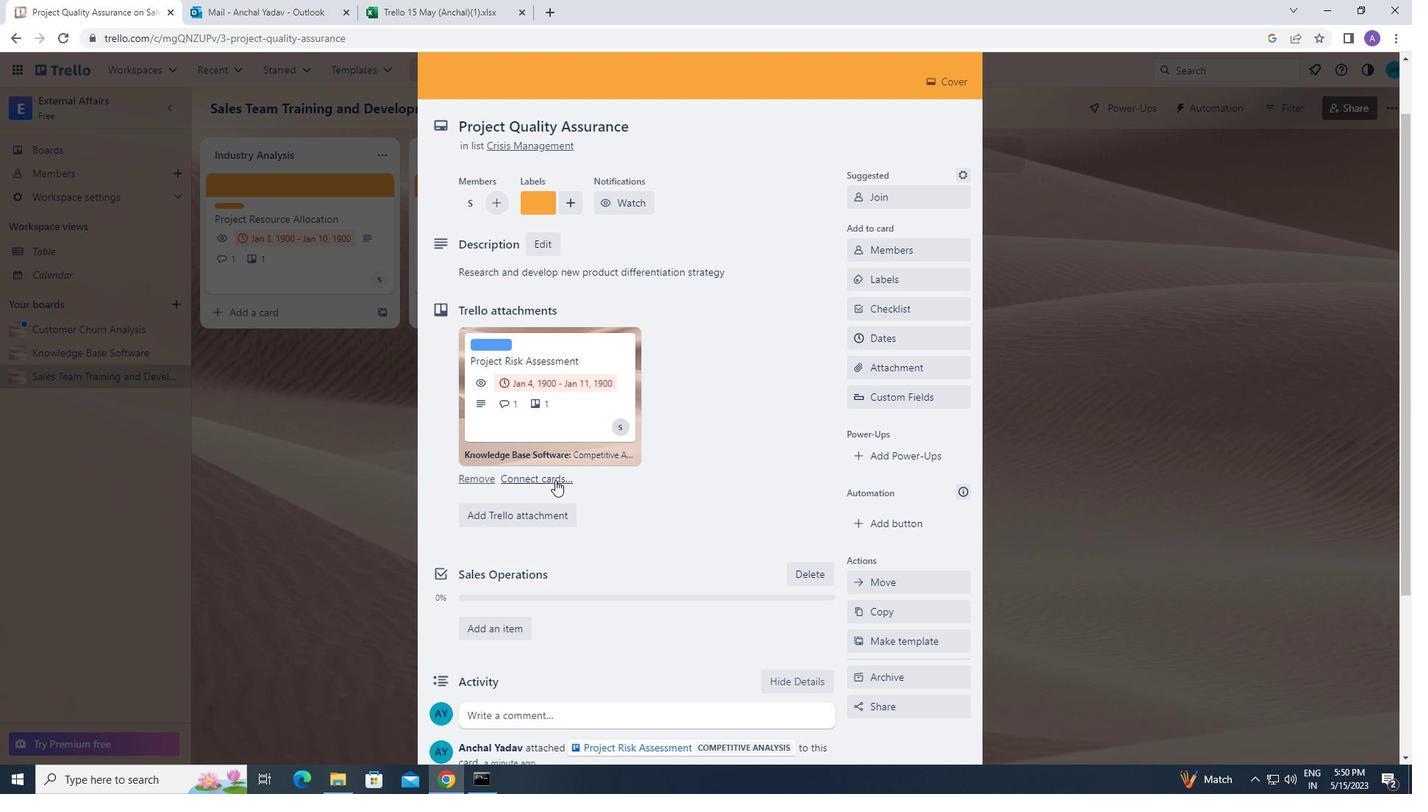 
Action: Mouse scrolled (556, 479) with delta (0, 0)
Screenshot: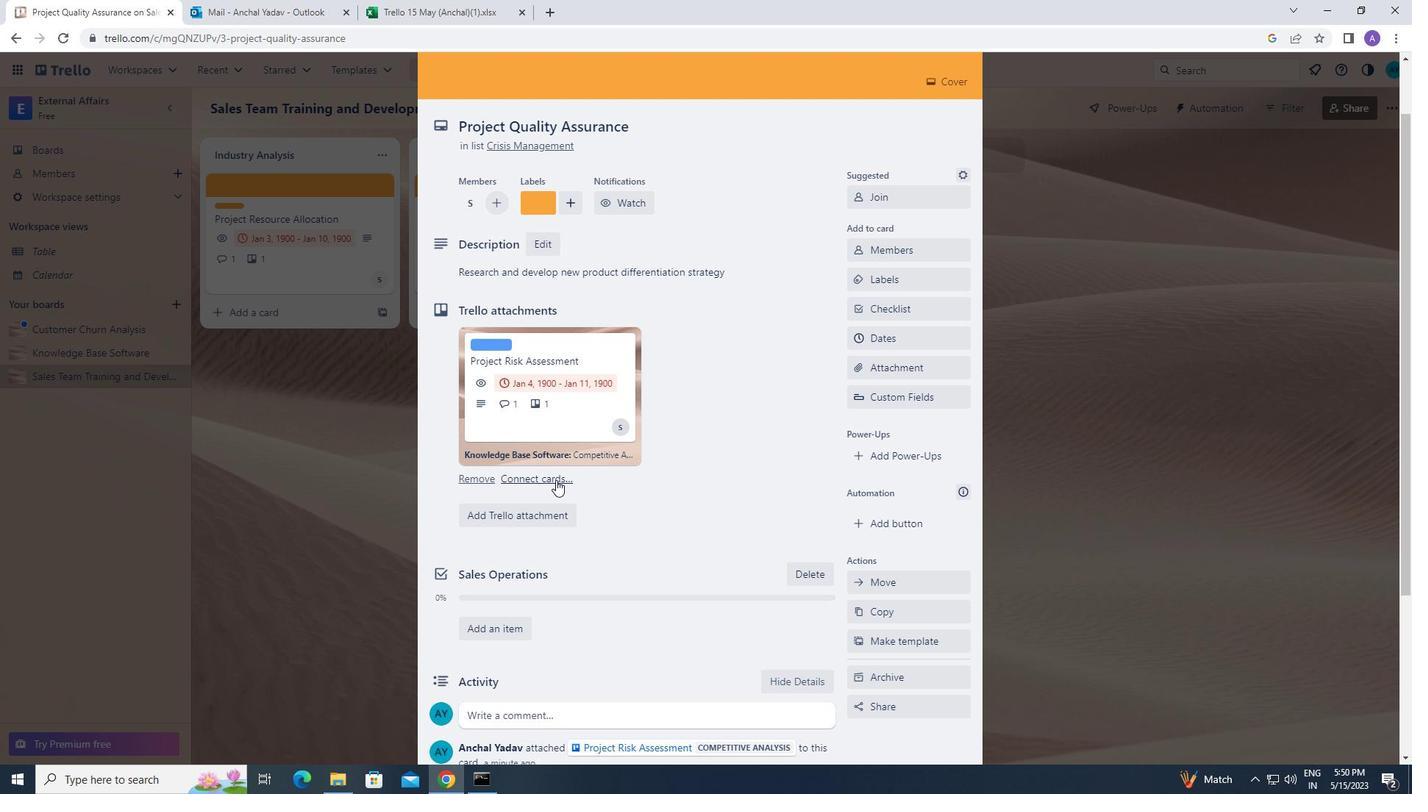 
Action: Mouse scrolled (556, 479) with delta (0, 0)
Screenshot: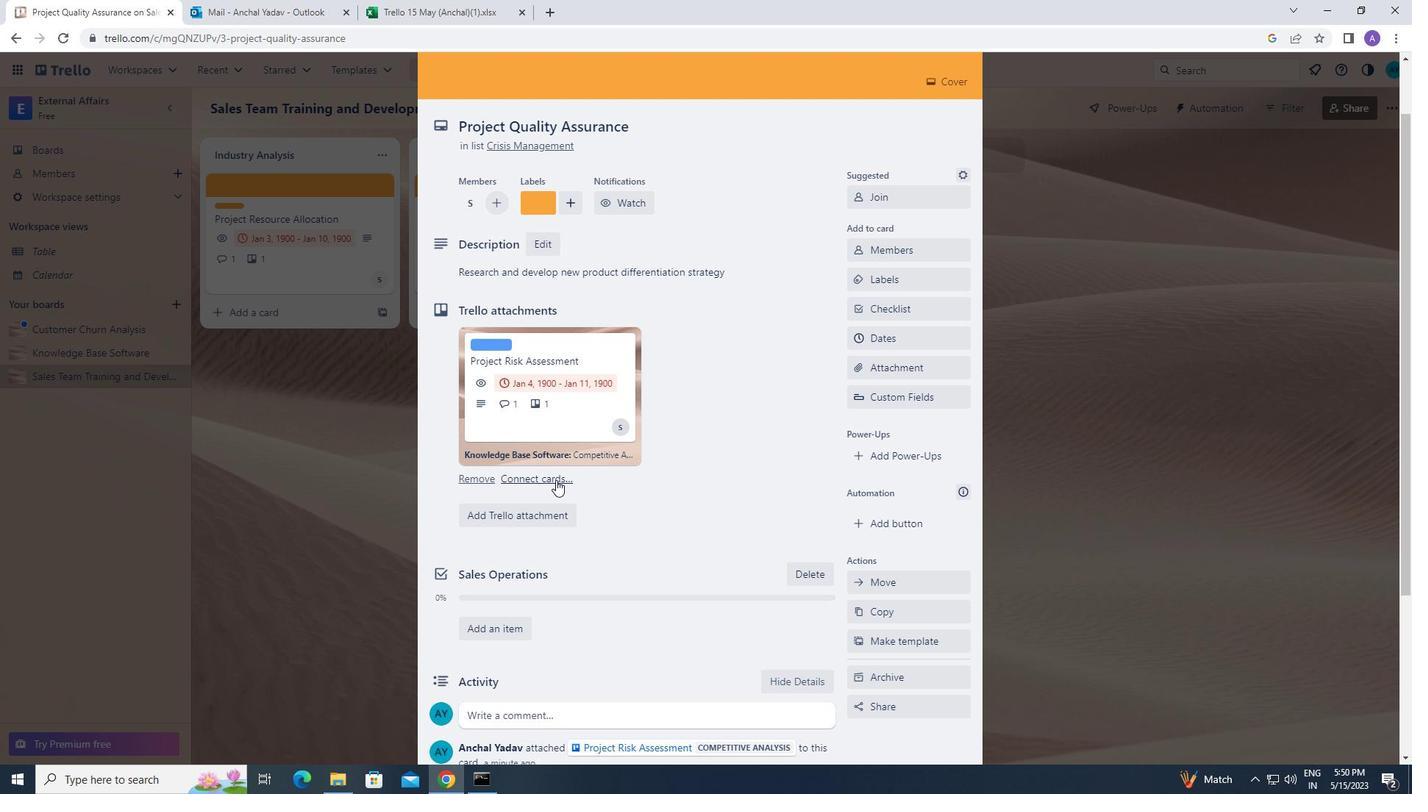 
Action: Mouse moved to (550, 495)
Screenshot: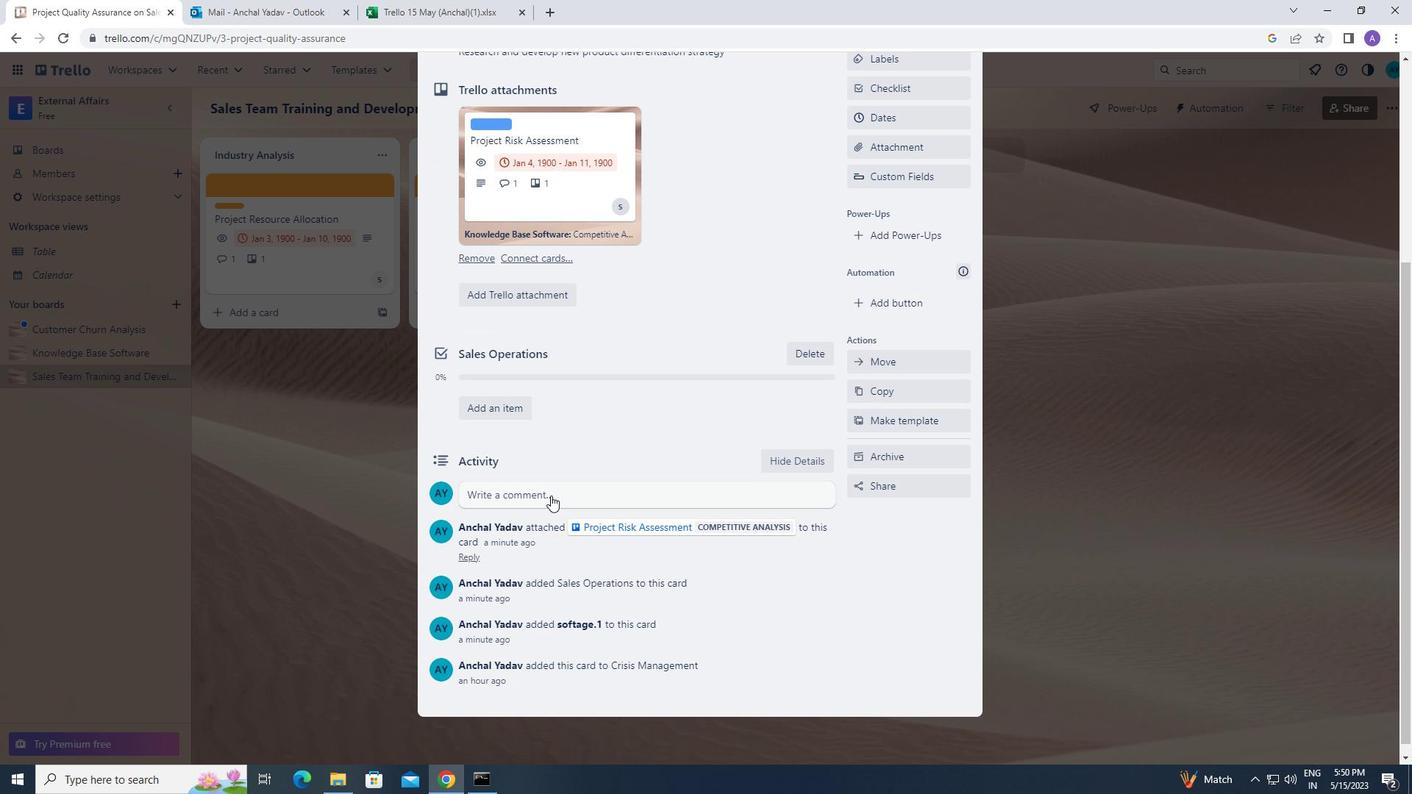 
Action: Mouse pressed left at (550, 495)
Screenshot: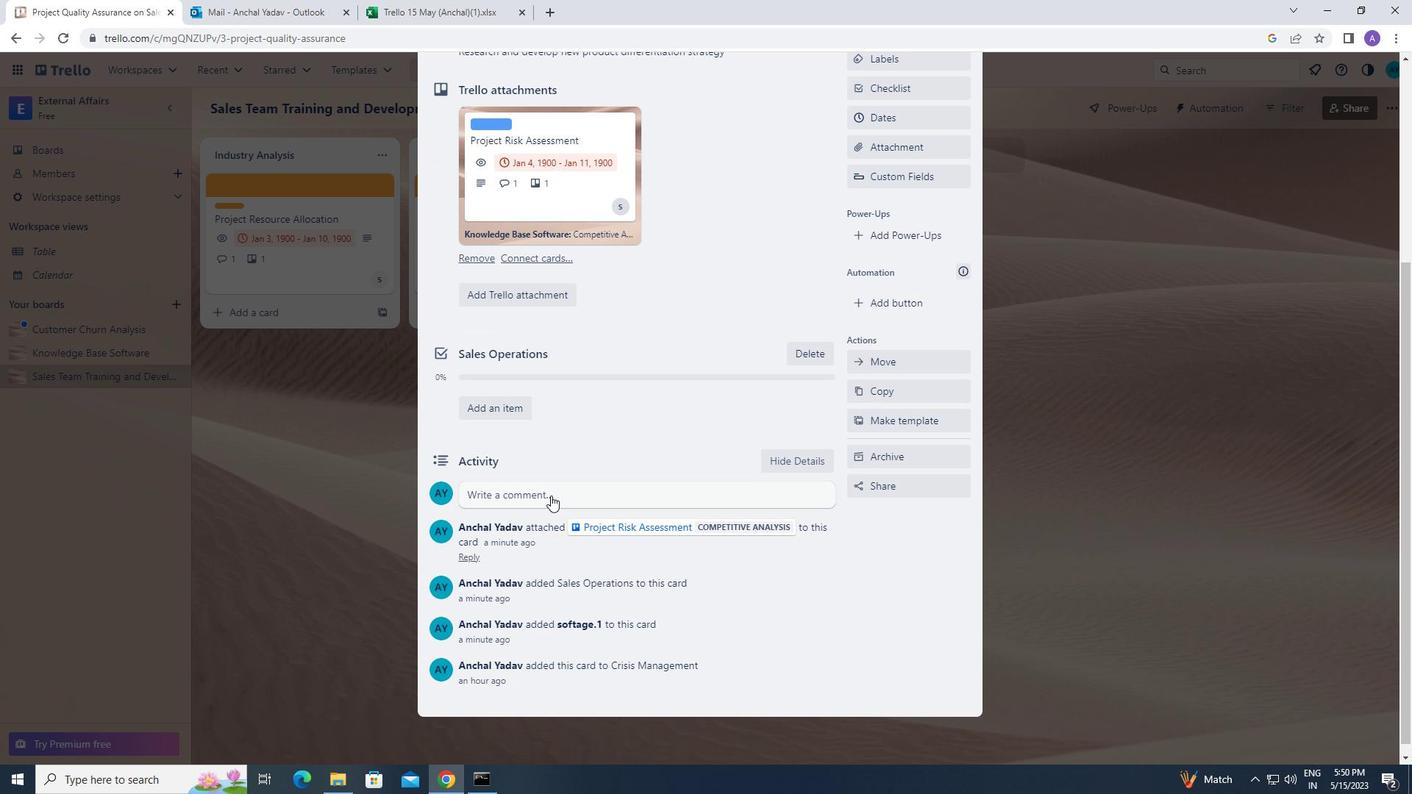 
Action: Mouse moved to (546, 539)
Screenshot: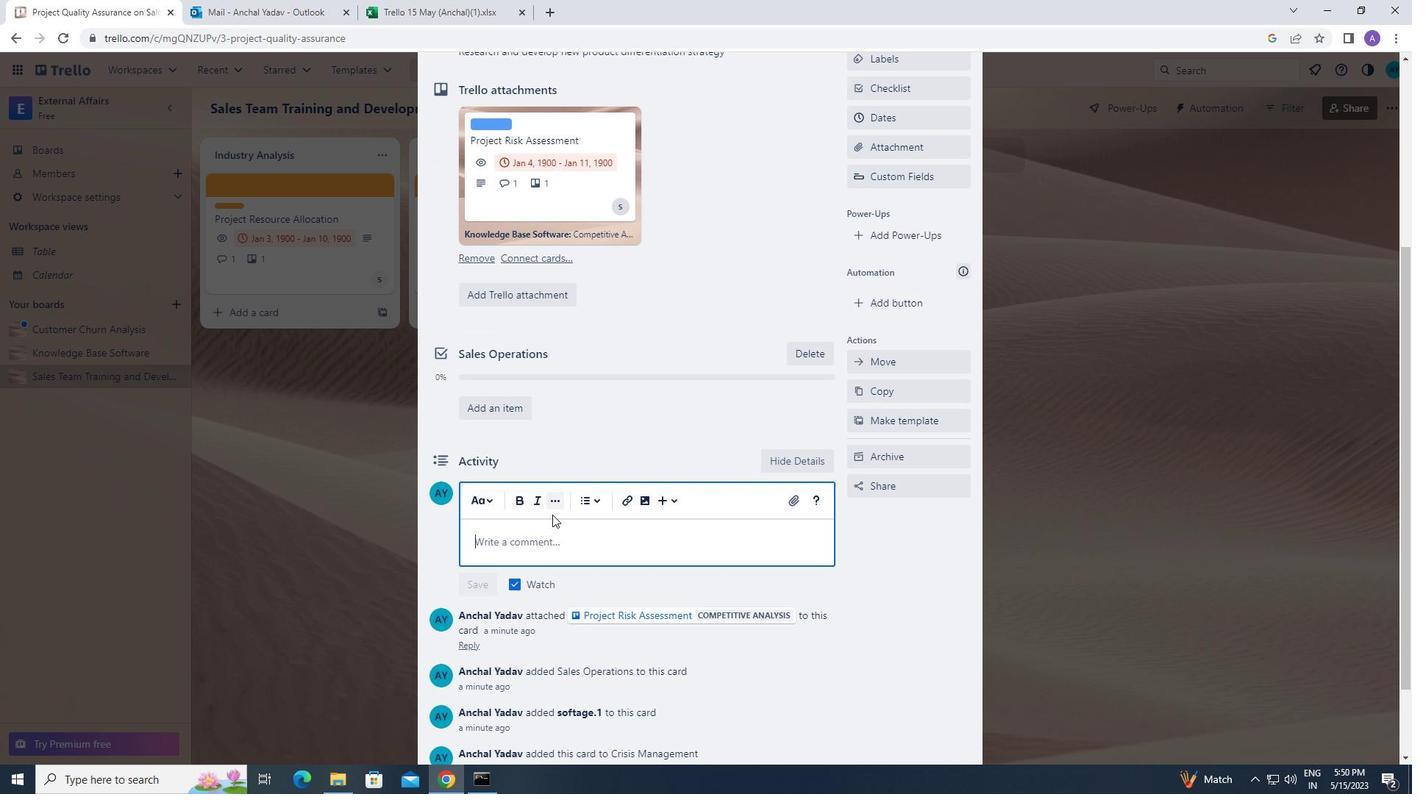 
Action: Mouse pressed left at (546, 539)
Screenshot: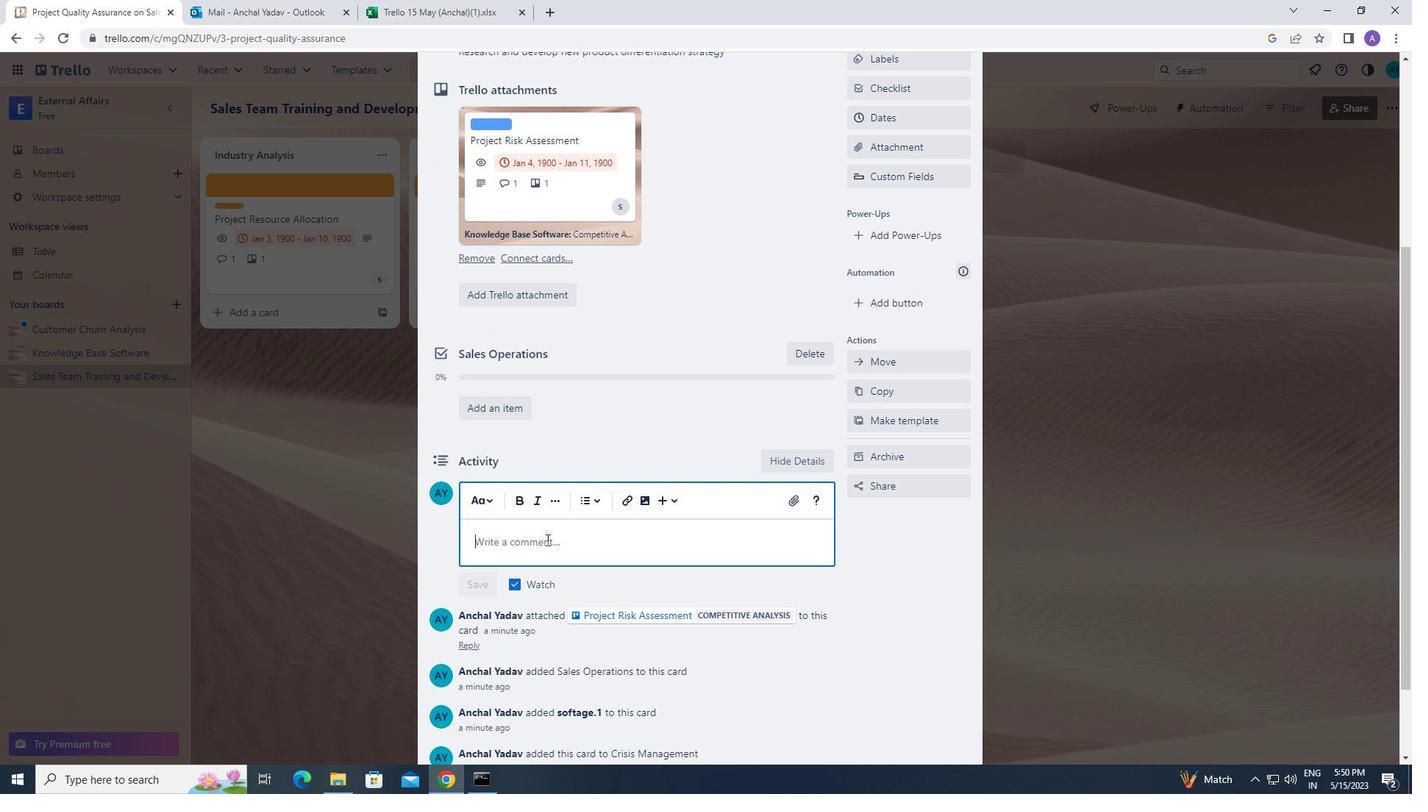 
Action: Key pressed <Key.caps_lock>t<Key.caps_lock>his<Key.space>task<Key.space>requires<Key.space>us<Key.space>to<Key.space>be<Key.space>proac
Screenshot: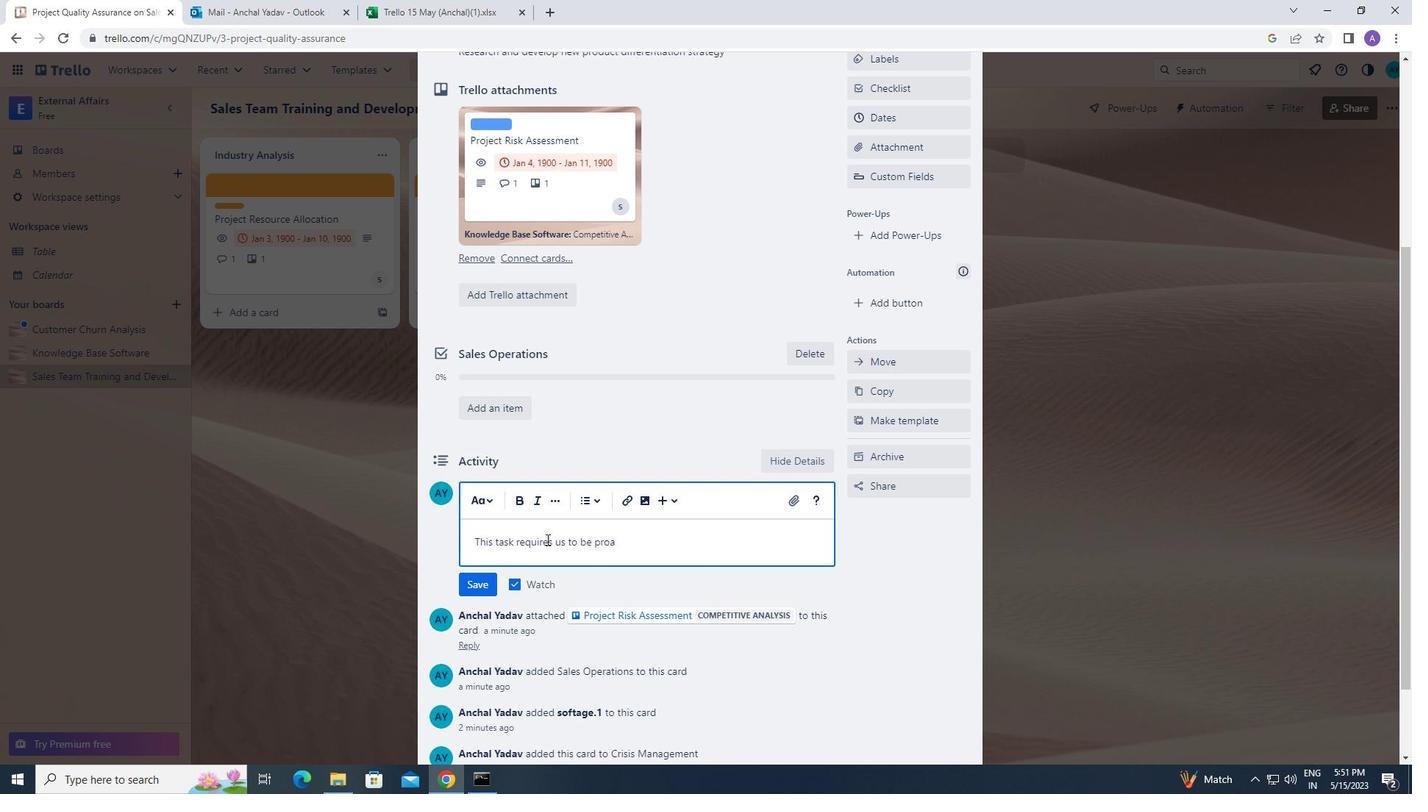 
Action: Mouse moved to (662, 456)
Screenshot: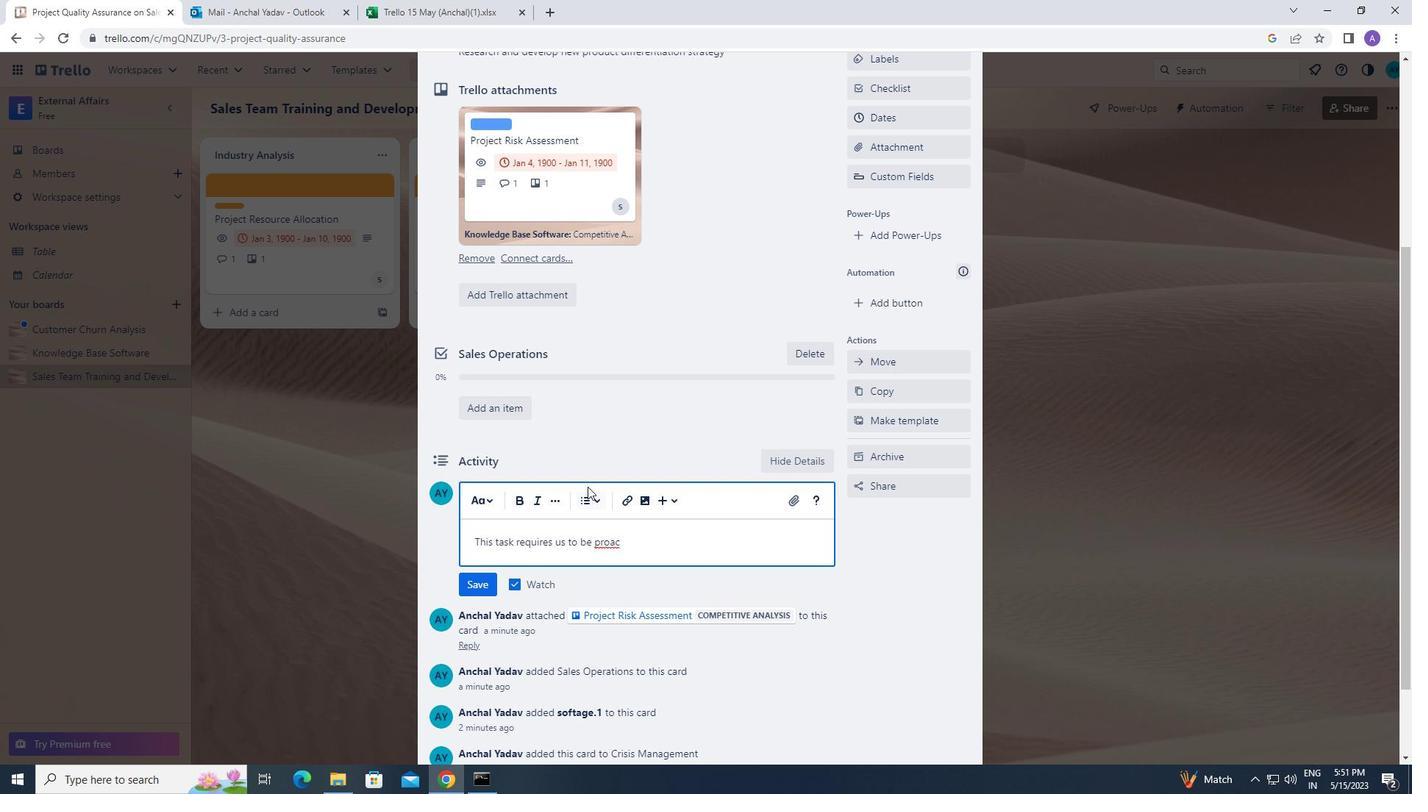 
Action: Key pressed t
Screenshot: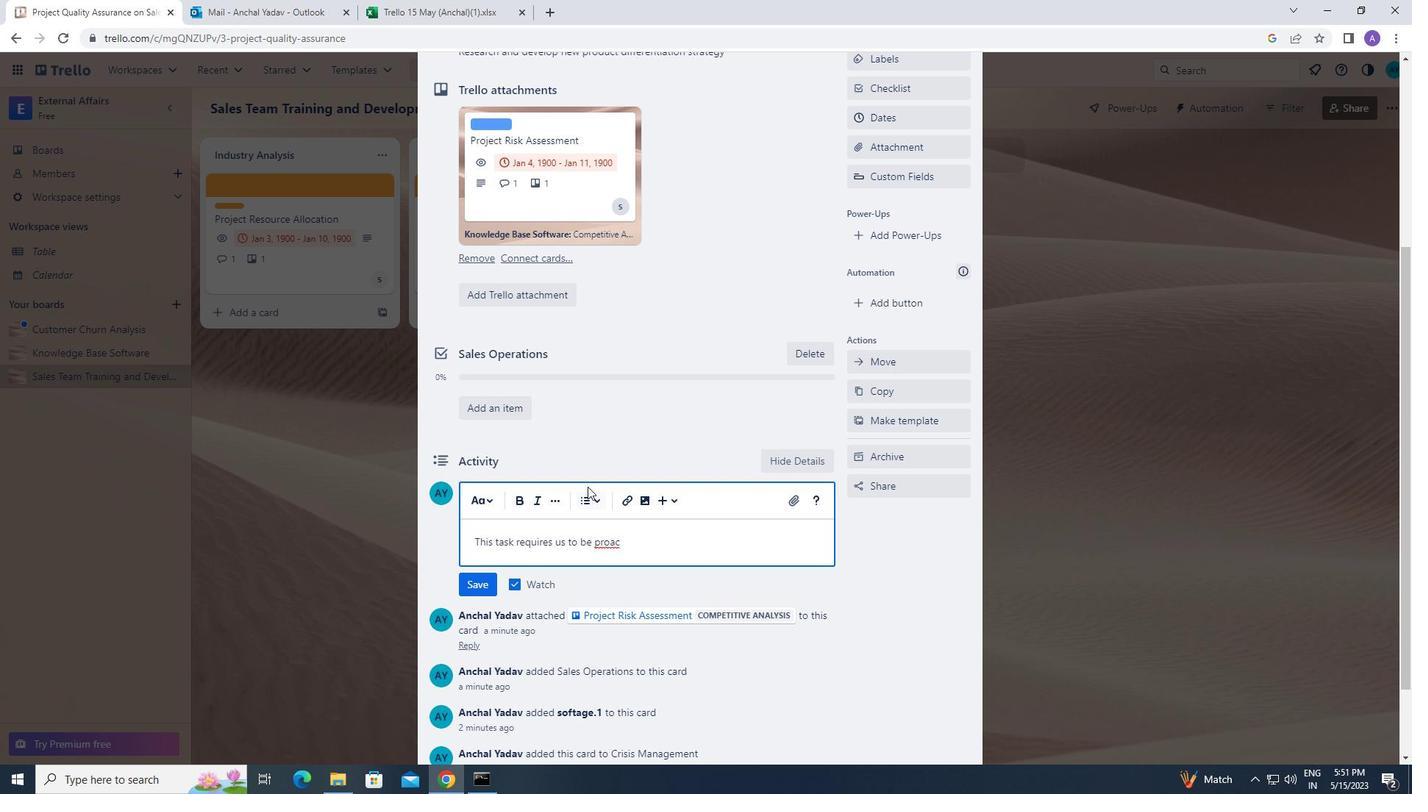 
Action: Mouse moved to (723, 408)
Screenshot: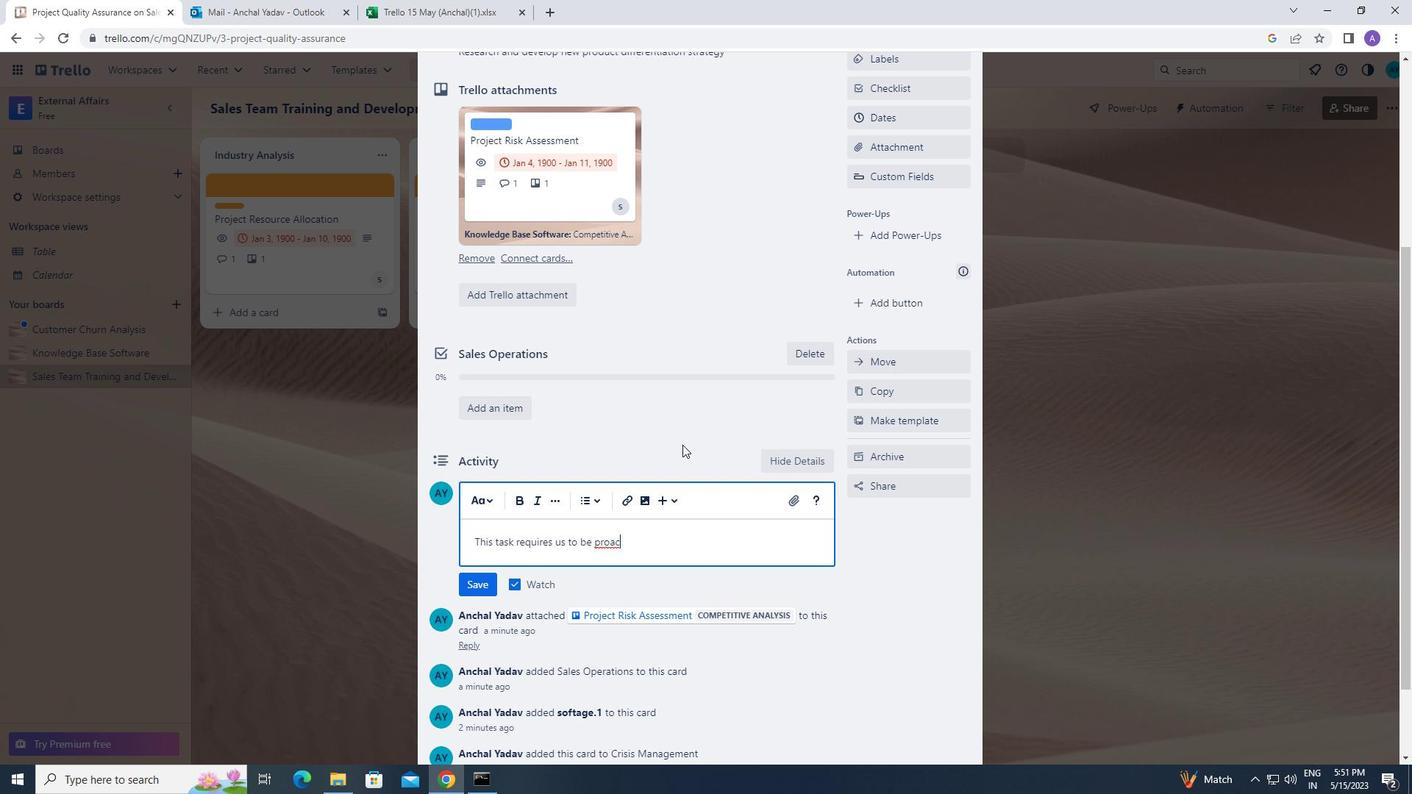 
Action: Key pressed ive<Key.space>and<Key.space>take<Key.space>initiative,<Key.space>rather<Key.space>than<Key.space>waiting<Key.space>for<Key.space>others<Key.space>ton<Key.backspace><Key.space>act
Screenshot: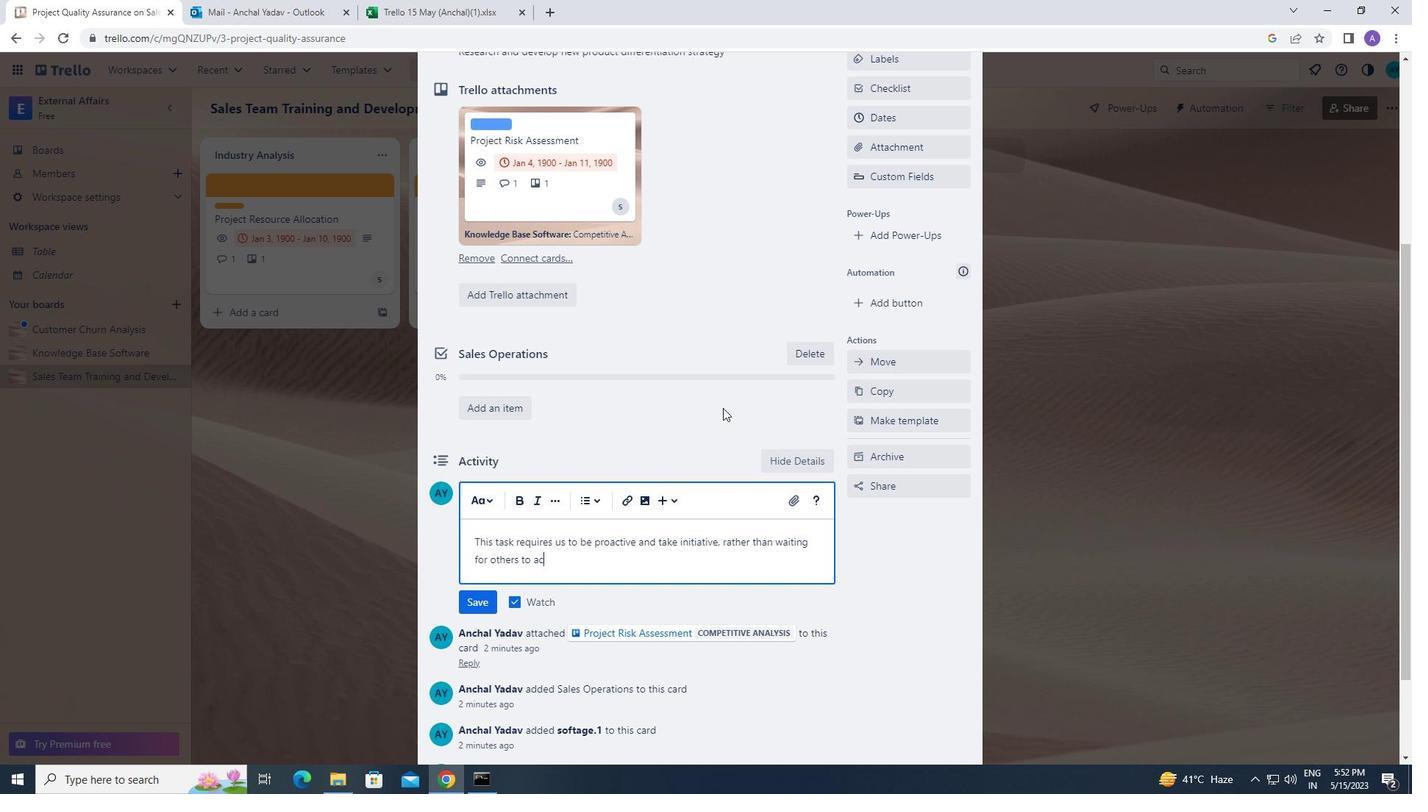 
Action: Mouse moved to (482, 603)
Screenshot: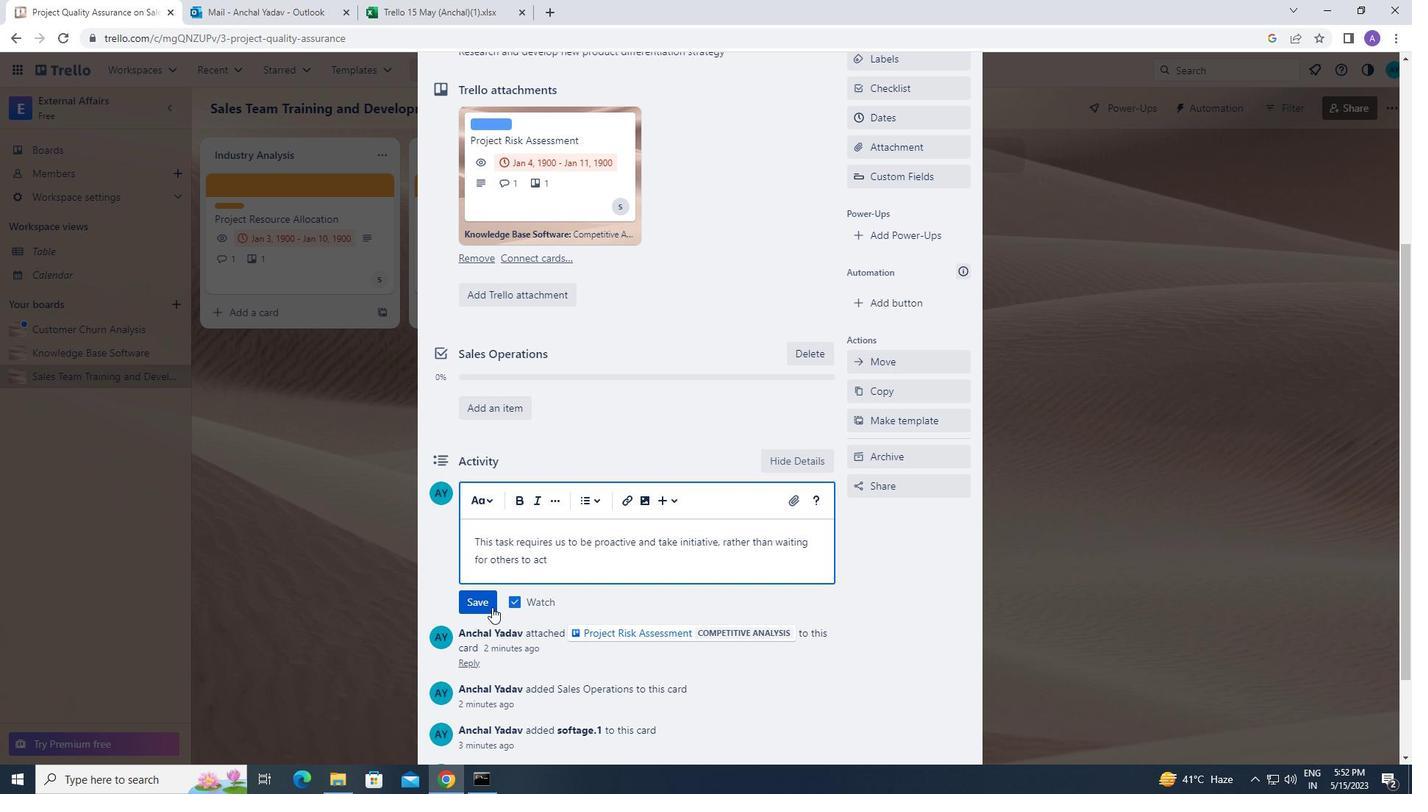 
Action: Mouse pressed left at (482, 603)
Screenshot: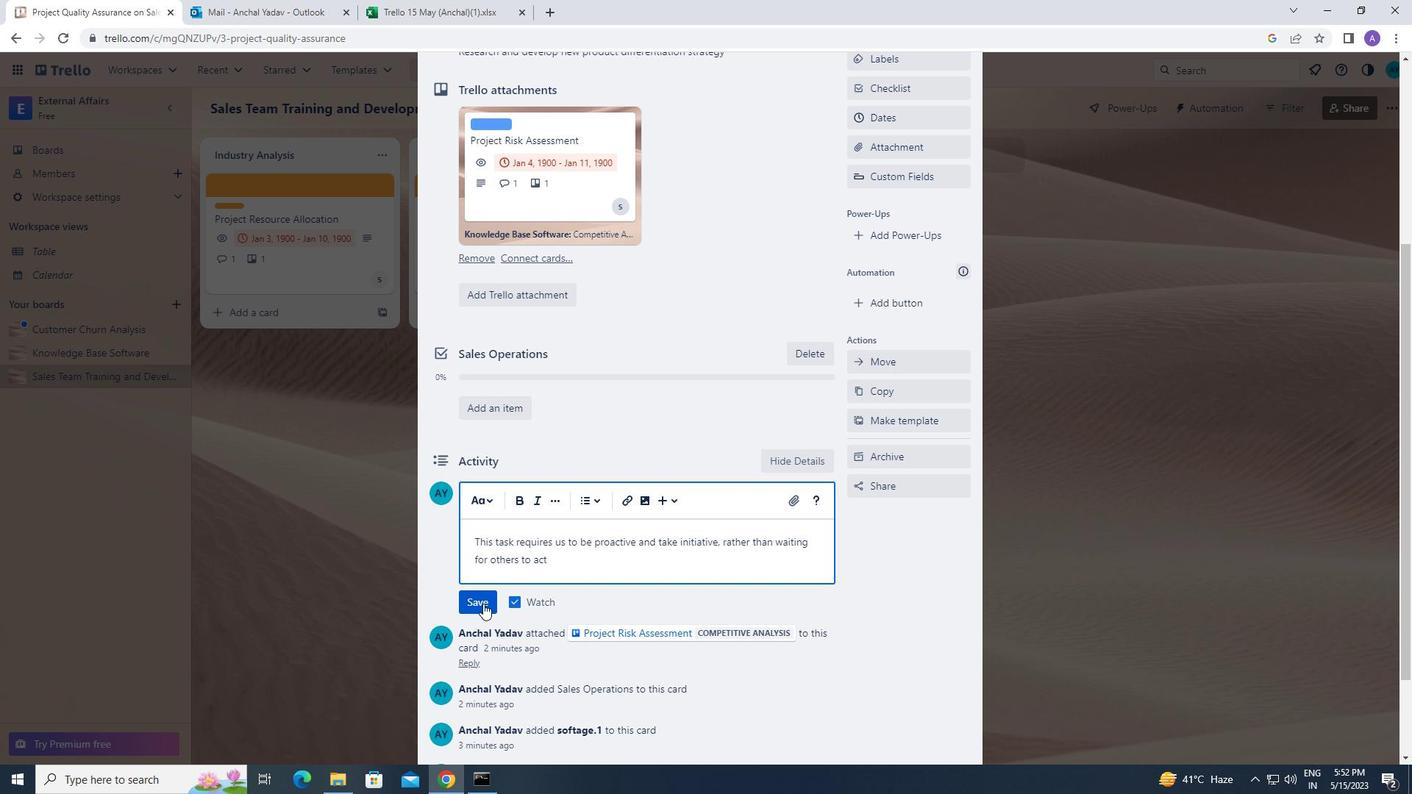 
Action: Mouse moved to (898, 113)
Screenshot: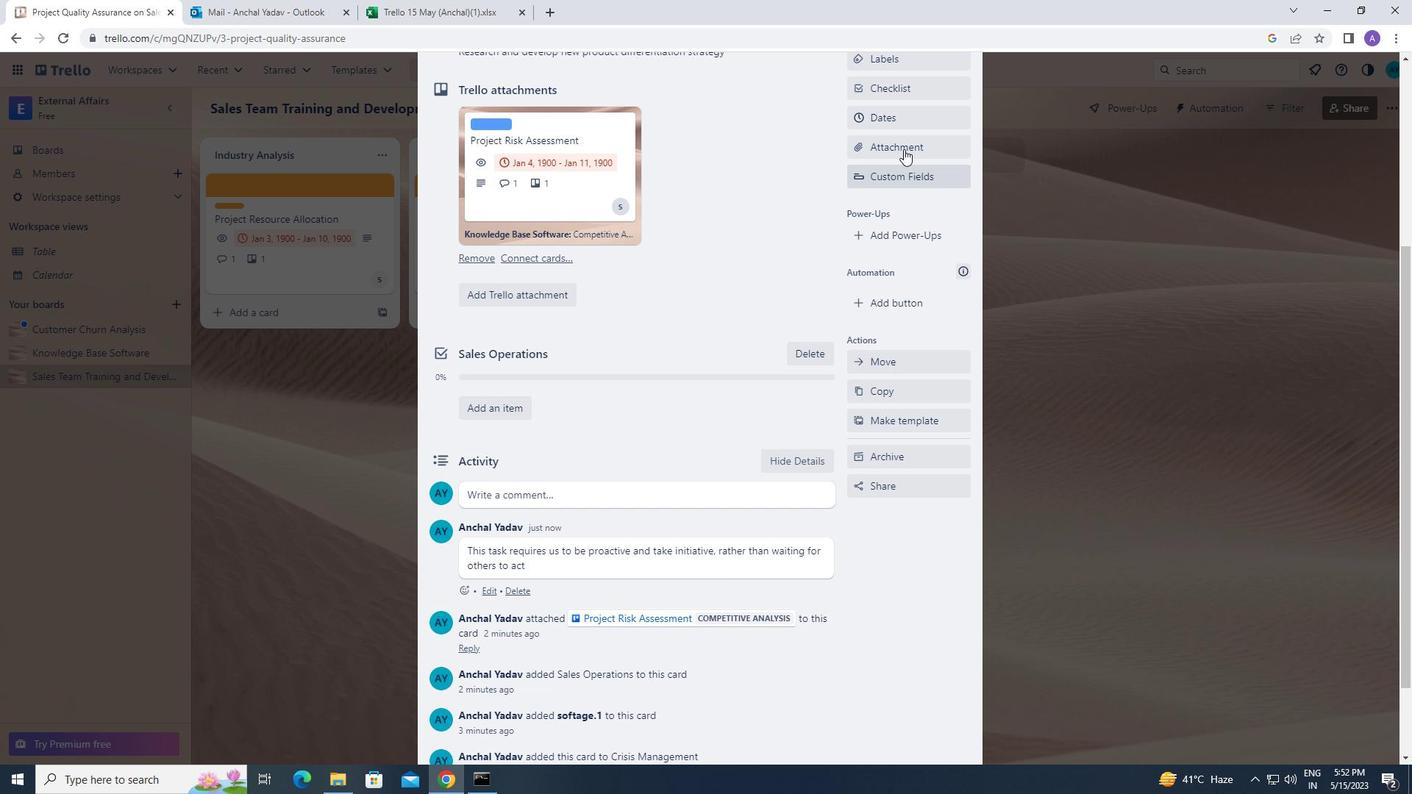 
Action: Mouse pressed left at (898, 113)
Screenshot: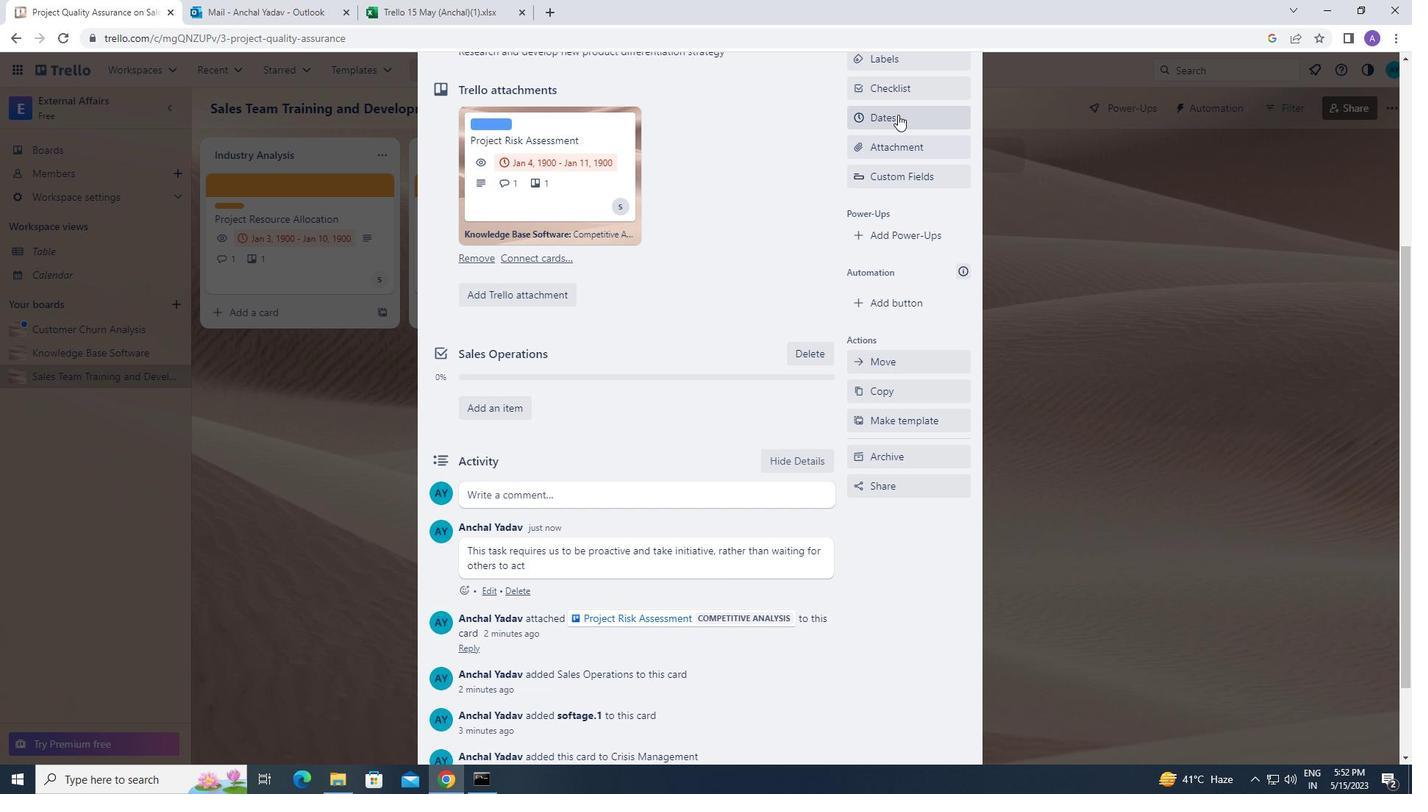 
Action: Mouse moved to (778, 305)
Screenshot: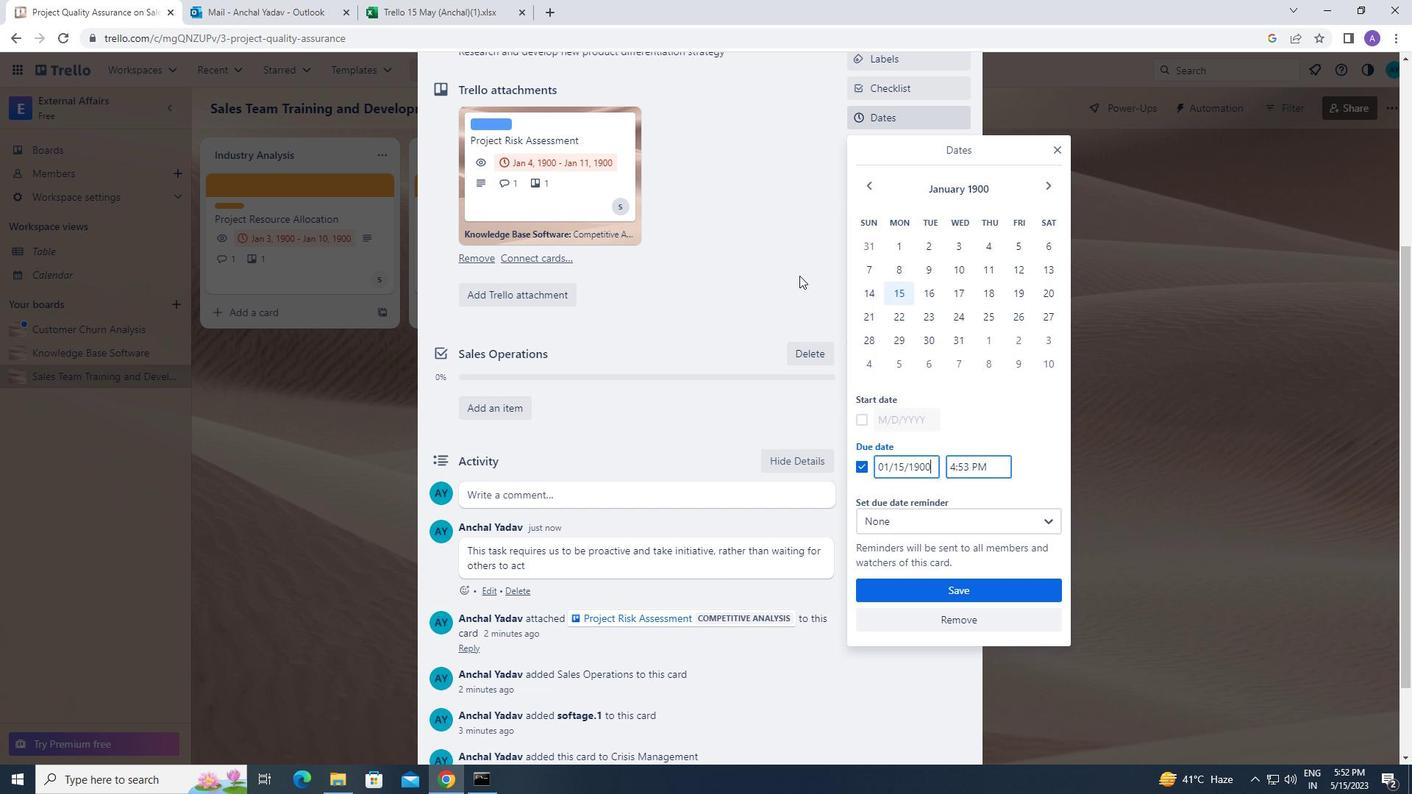
Action: Mouse scrolled (778, 306) with delta (0, 0)
Screenshot: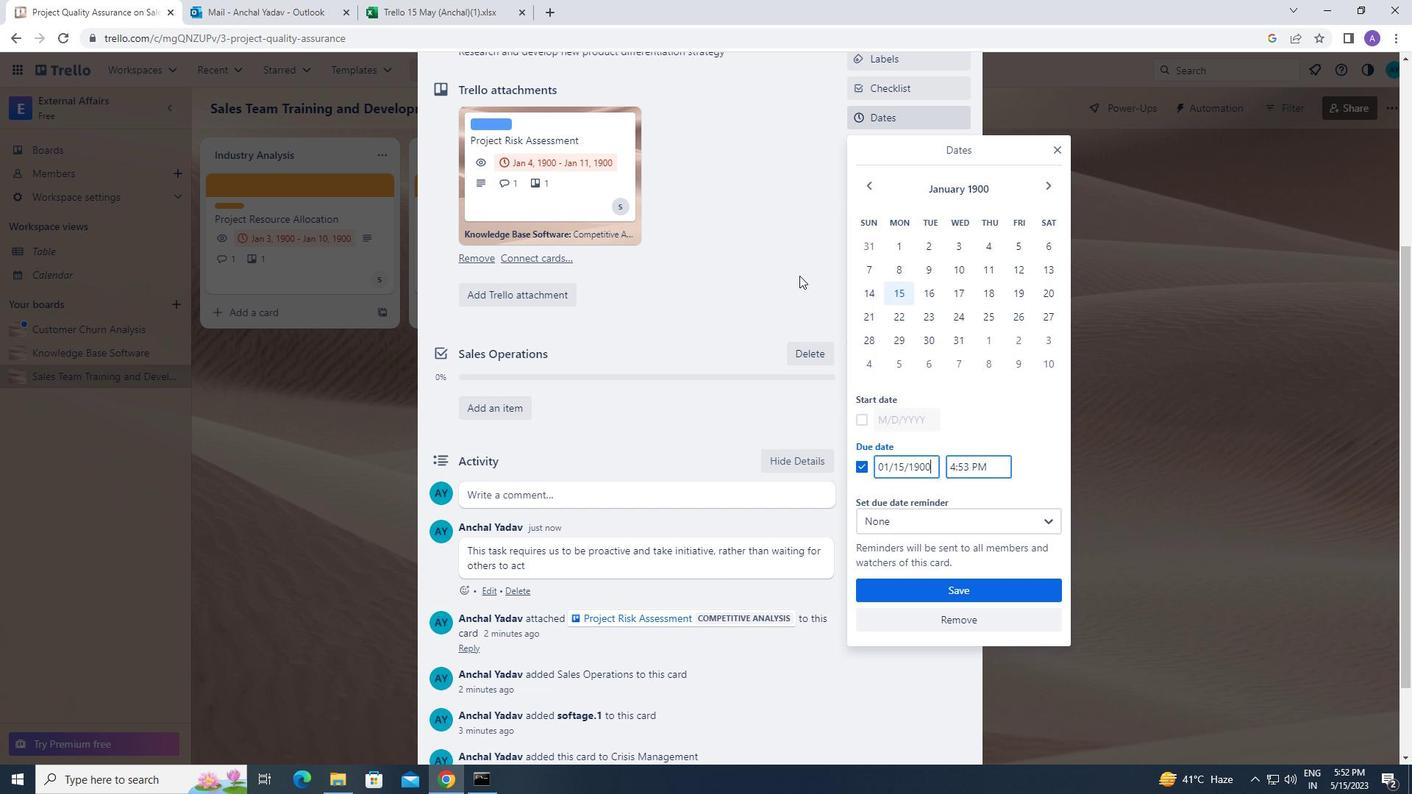
Action: Mouse moved to (777, 309)
Screenshot: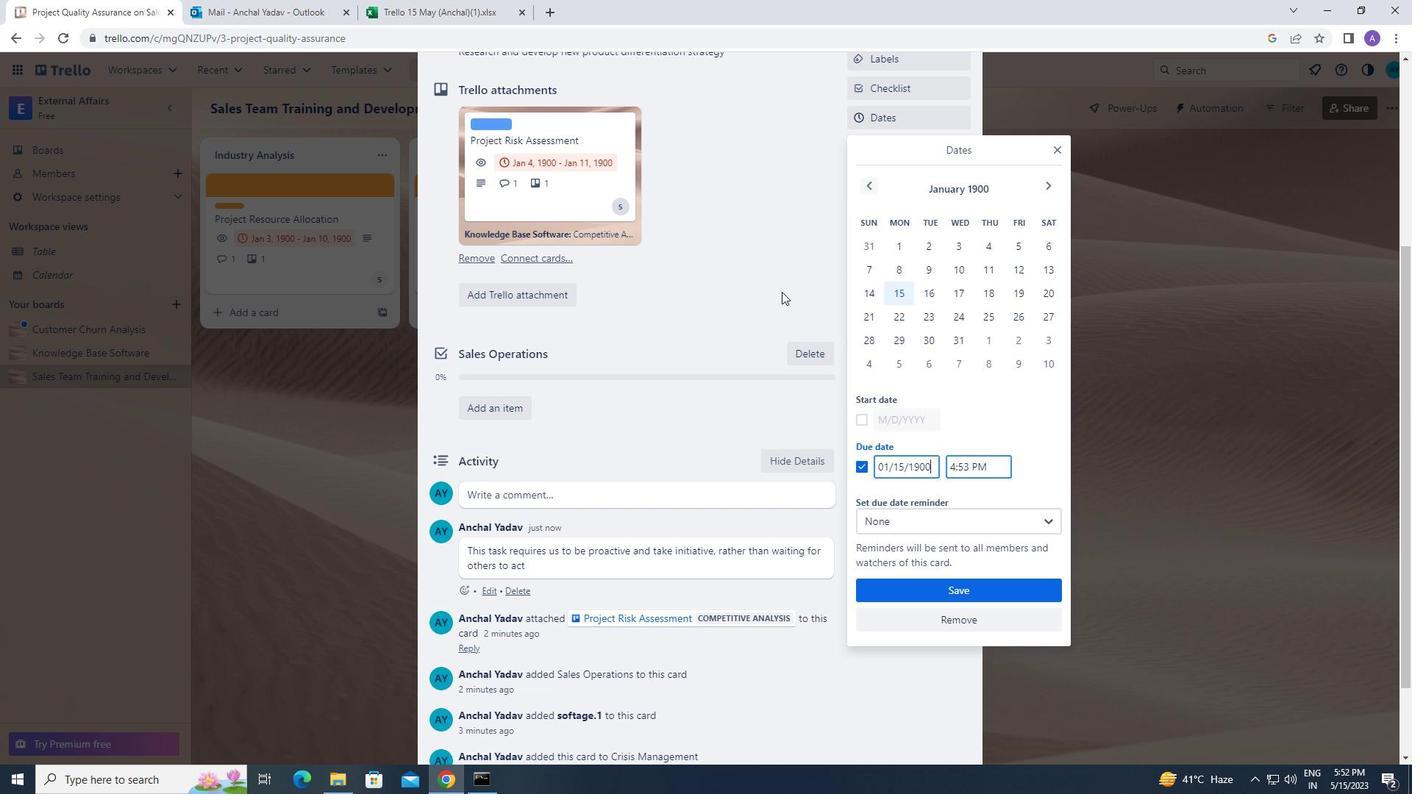 
Action: Mouse scrolled (777, 310) with delta (0, 0)
Screenshot: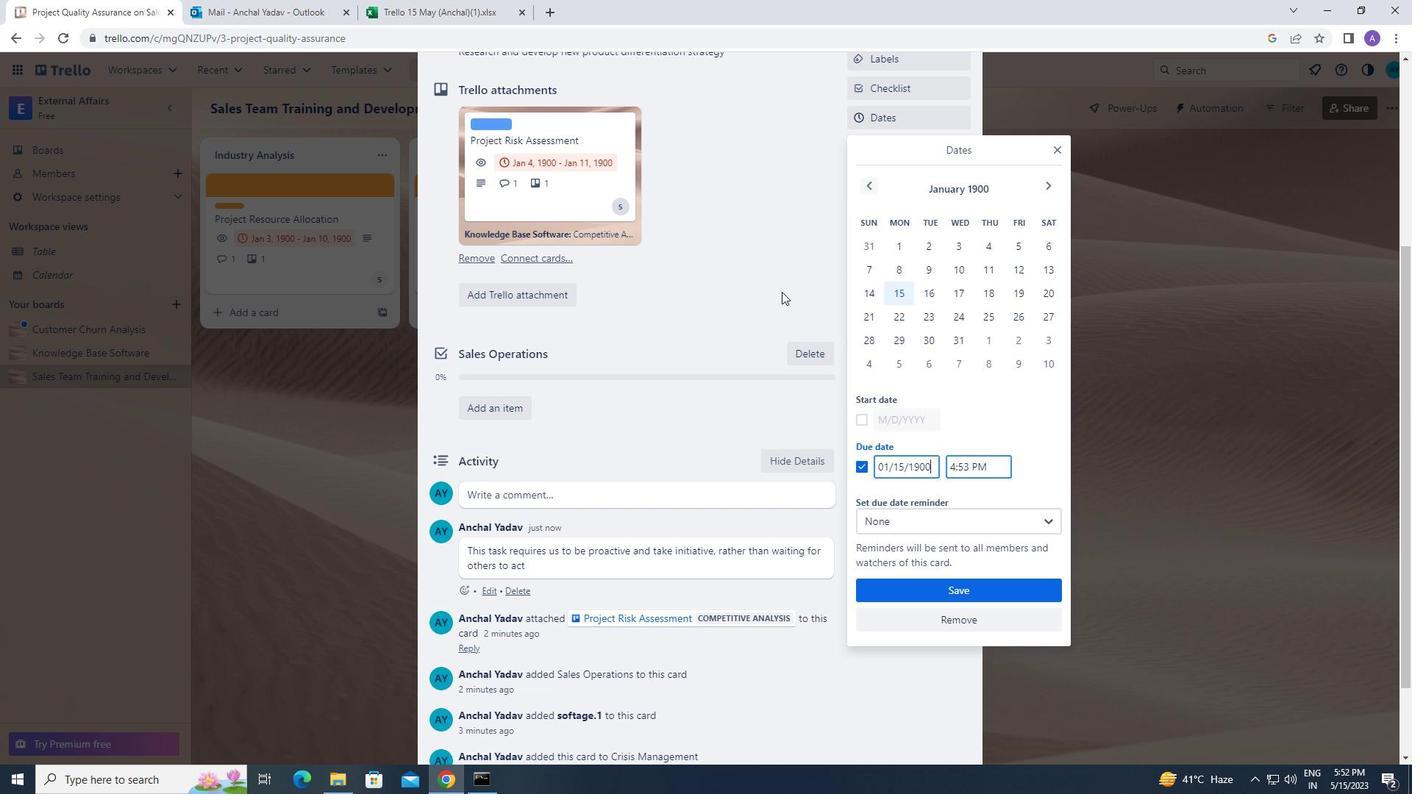 
Action: Mouse moved to (777, 311)
Screenshot: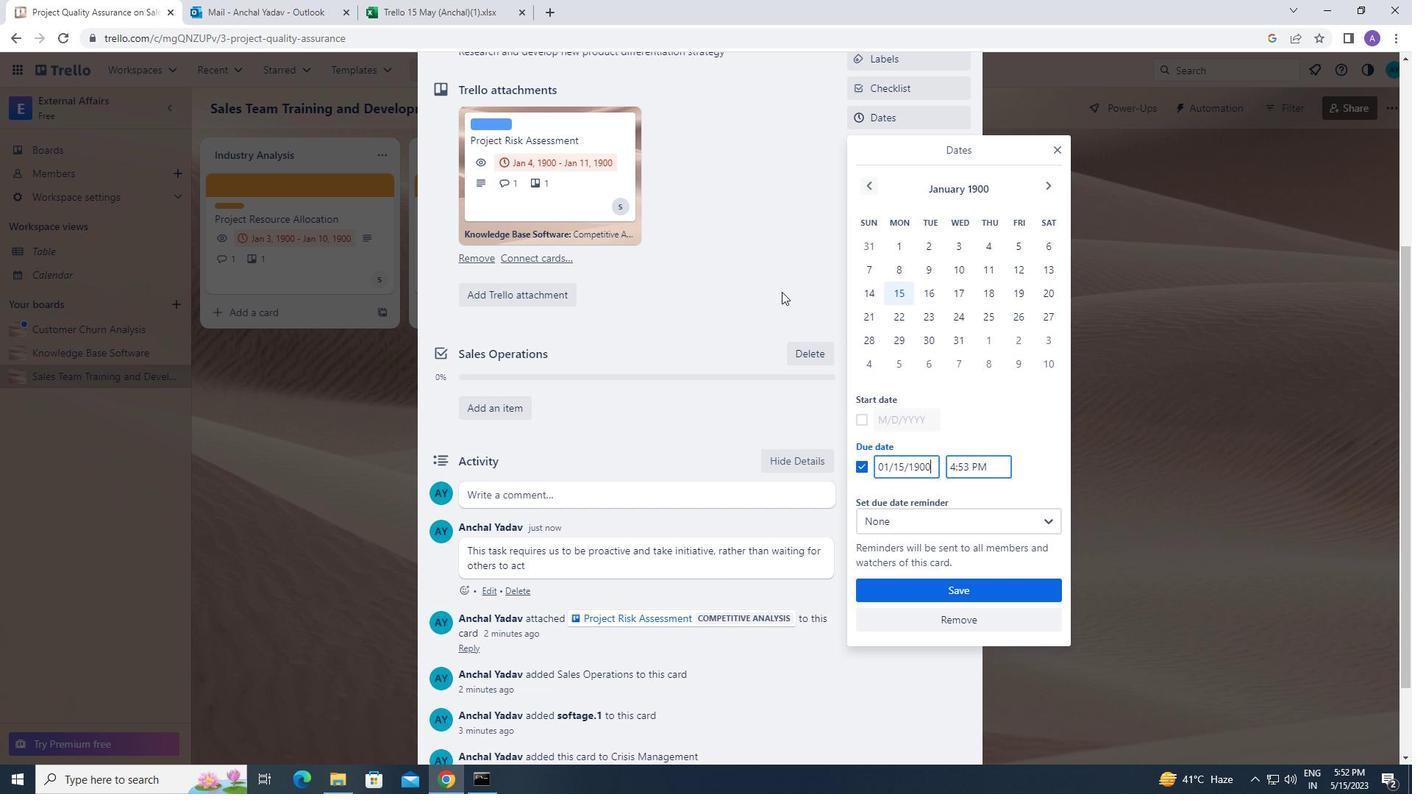 
Action: Mouse scrolled (777, 311) with delta (0, 0)
Screenshot: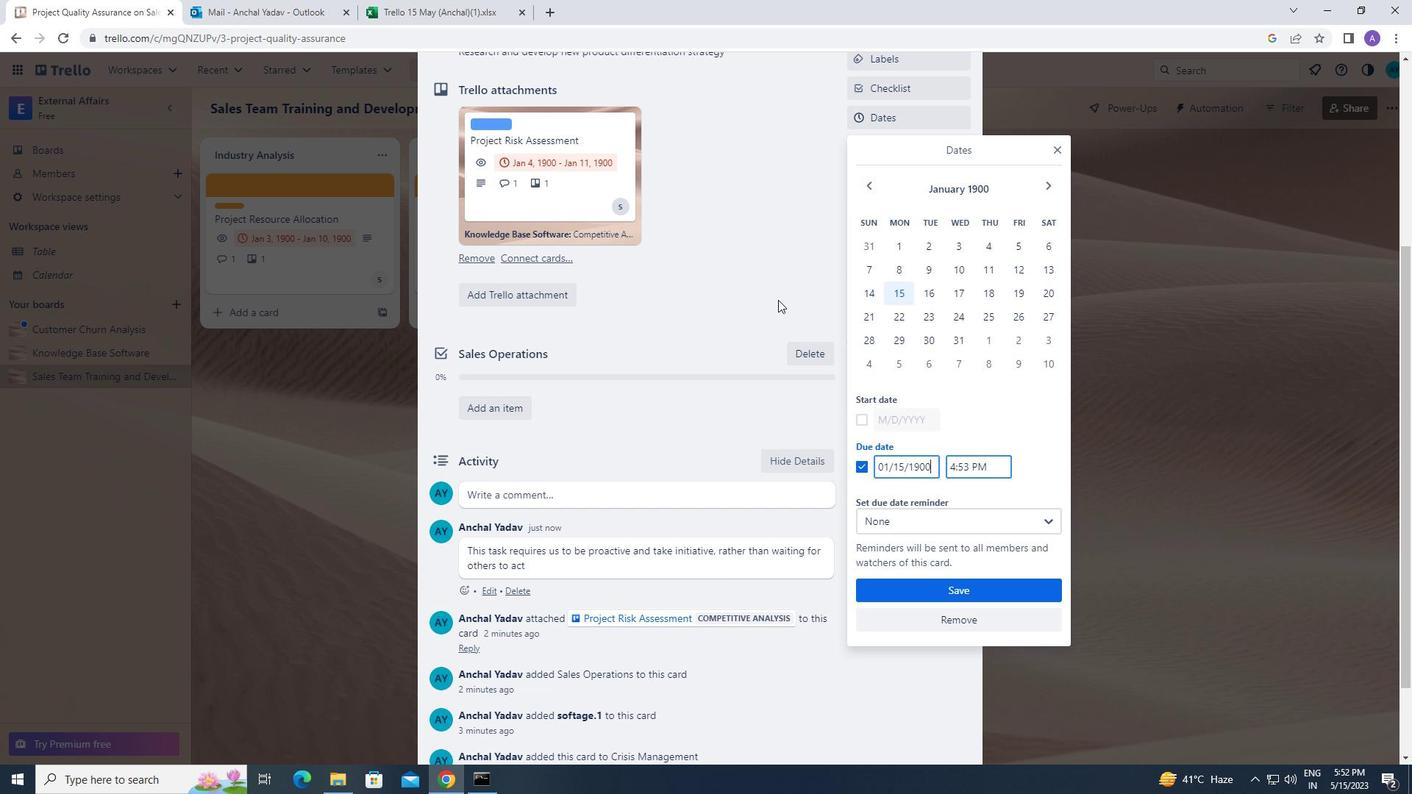
Action: Mouse moved to (861, 372)
Screenshot: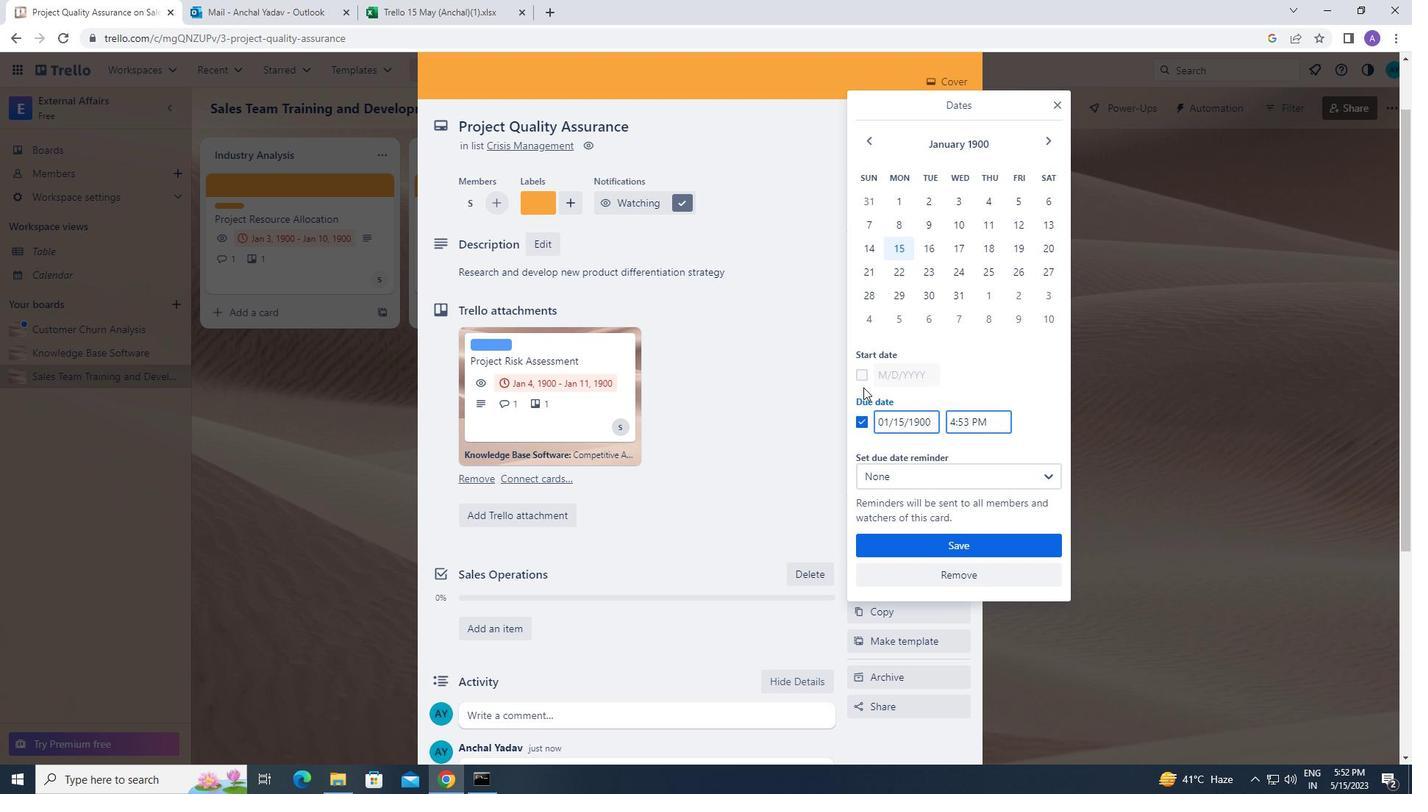 
Action: Mouse pressed left at (861, 372)
Screenshot: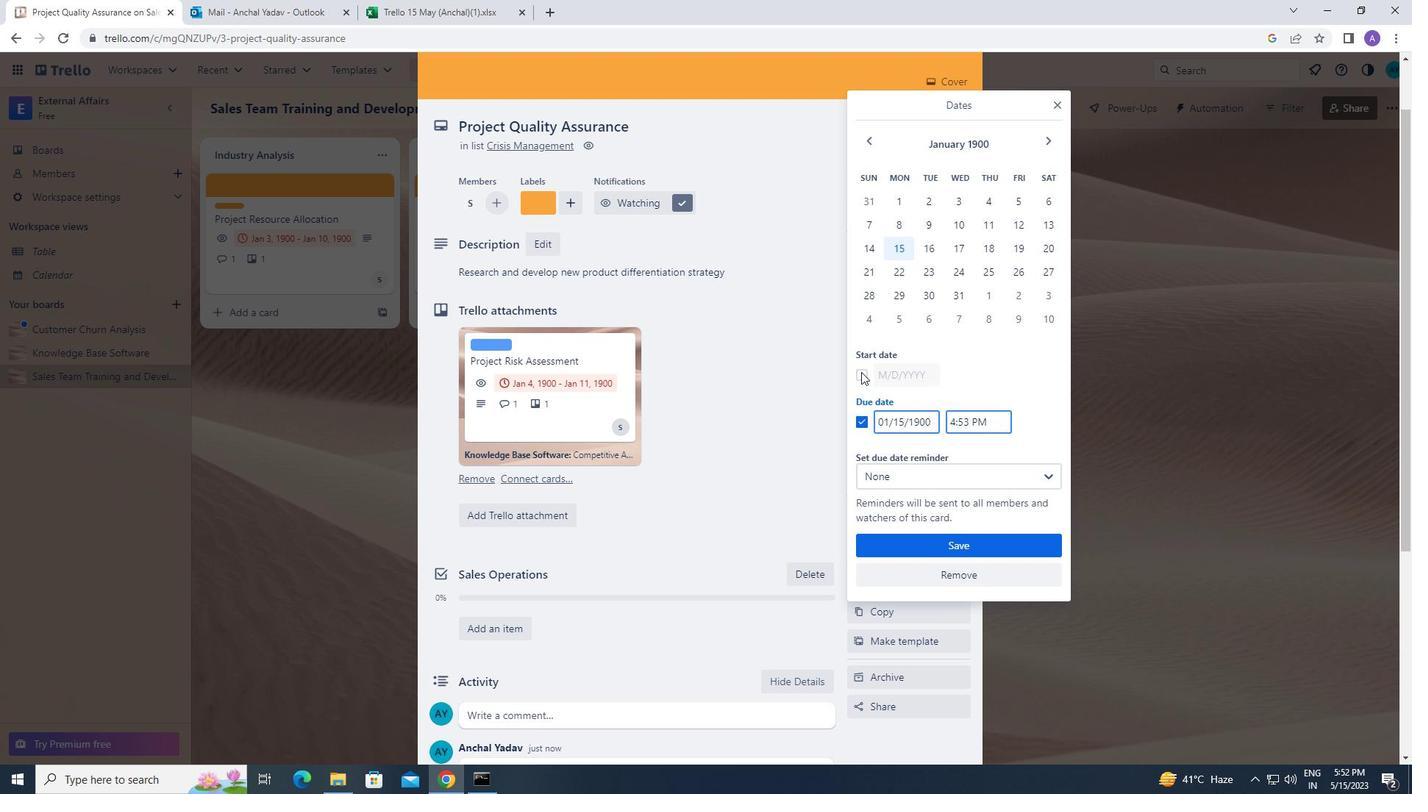 
Action: Mouse moved to (901, 375)
Screenshot: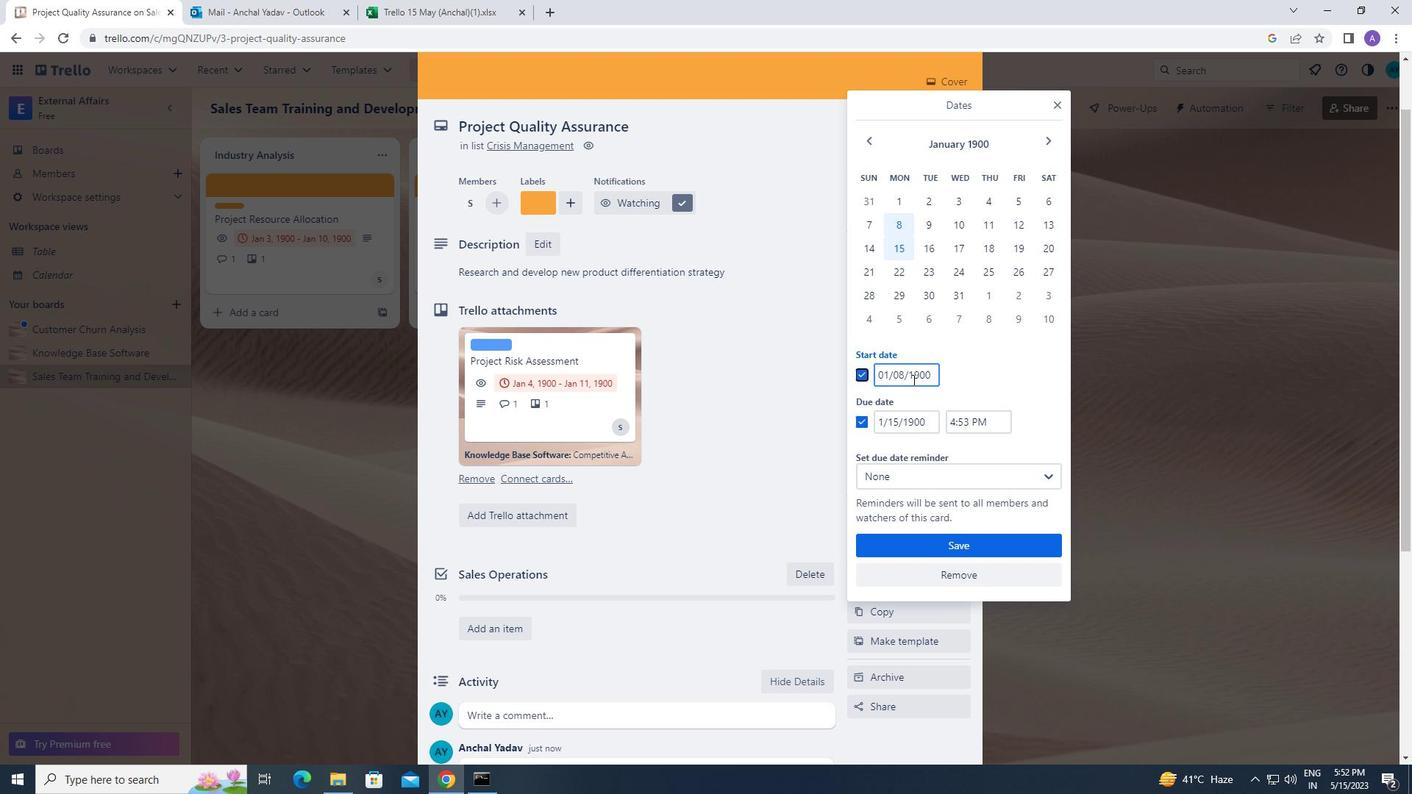 
Action: Mouse pressed left at (901, 375)
Screenshot: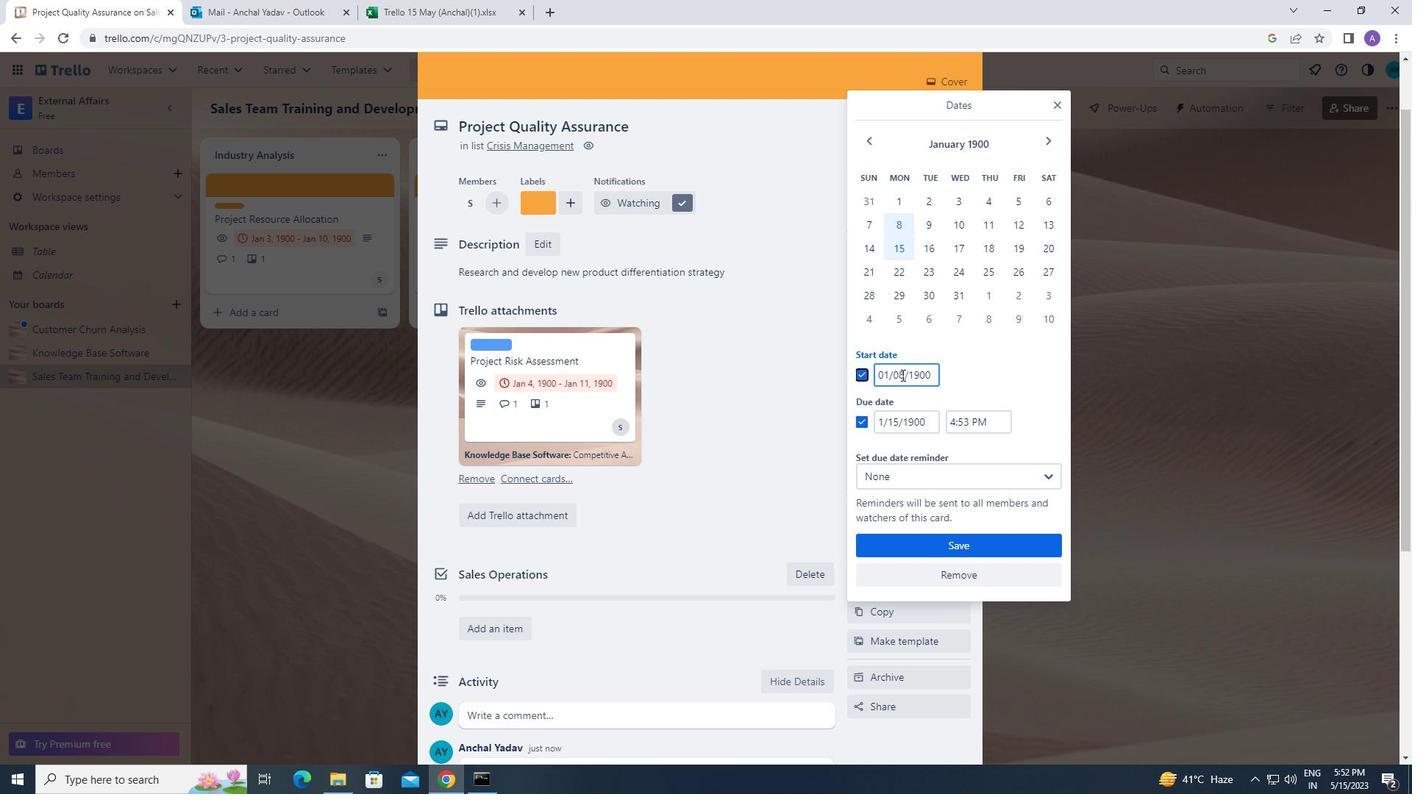 
Action: Mouse moved to (891, 372)
Screenshot: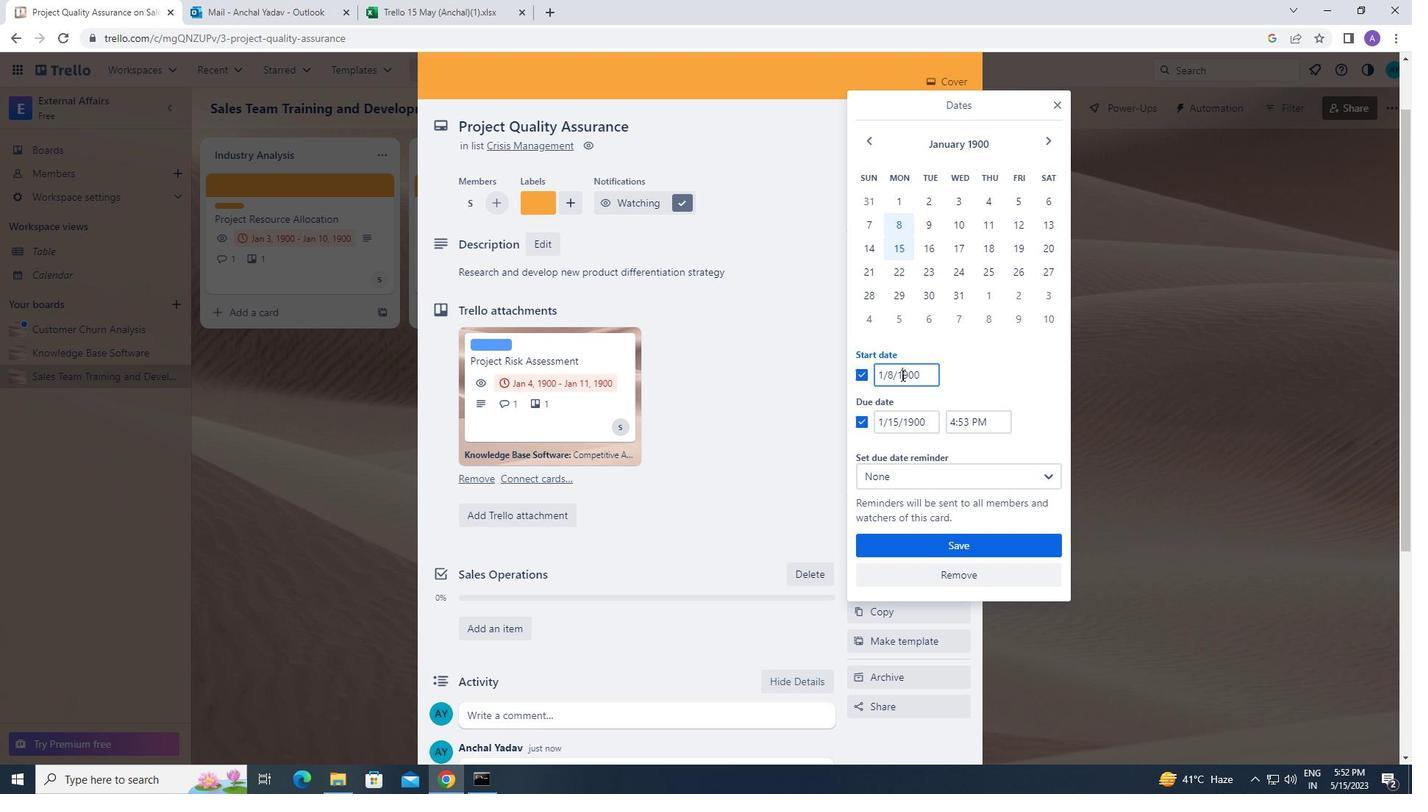 
Action: Mouse pressed left at (891, 372)
Screenshot: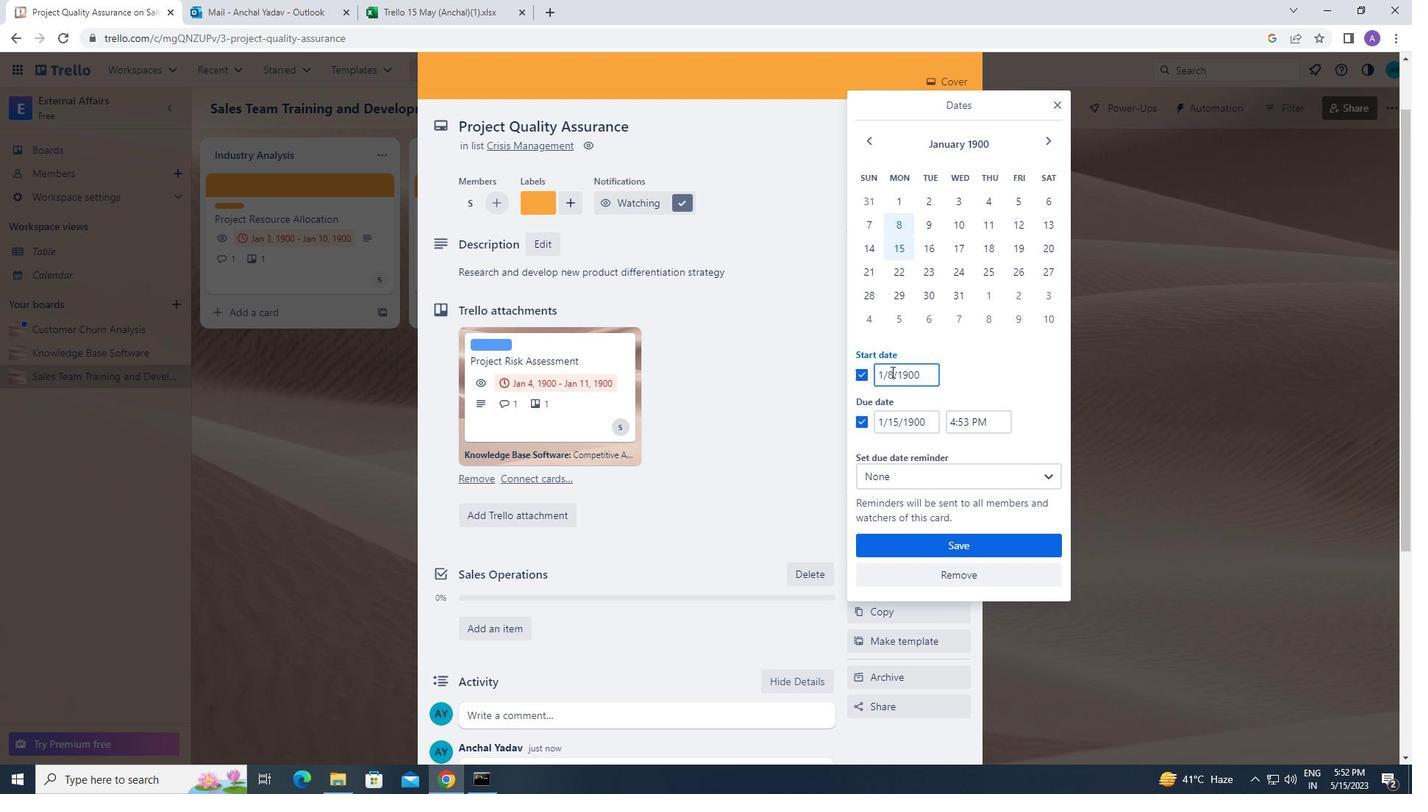 
Action: Mouse moved to (916, 382)
Screenshot: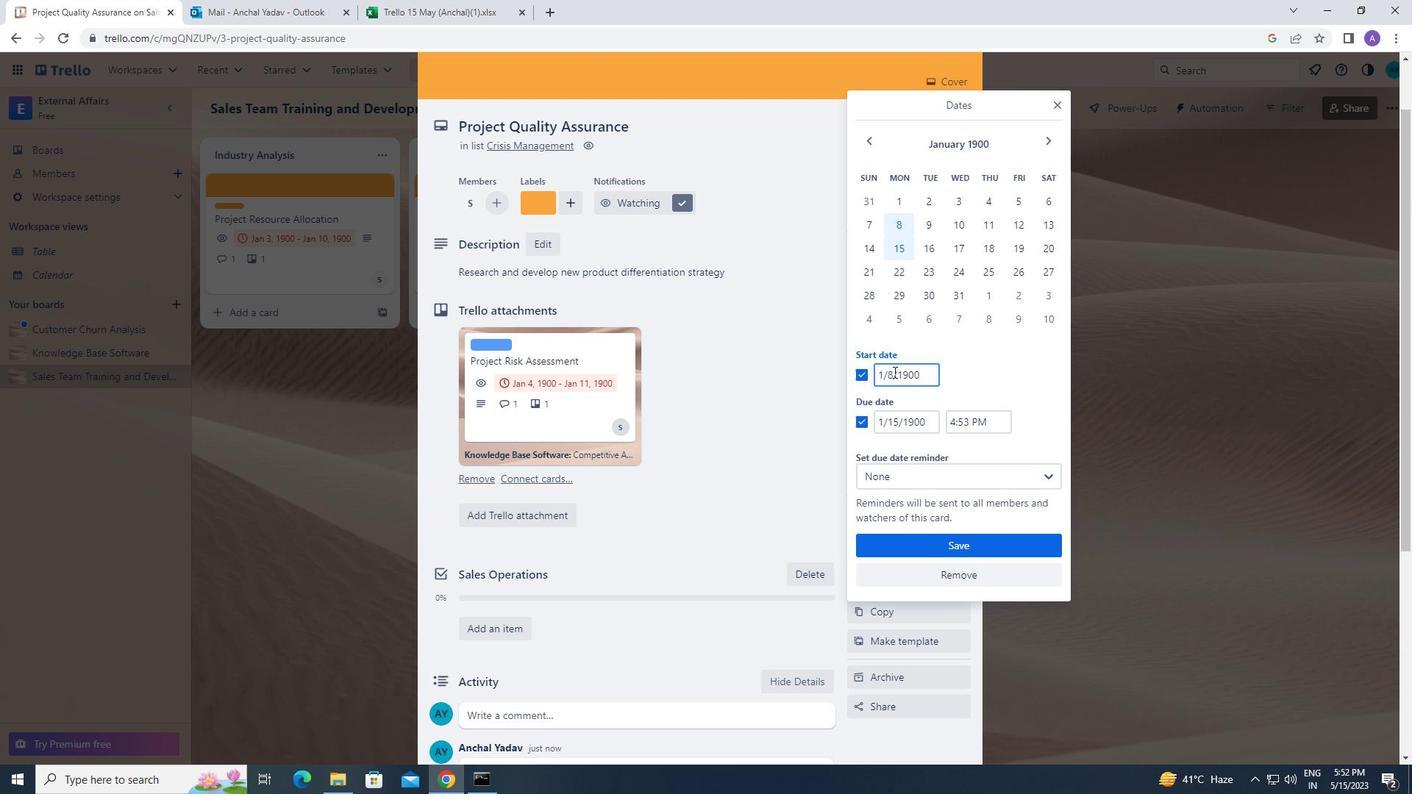 
Action: Key pressed <Key.backspace>09
Screenshot: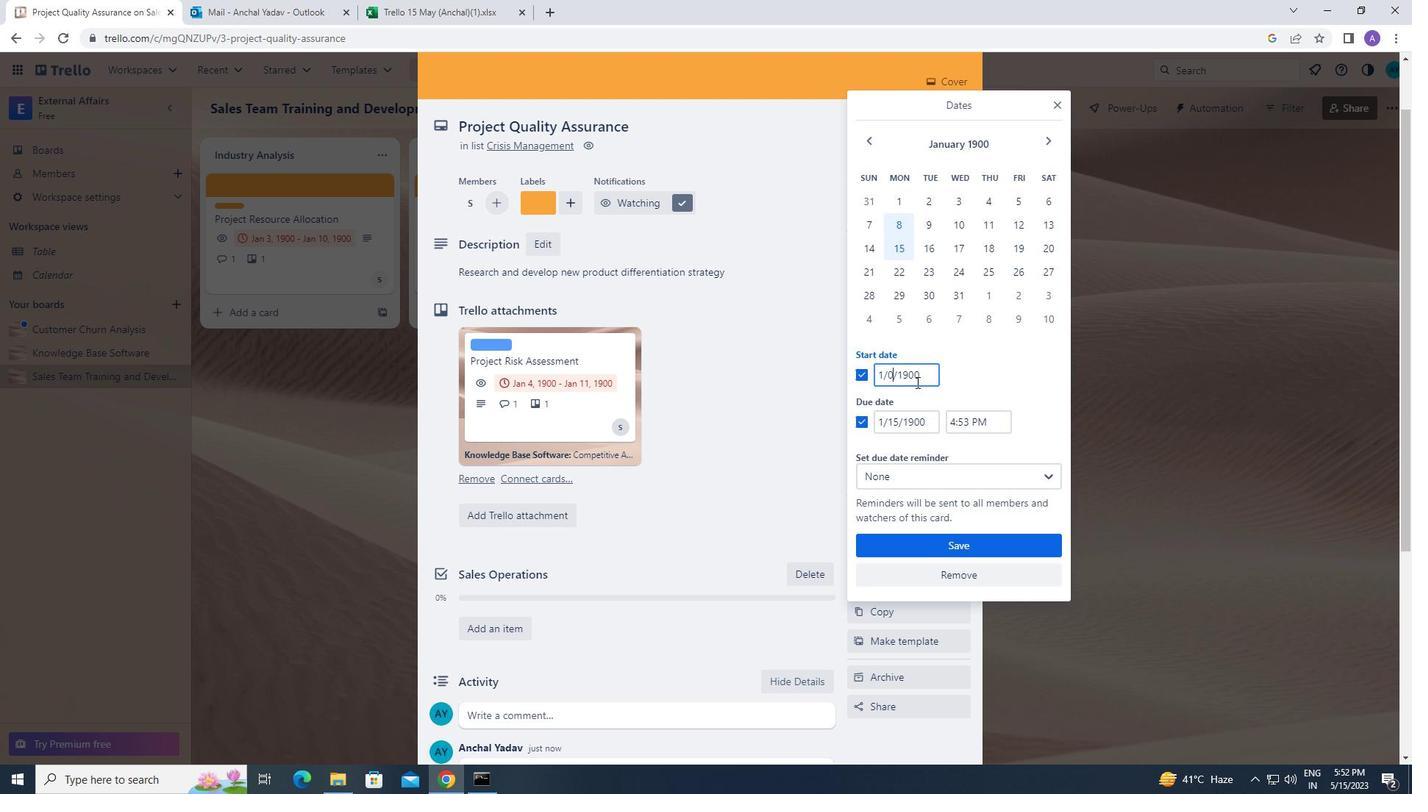 
Action: Mouse moved to (898, 421)
Screenshot: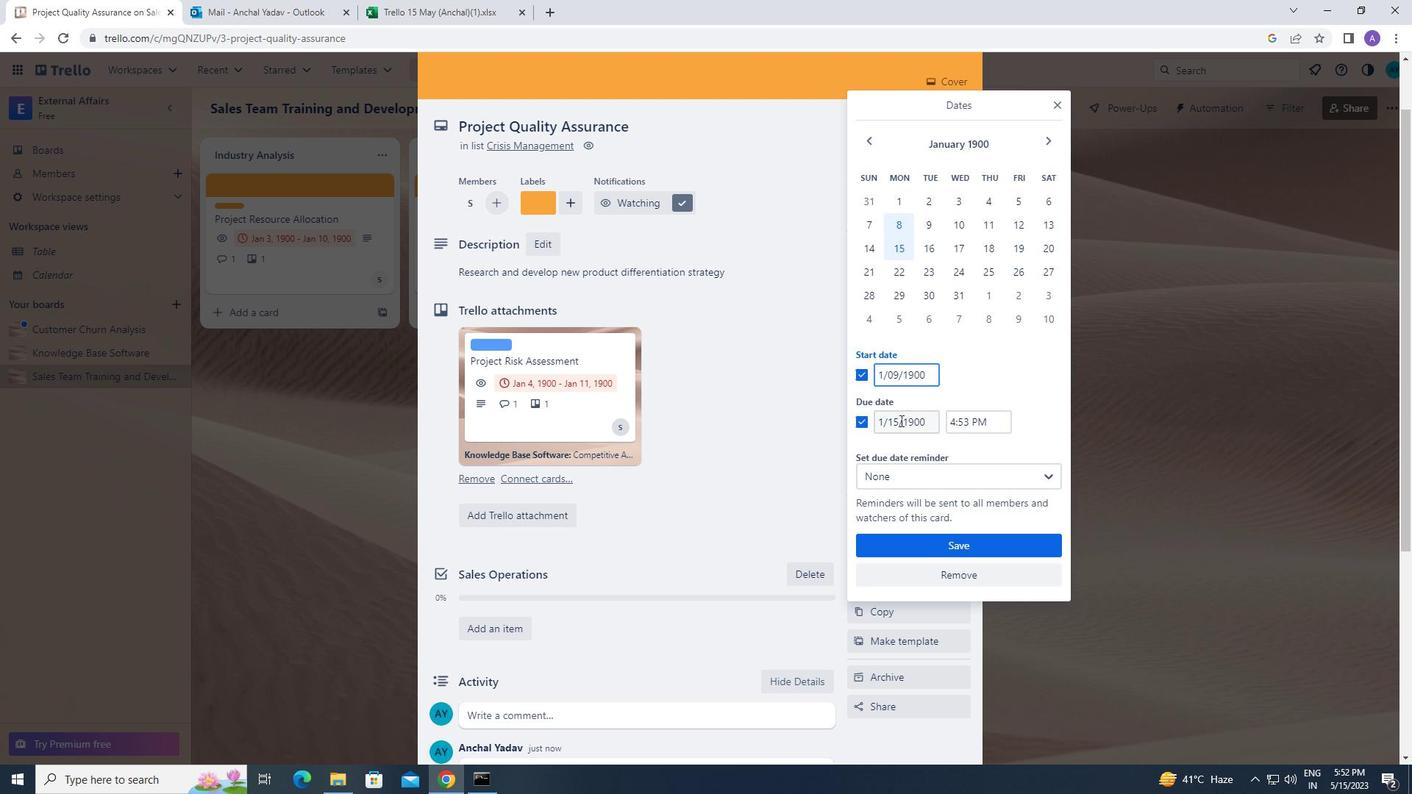 
Action: Mouse pressed left at (898, 421)
Screenshot: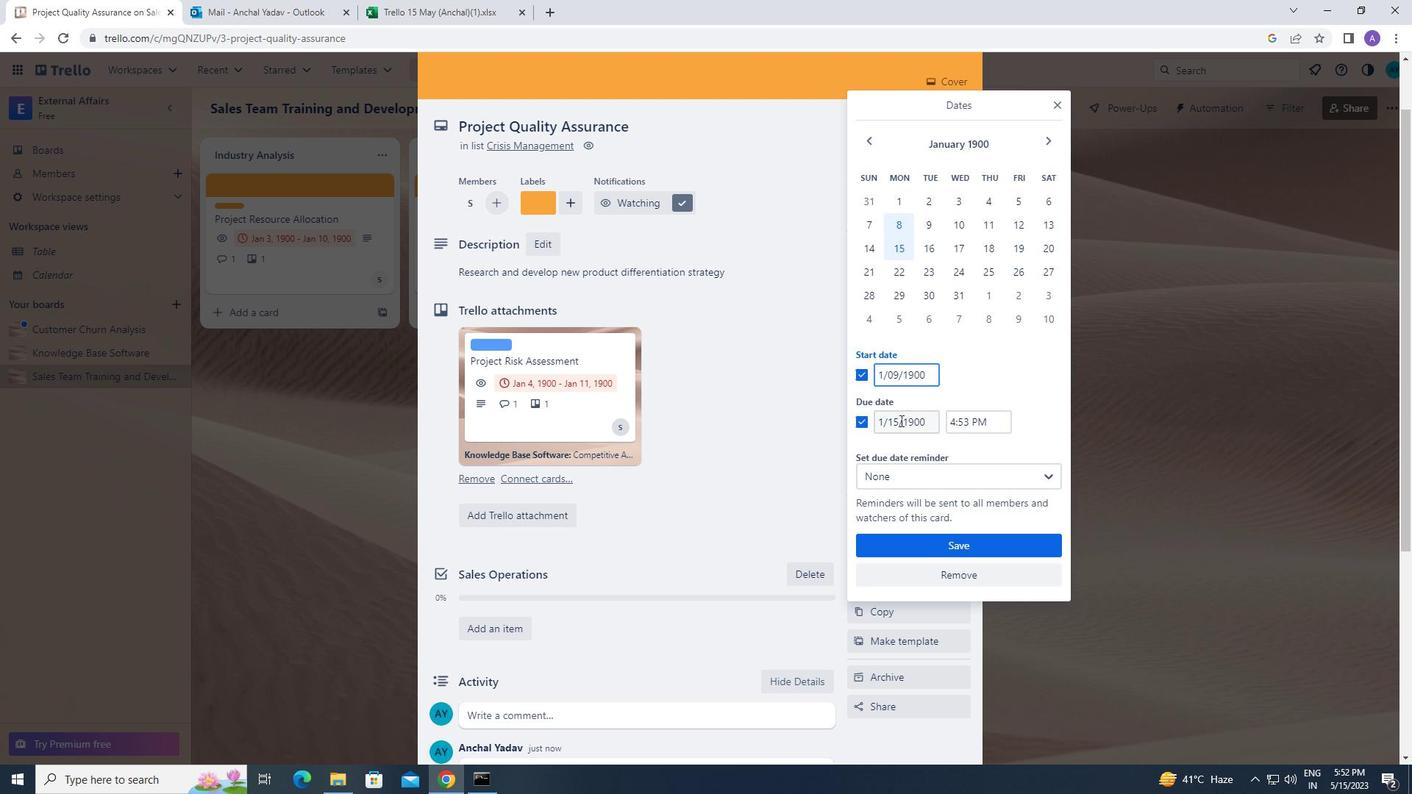 
Action: Mouse moved to (937, 414)
Screenshot: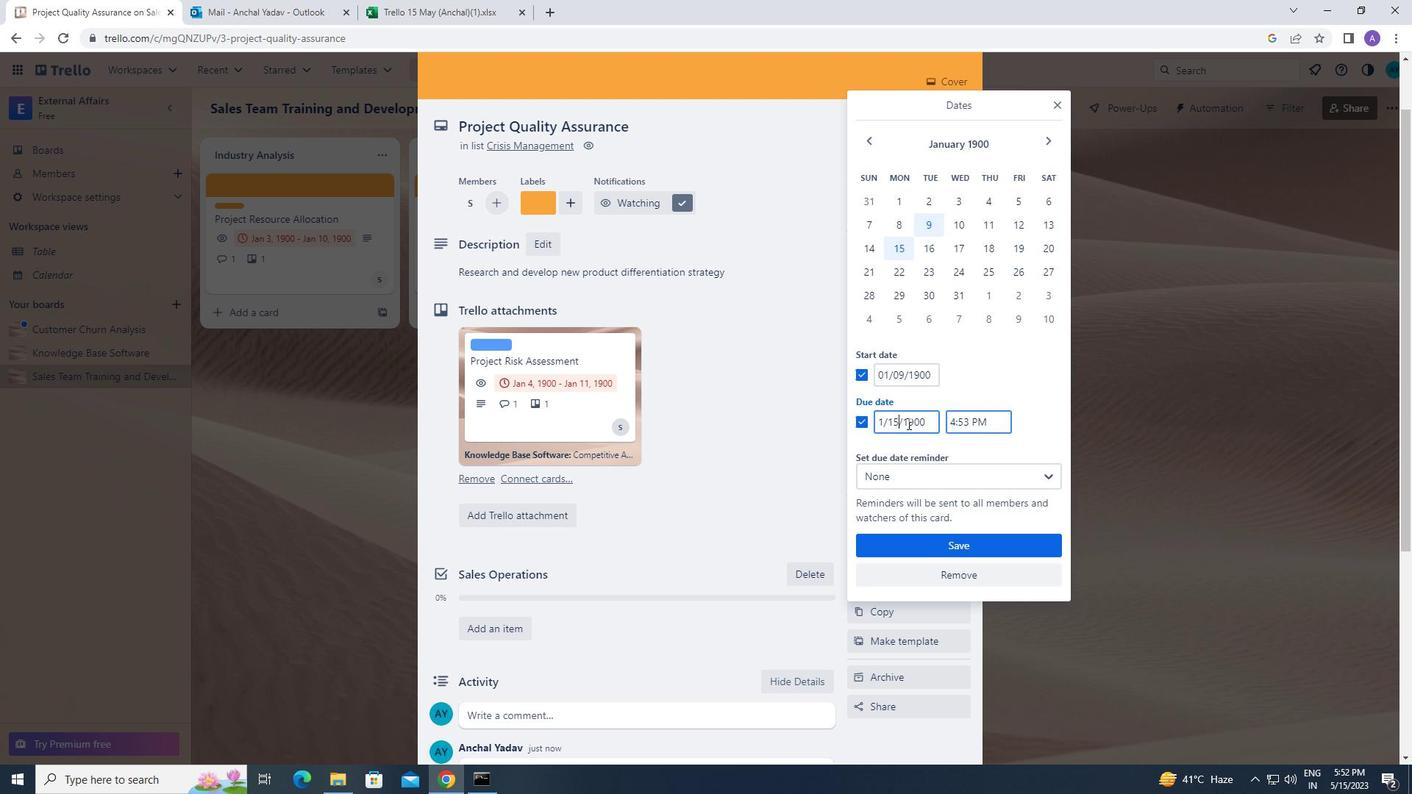 
Action: Key pressed <Key.backspace>6
Screenshot: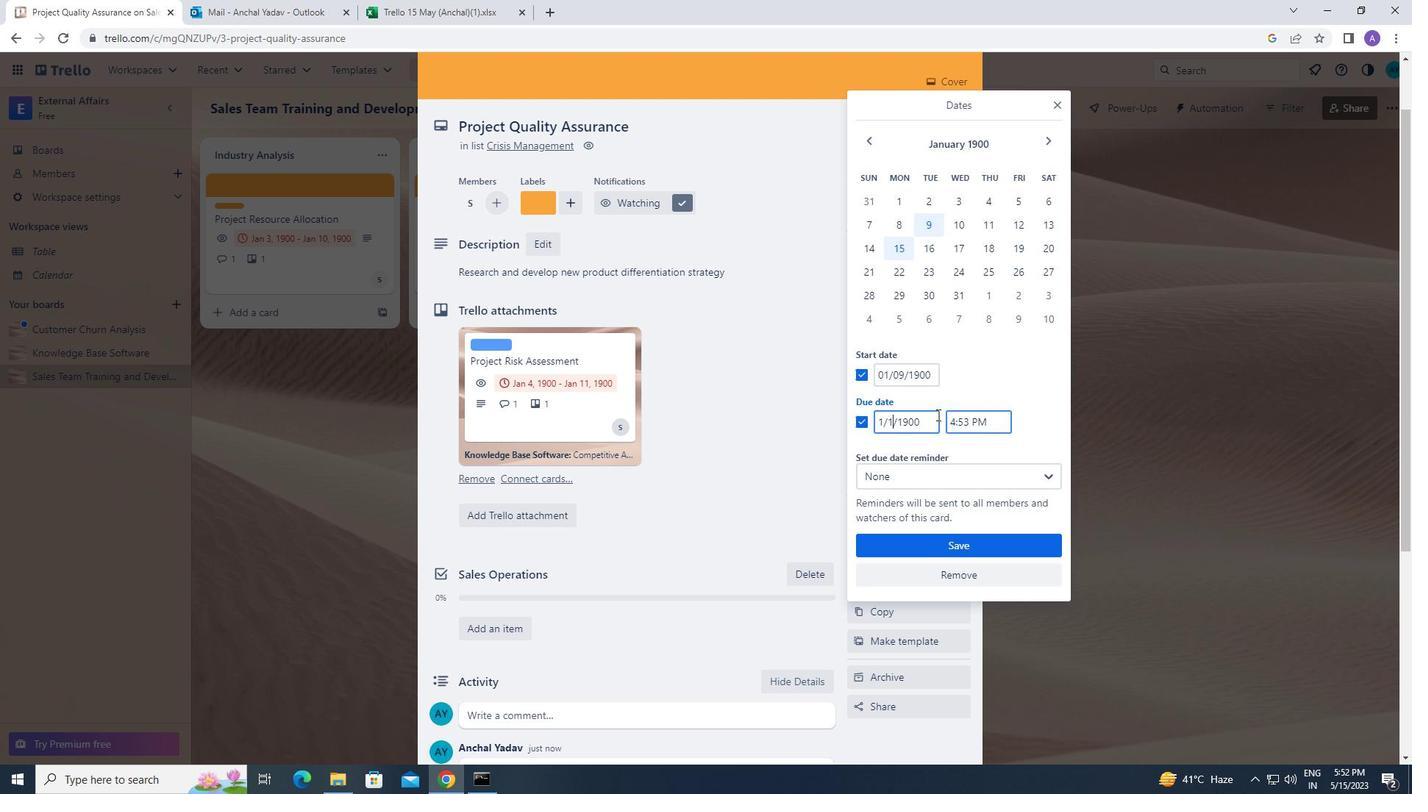 
Action: Mouse moved to (964, 543)
Screenshot: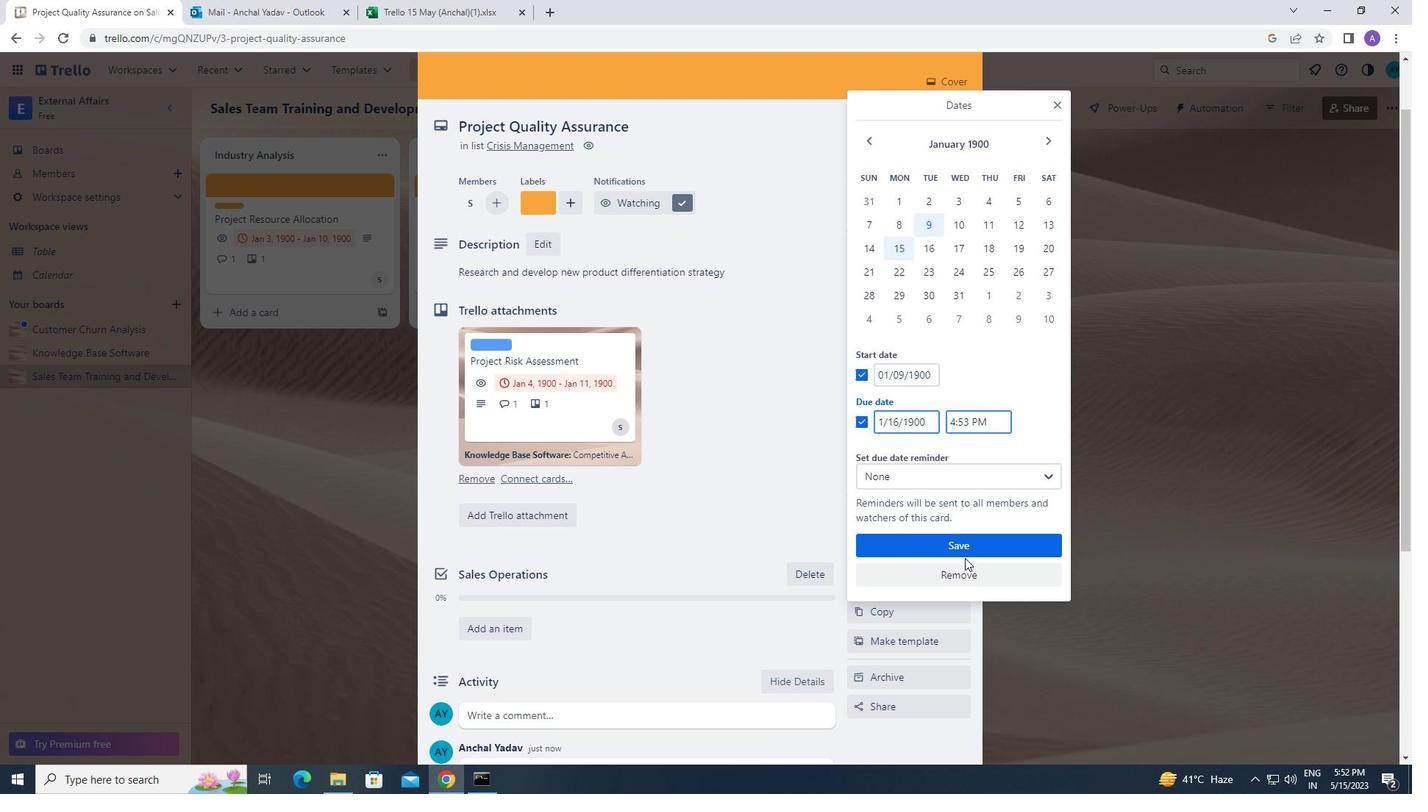 
Action: Mouse pressed left at (964, 543)
Screenshot: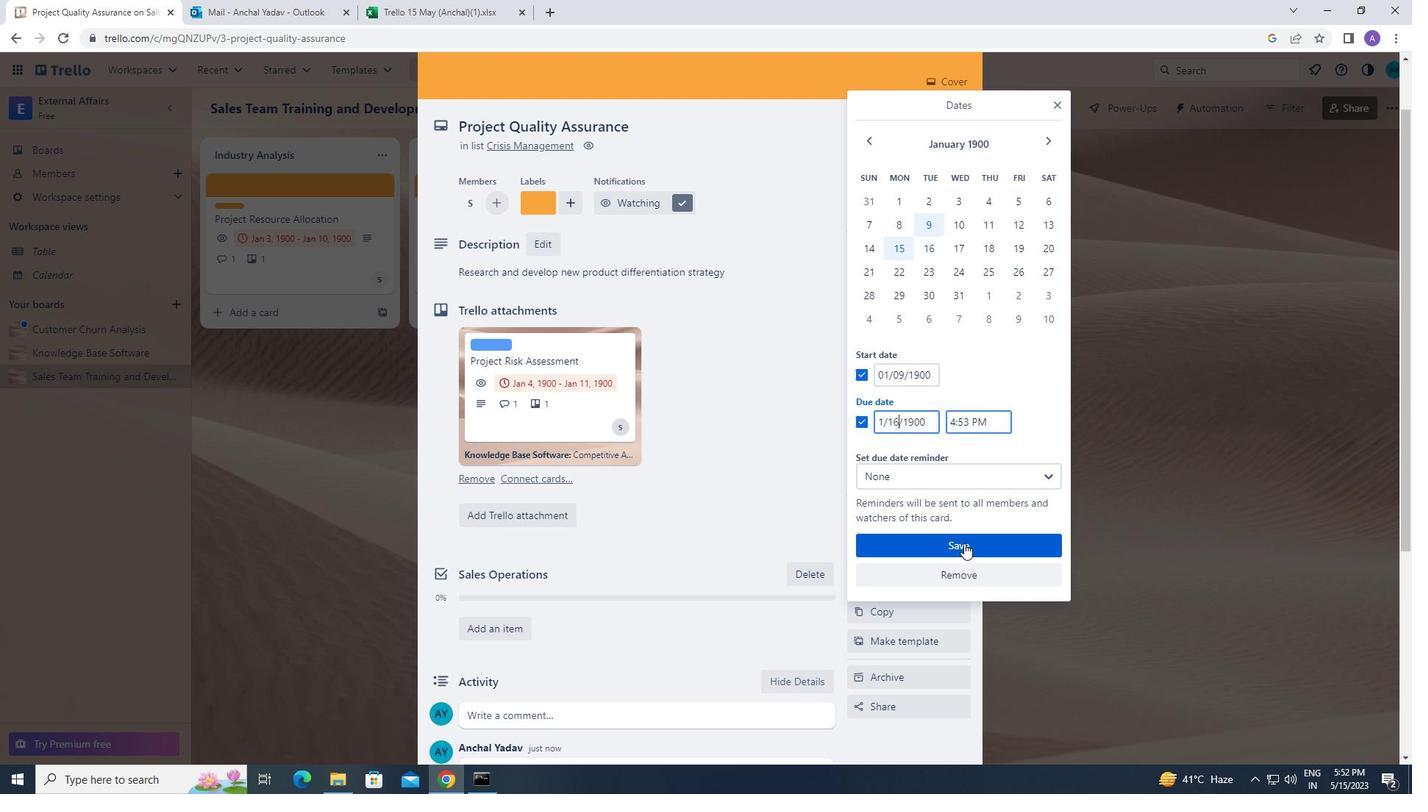 
Action: Mouse moved to (964, 543)
Screenshot: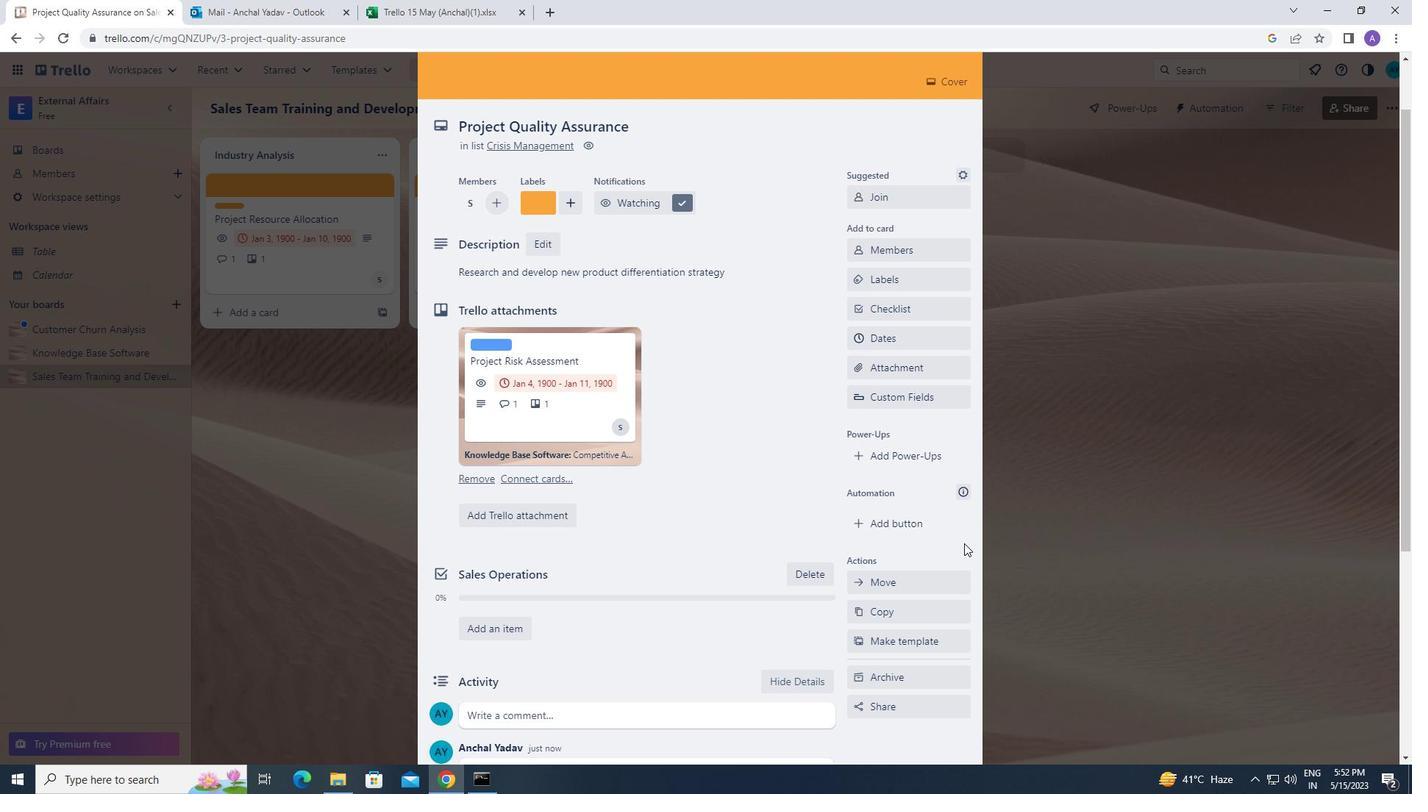 
